 Task: Find connections with filter location Oostkamp with filter topic #Lessonswith filter profile language French with filter current company OLX with filter school Vishwakarma University - VU with filter industry Pipeline Transportation with filter service category Commercial Real Estate with filter keywords title Proposal Writer
Action: Mouse moved to (584, 123)
Screenshot: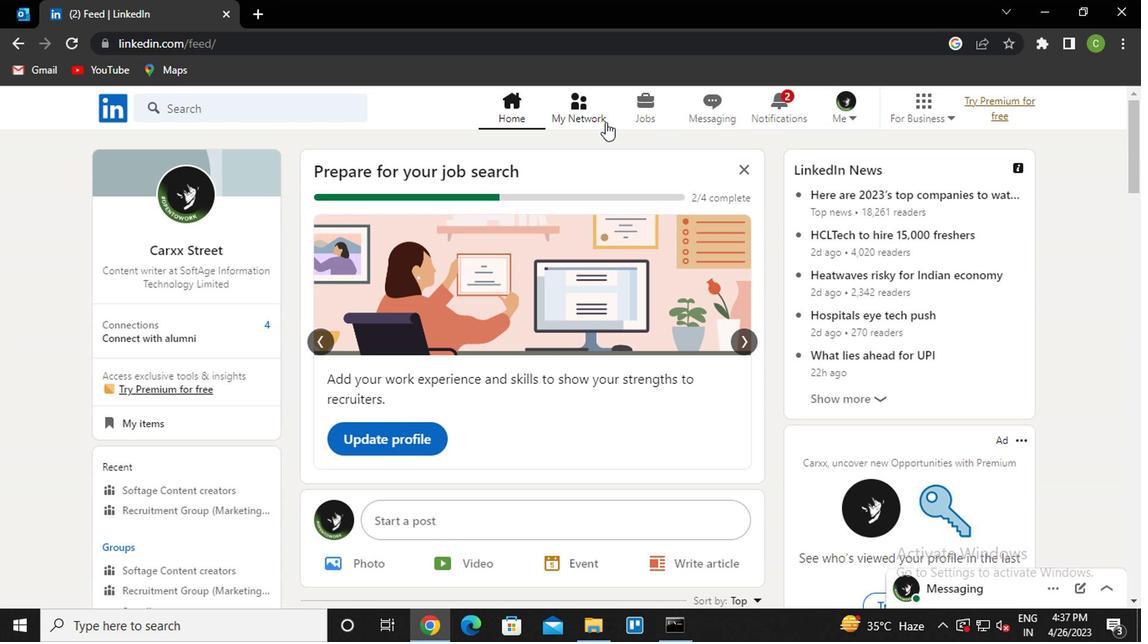 
Action: Mouse pressed left at (584, 123)
Screenshot: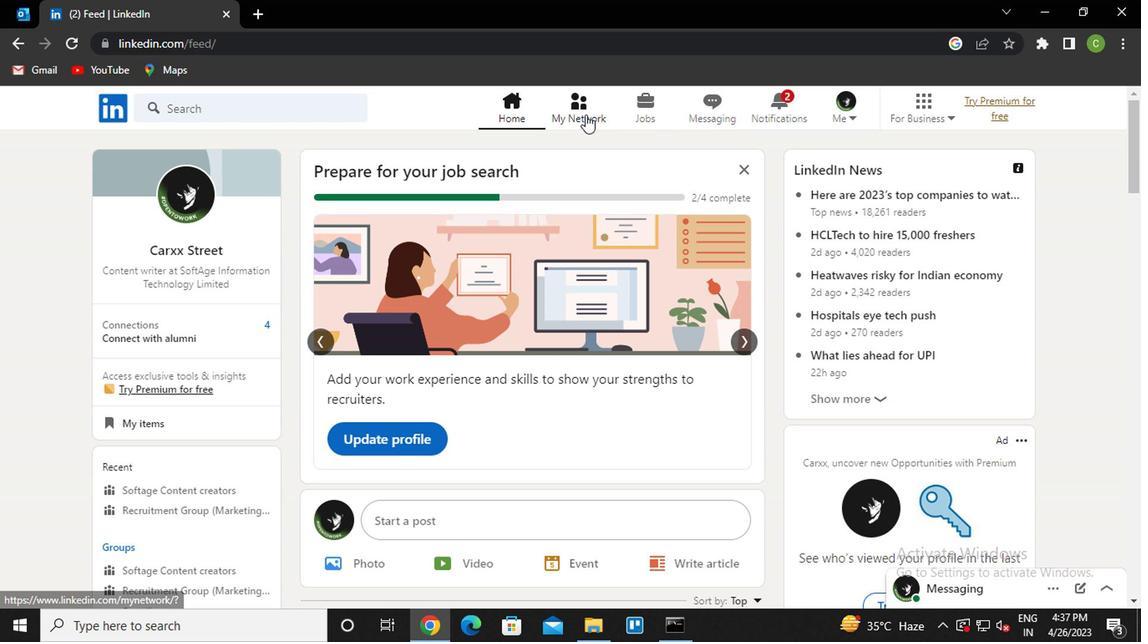 
Action: Mouse moved to (225, 207)
Screenshot: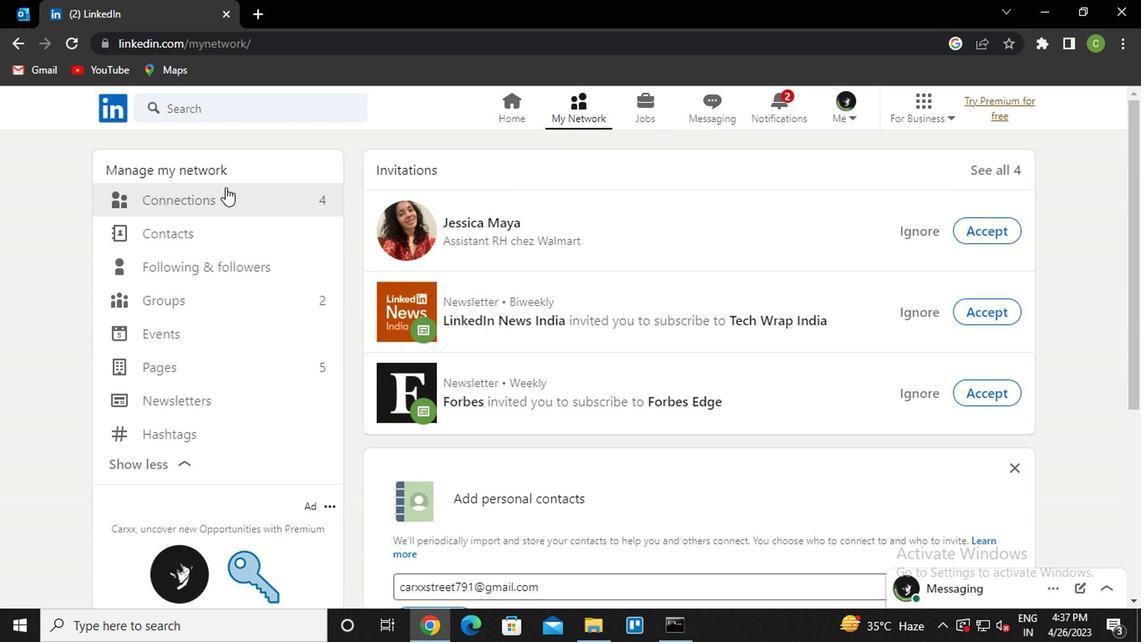 
Action: Mouse pressed left at (225, 207)
Screenshot: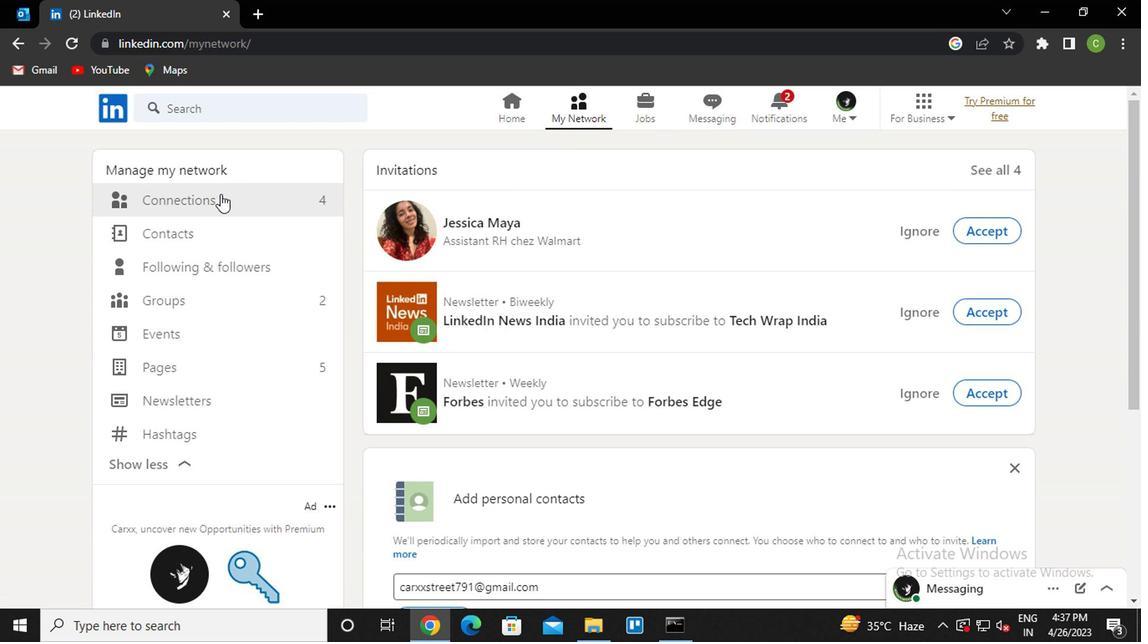 
Action: Mouse moved to (697, 206)
Screenshot: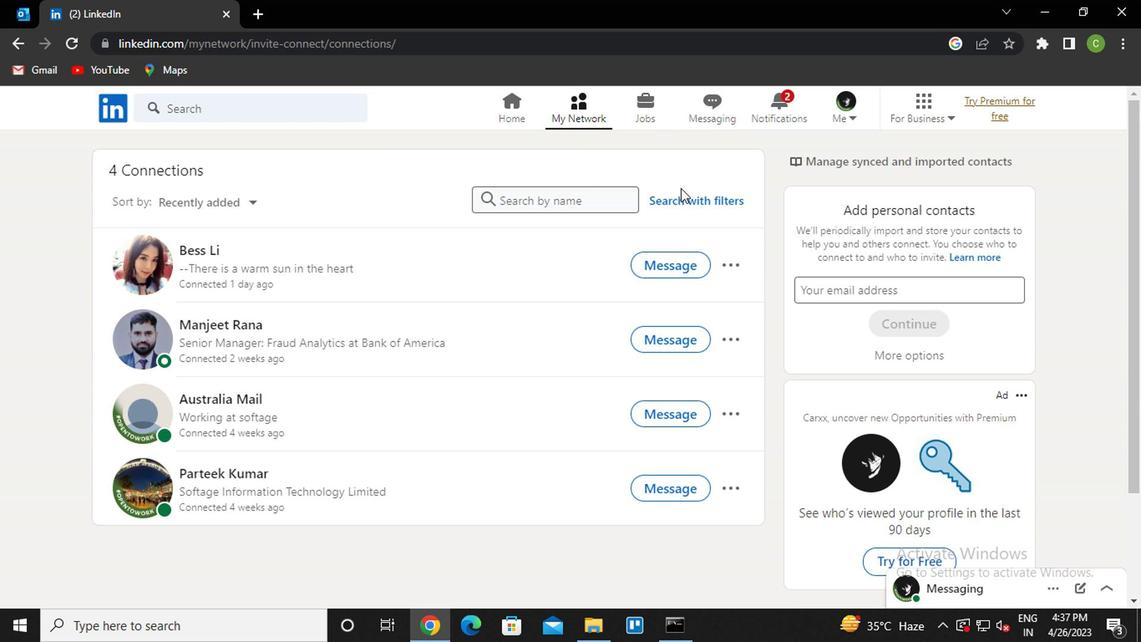 
Action: Mouse pressed left at (697, 206)
Screenshot: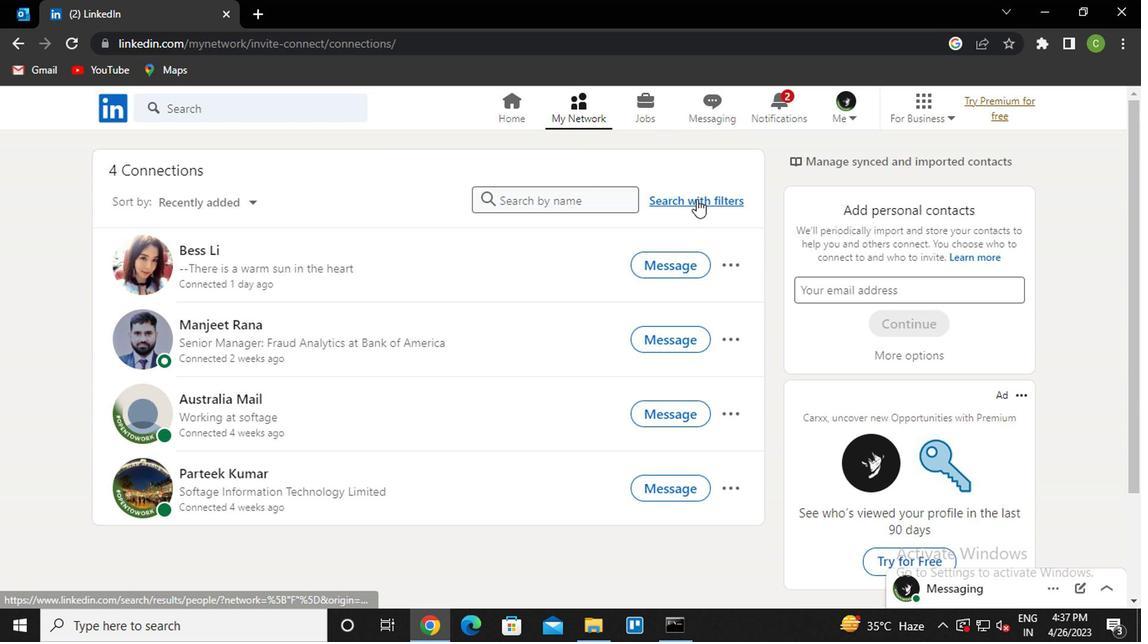 
Action: Mouse moved to (554, 159)
Screenshot: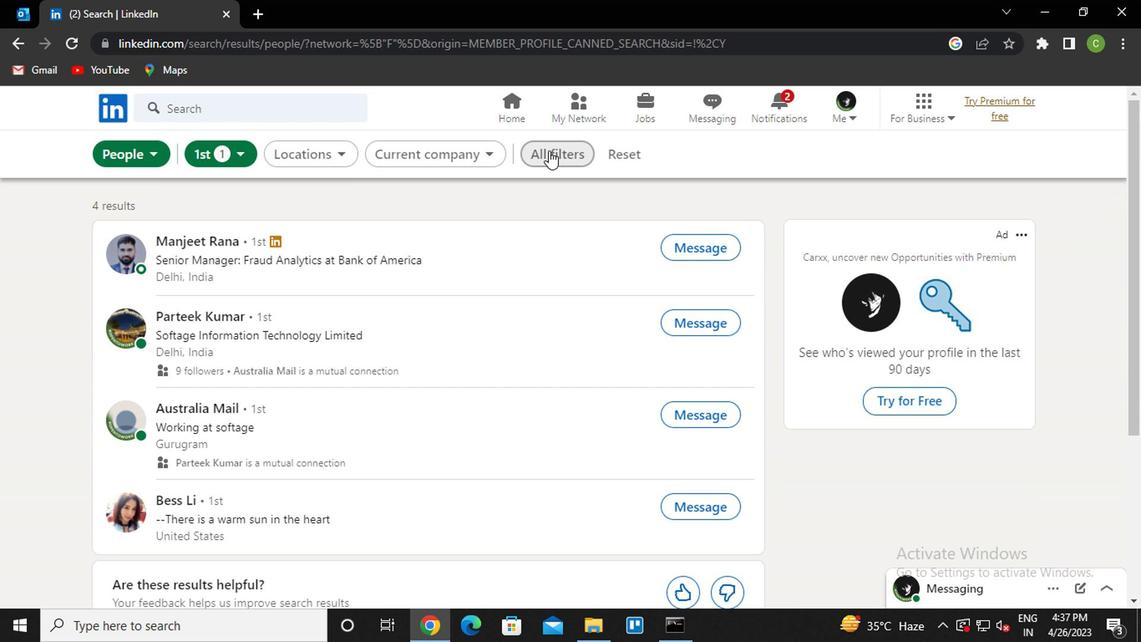 
Action: Mouse pressed left at (554, 159)
Screenshot: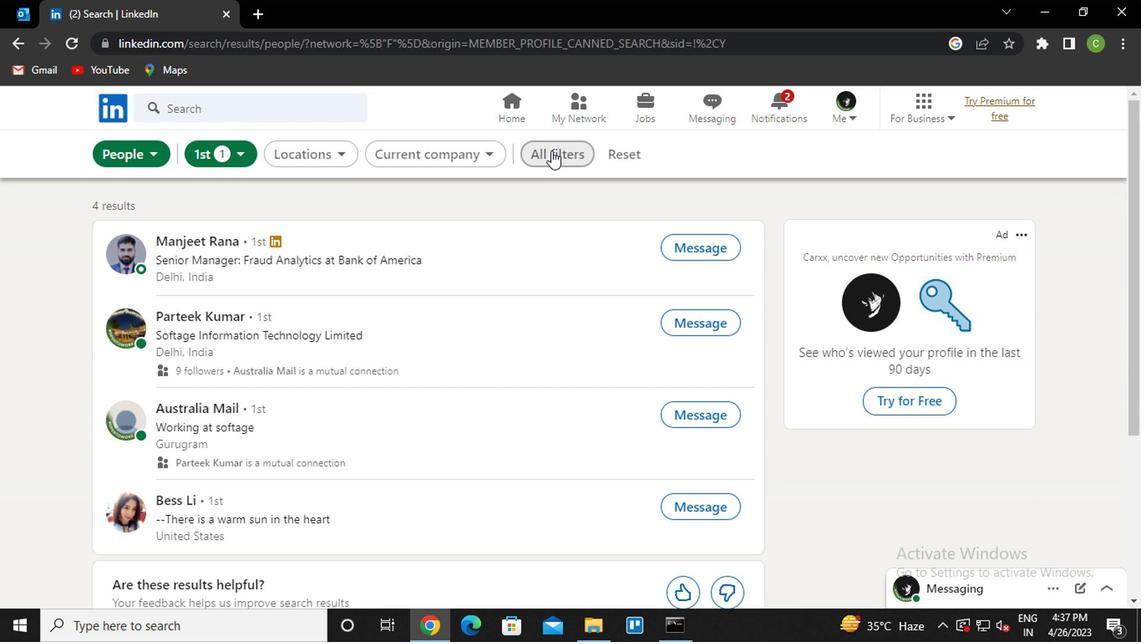 
Action: Mouse moved to (851, 359)
Screenshot: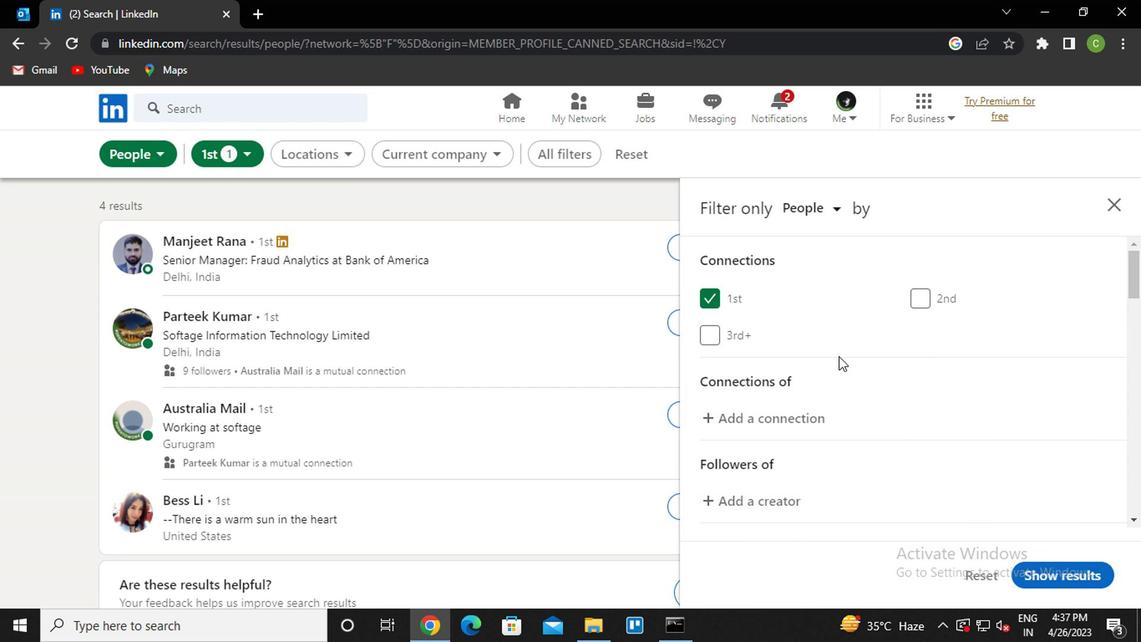 
Action: Mouse scrolled (851, 358) with delta (0, -1)
Screenshot: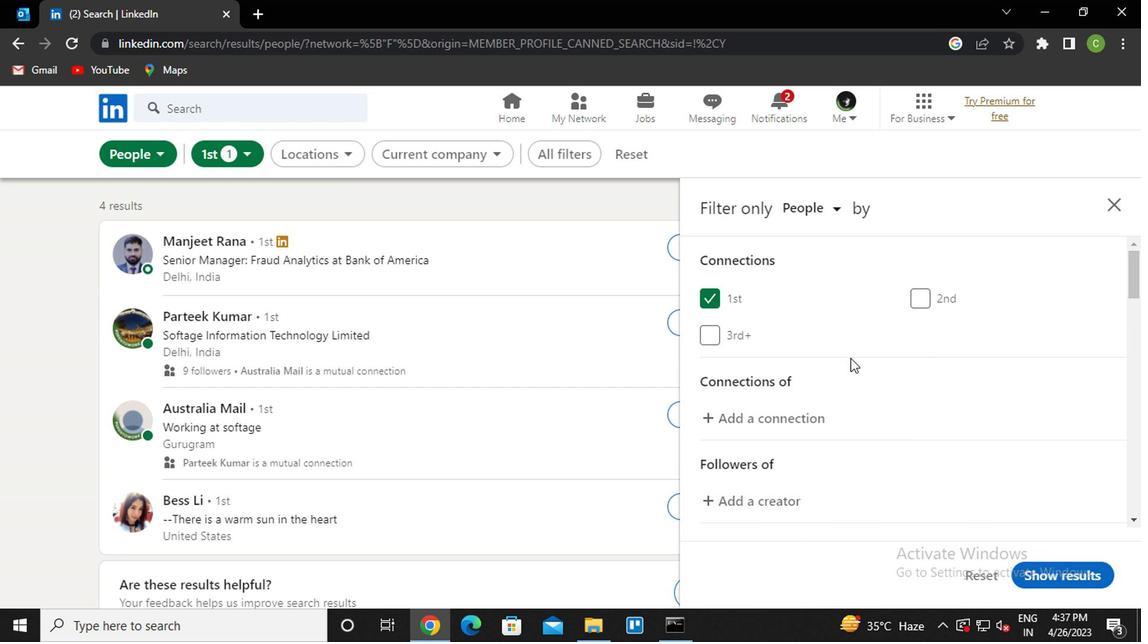 
Action: Mouse scrolled (851, 358) with delta (0, -1)
Screenshot: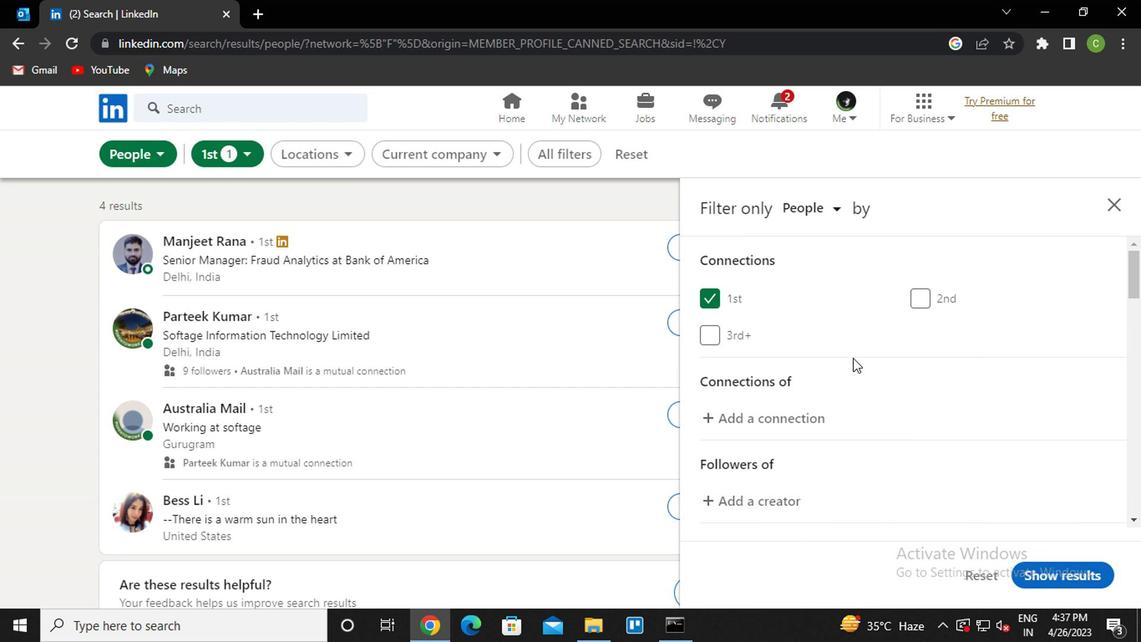 
Action: Mouse scrolled (851, 358) with delta (0, -1)
Screenshot: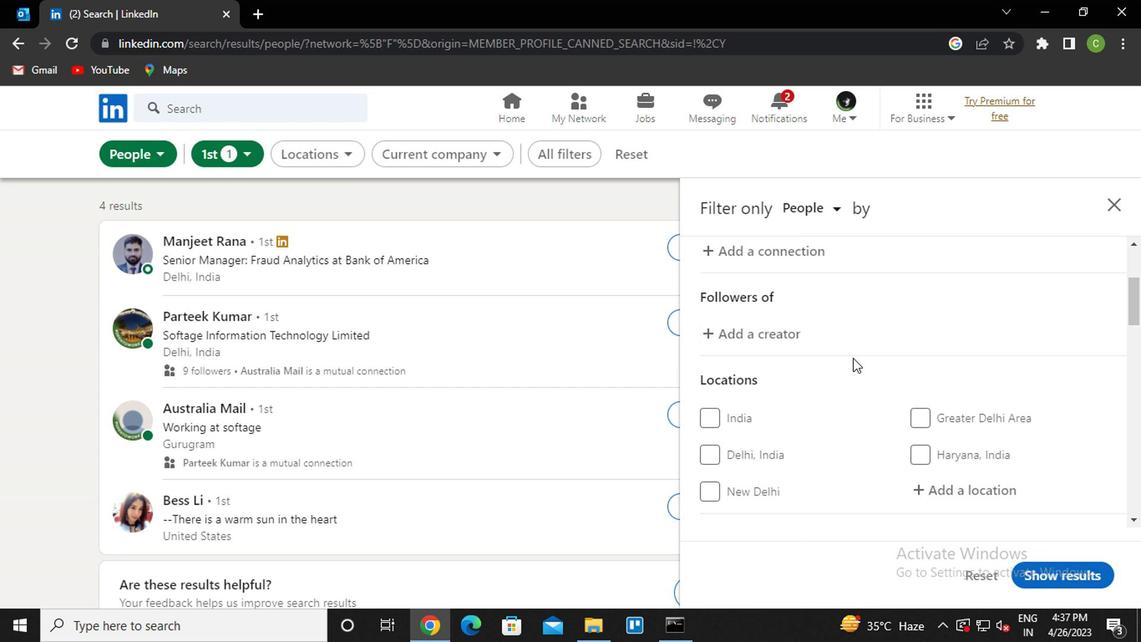 
Action: Mouse moved to (938, 404)
Screenshot: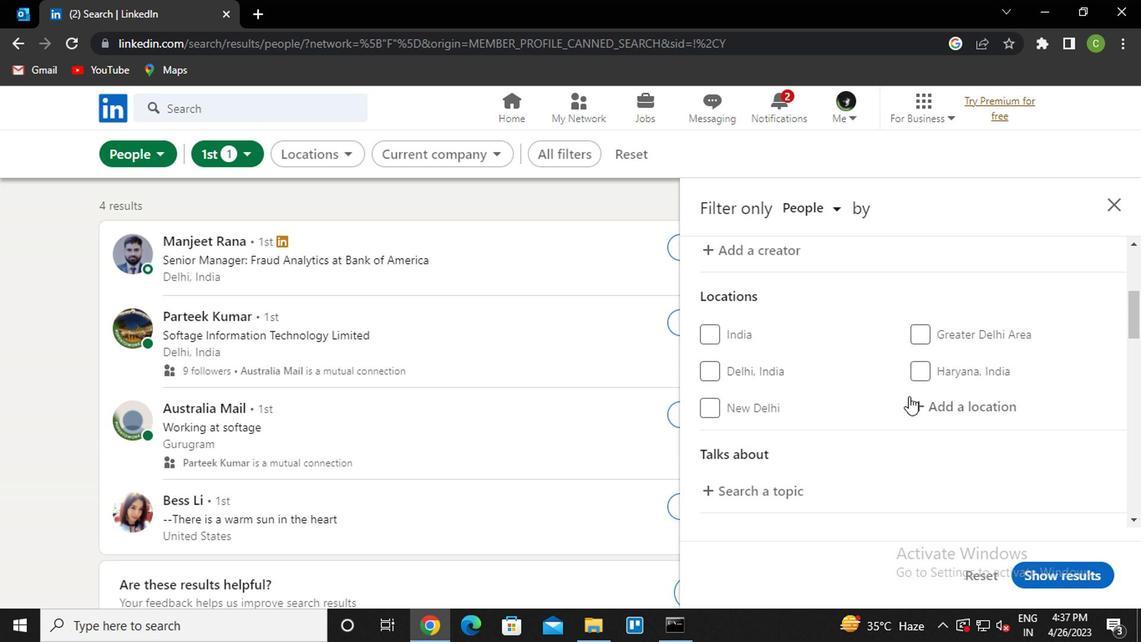 
Action: Mouse pressed left at (938, 404)
Screenshot: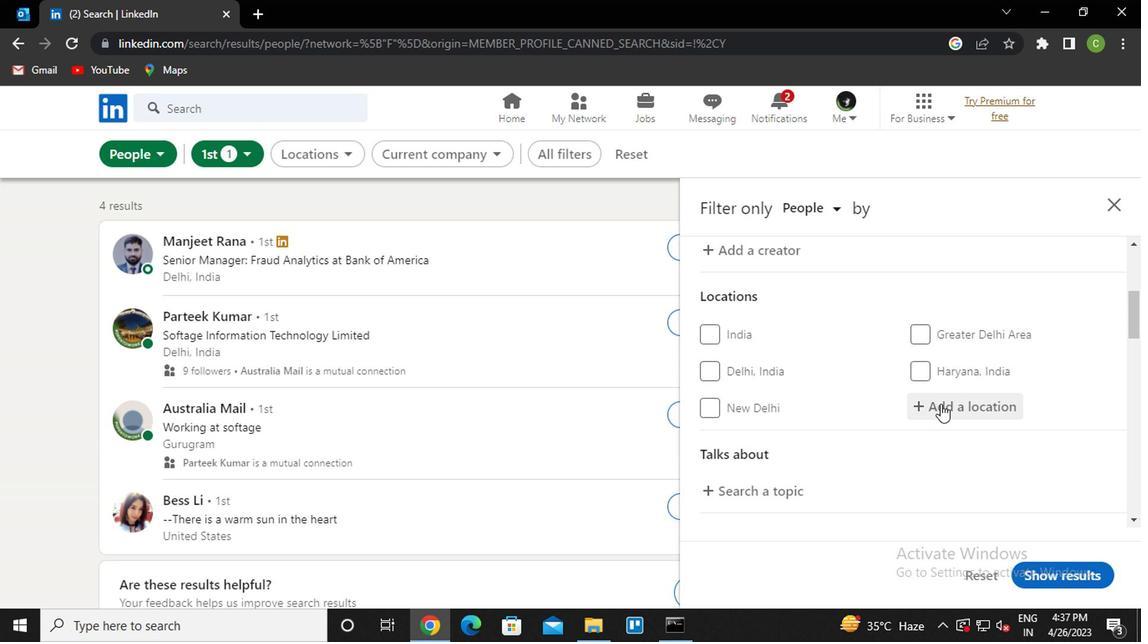 
Action: Key pressed oo<Key.backspace><Key.caps_lock>ostka<Key.down><Key.enter>
Screenshot: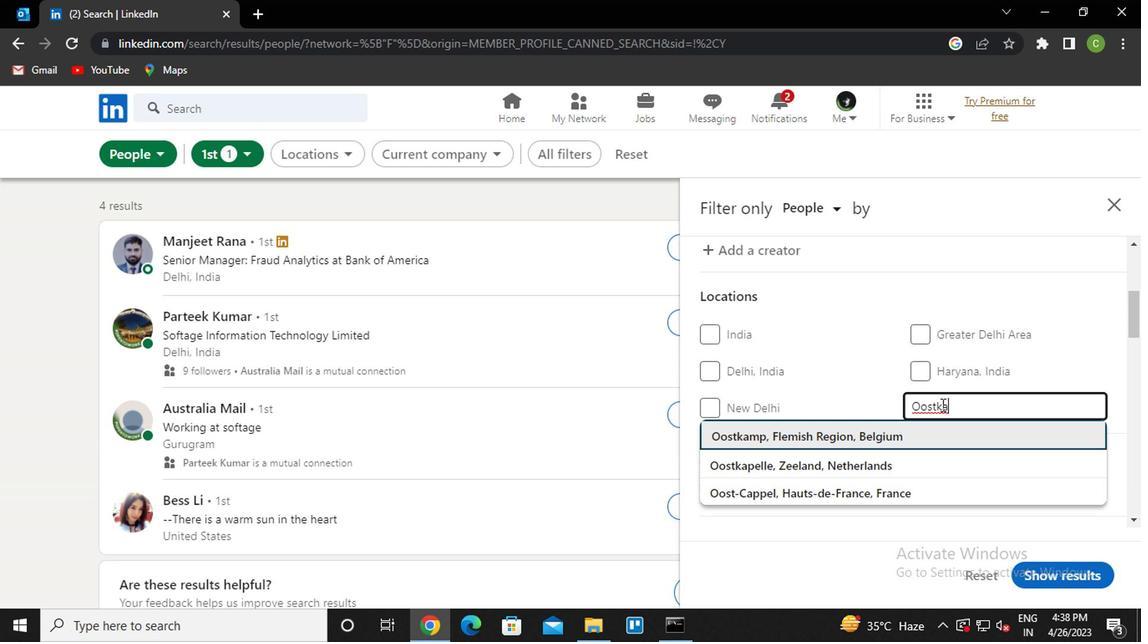 
Action: Mouse moved to (922, 406)
Screenshot: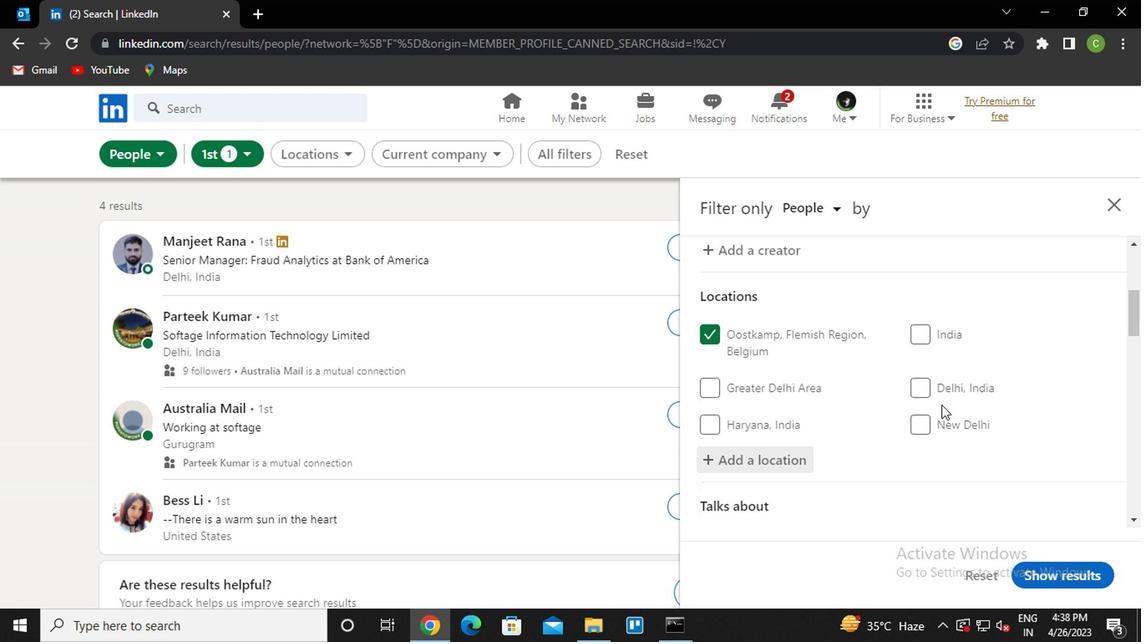 
Action: Mouse scrolled (922, 405) with delta (0, 0)
Screenshot: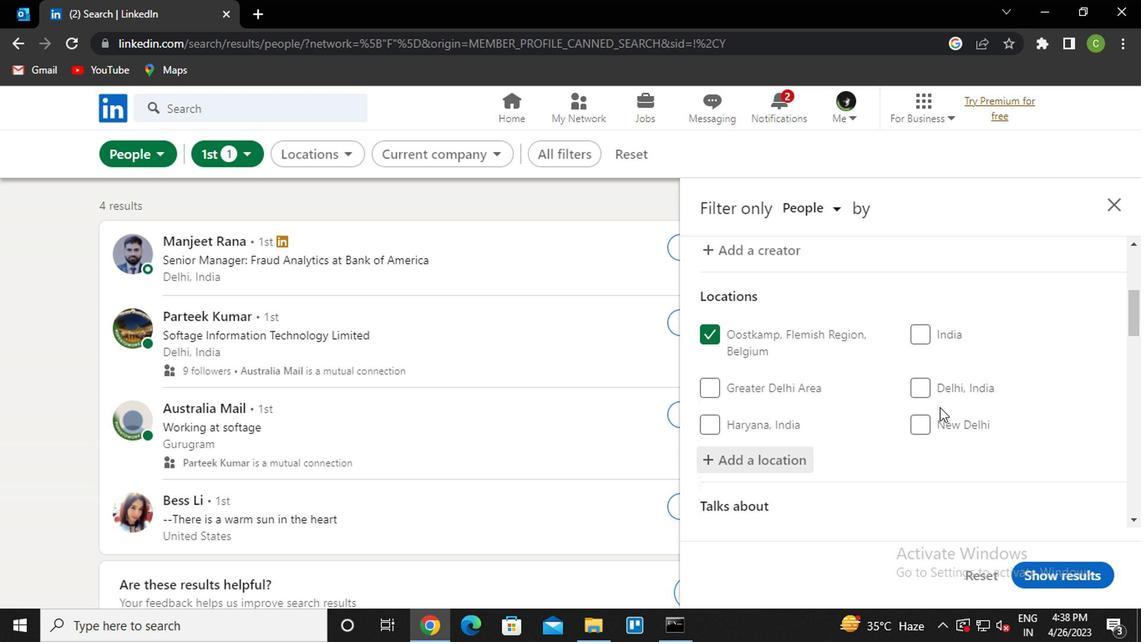 
Action: Mouse moved to (917, 406)
Screenshot: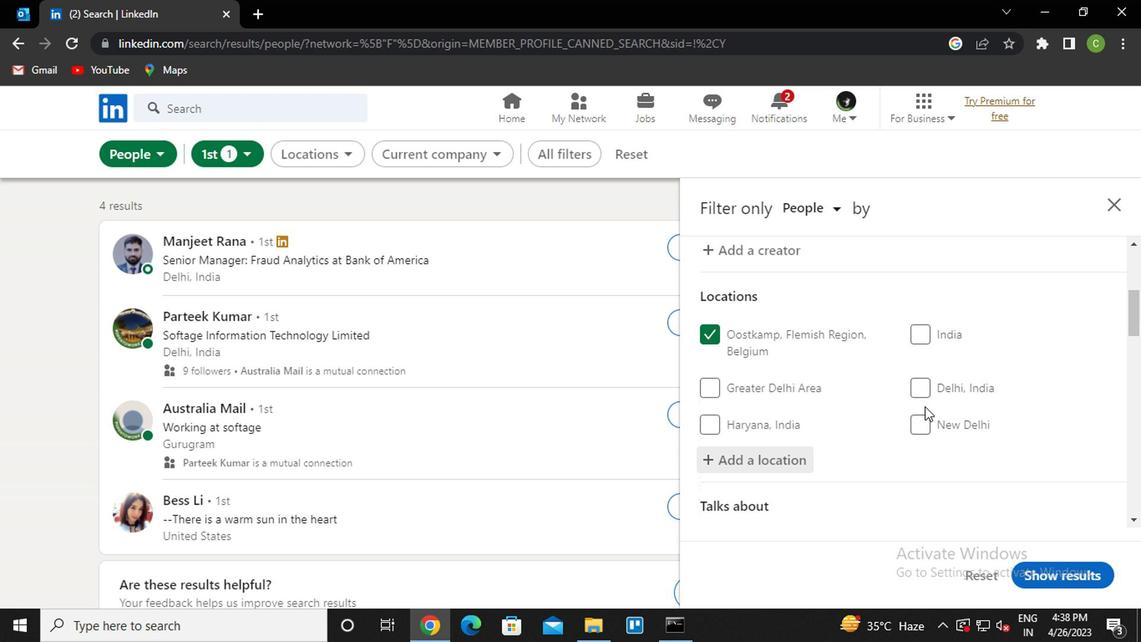 
Action: Mouse scrolled (917, 405) with delta (0, 0)
Screenshot: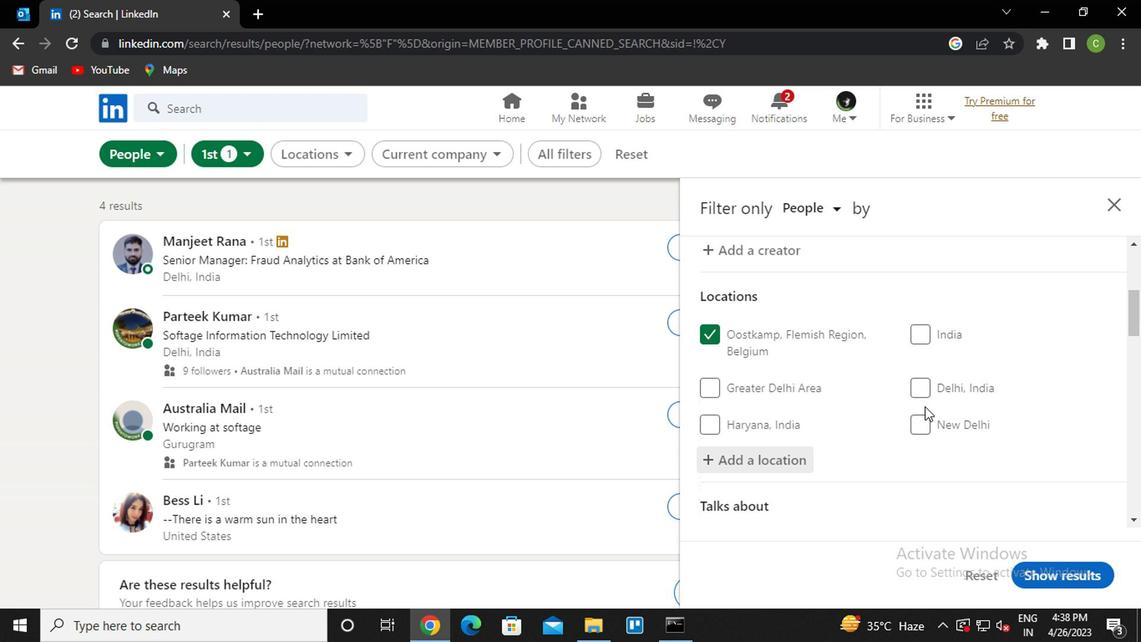 
Action: Mouse moved to (756, 383)
Screenshot: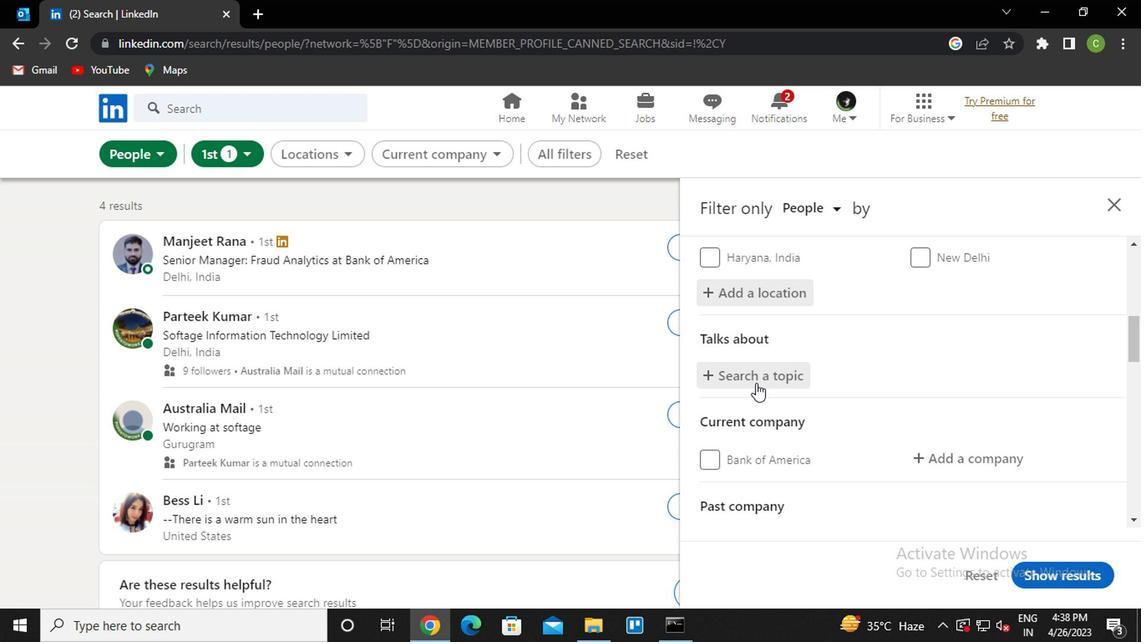
Action: Mouse pressed left at (756, 383)
Screenshot: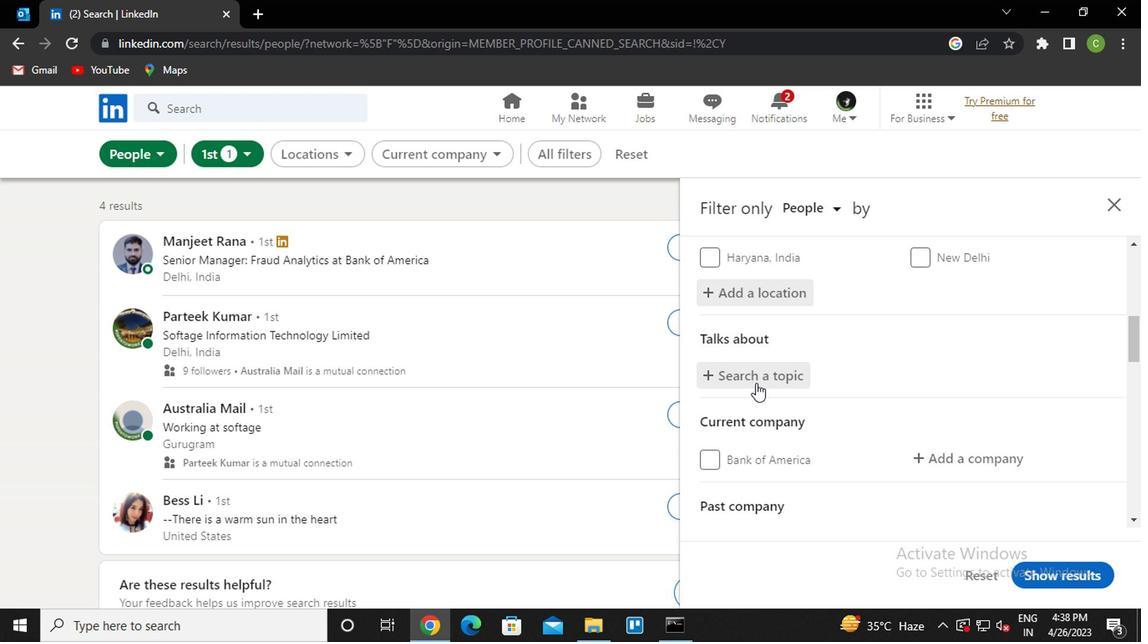
Action: Mouse moved to (756, 382)
Screenshot: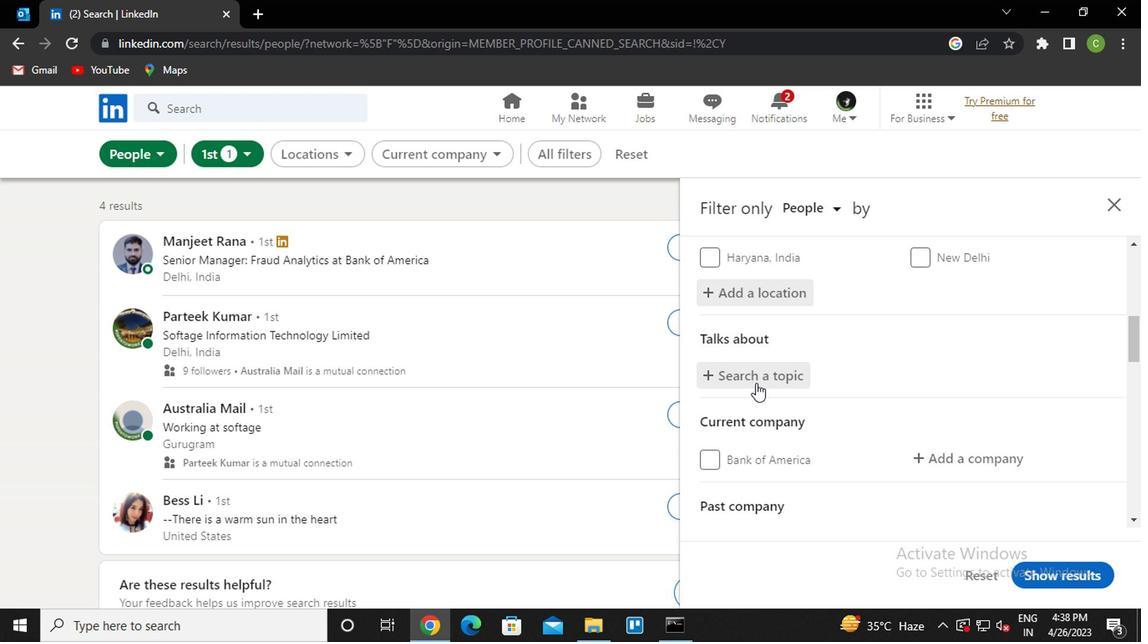 
Action: Key pressed <Key.caps_lock>l<Key.caps_lock>essons<Key.down><Key.enter>
Screenshot: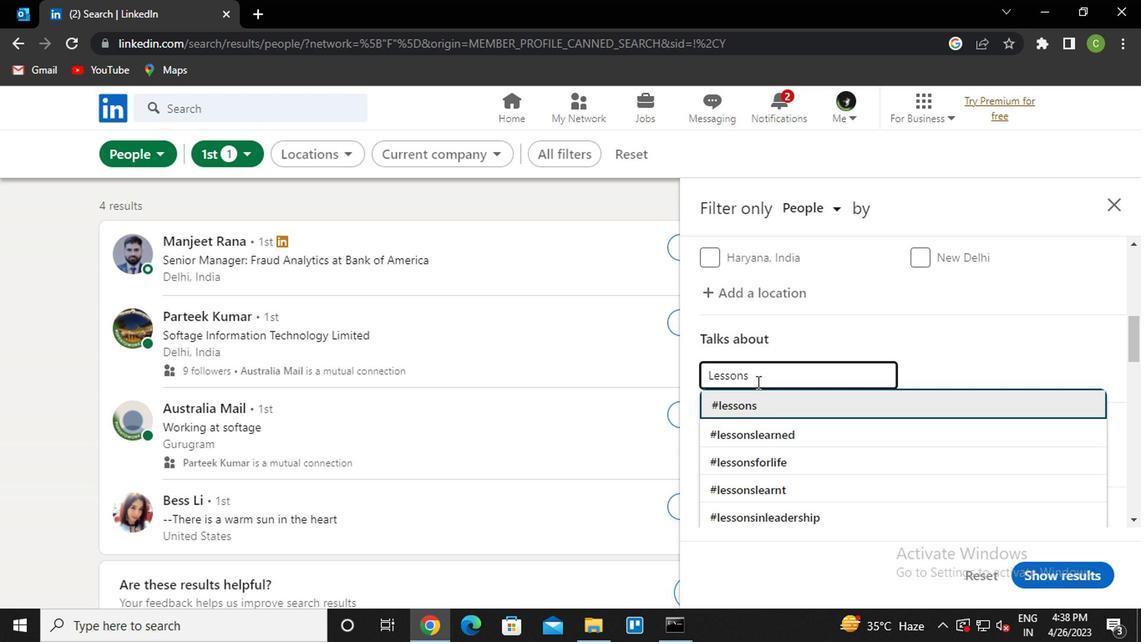 
Action: Mouse moved to (806, 408)
Screenshot: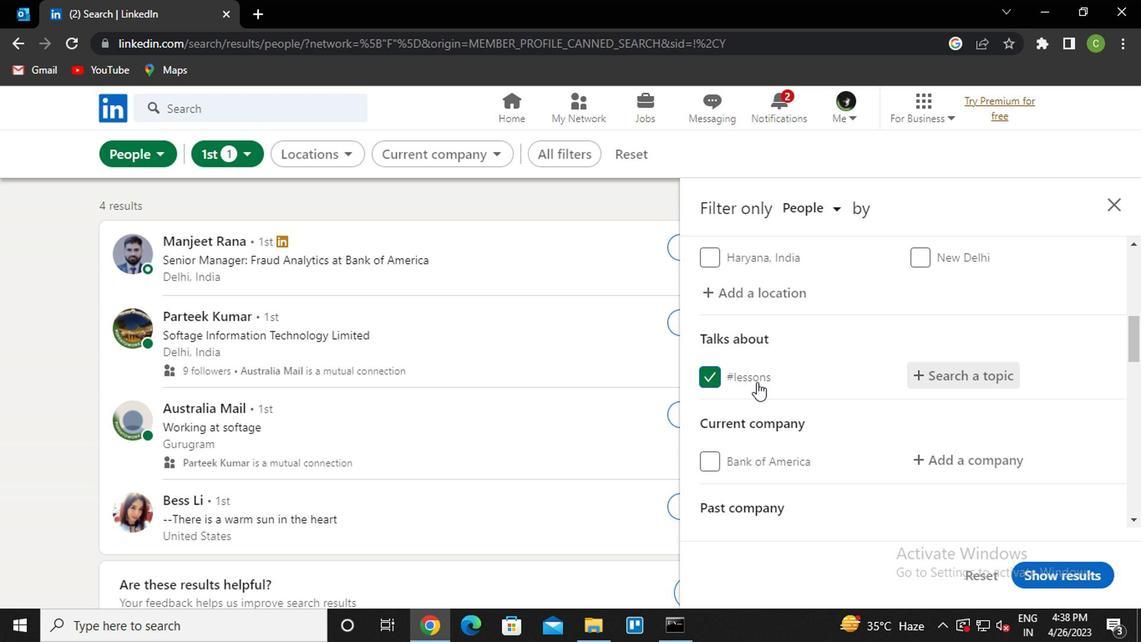 
Action: Mouse scrolled (806, 407) with delta (0, 0)
Screenshot: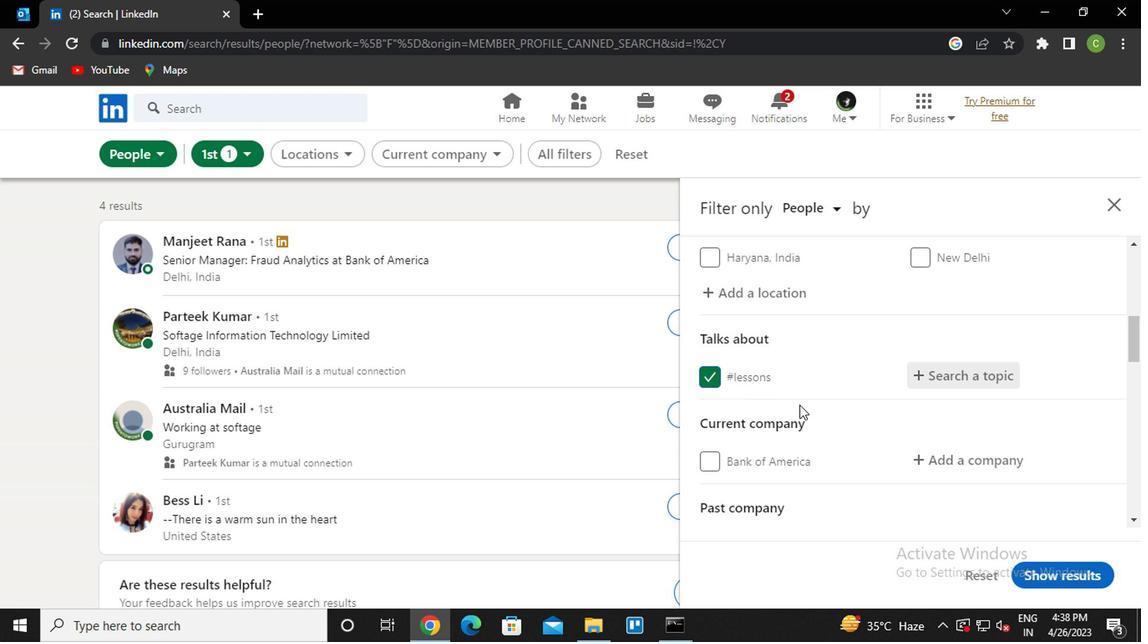 
Action: Mouse moved to (810, 408)
Screenshot: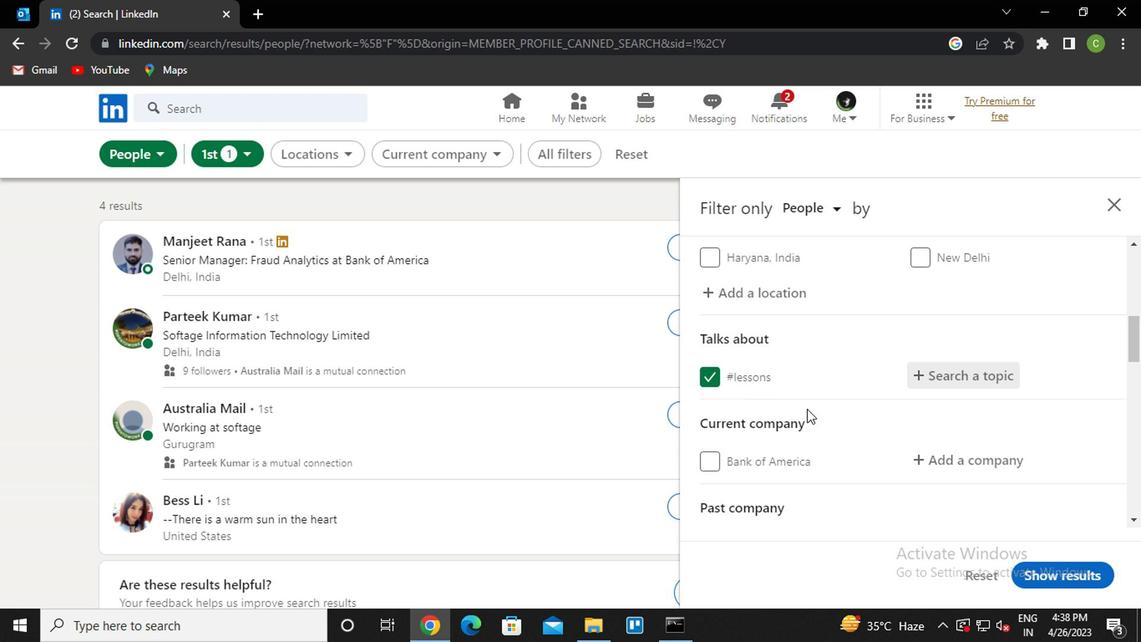 
Action: Mouse scrolled (810, 407) with delta (0, 0)
Screenshot: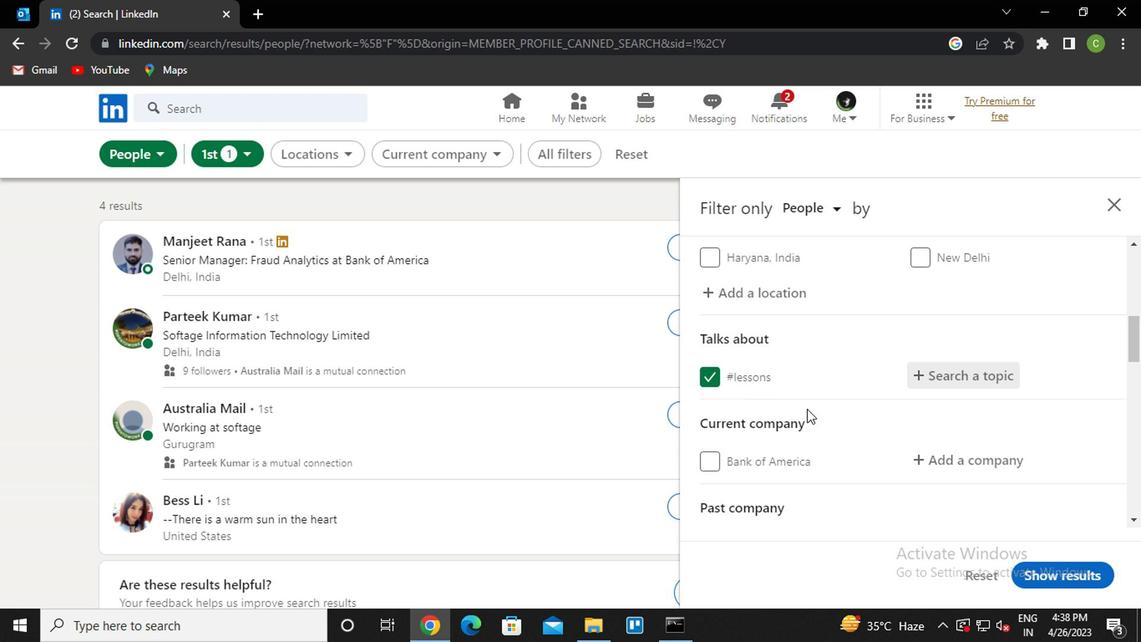 
Action: Mouse moved to (950, 295)
Screenshot: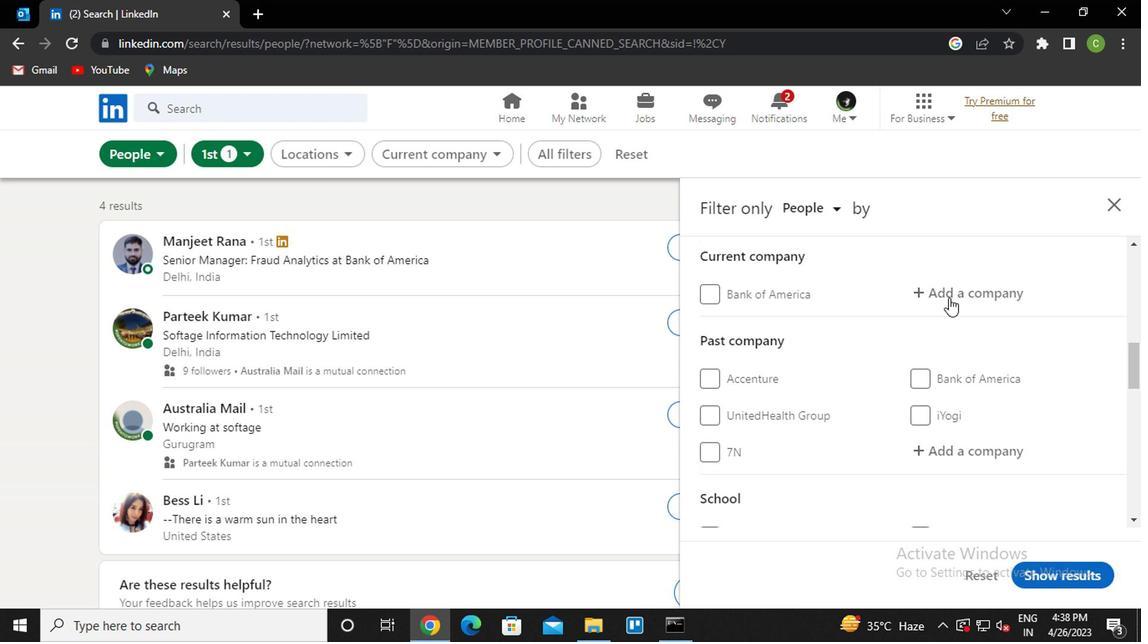 
Action: Mouse pressed left at (950, 295)
Screenshot: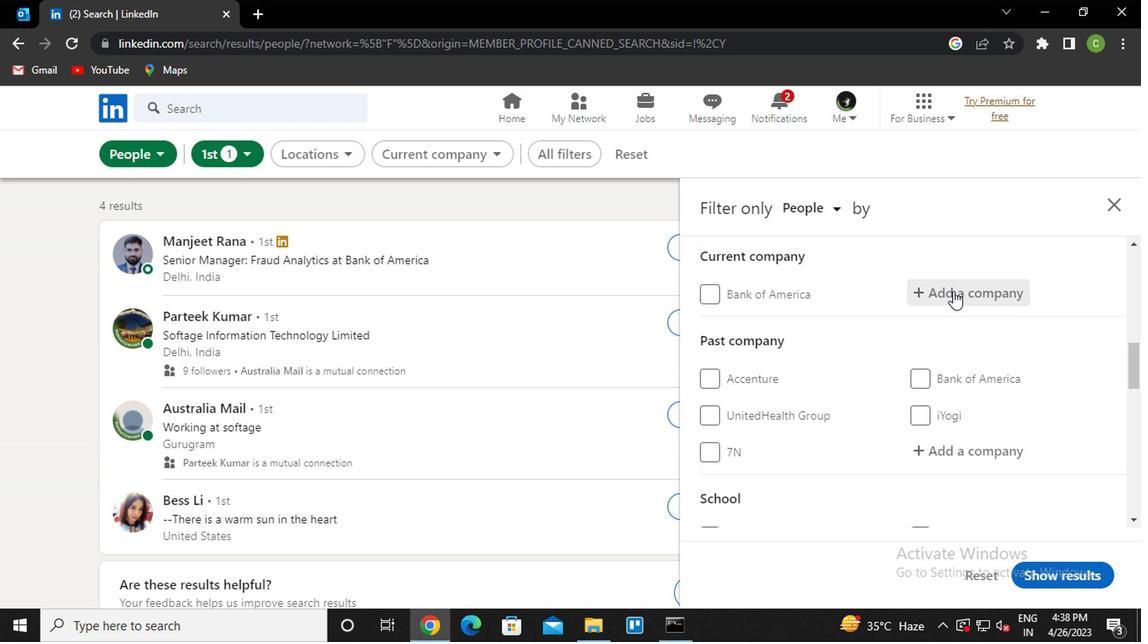 
Action: Key pressed olx<Key.down><Key.enter>
Screenshot: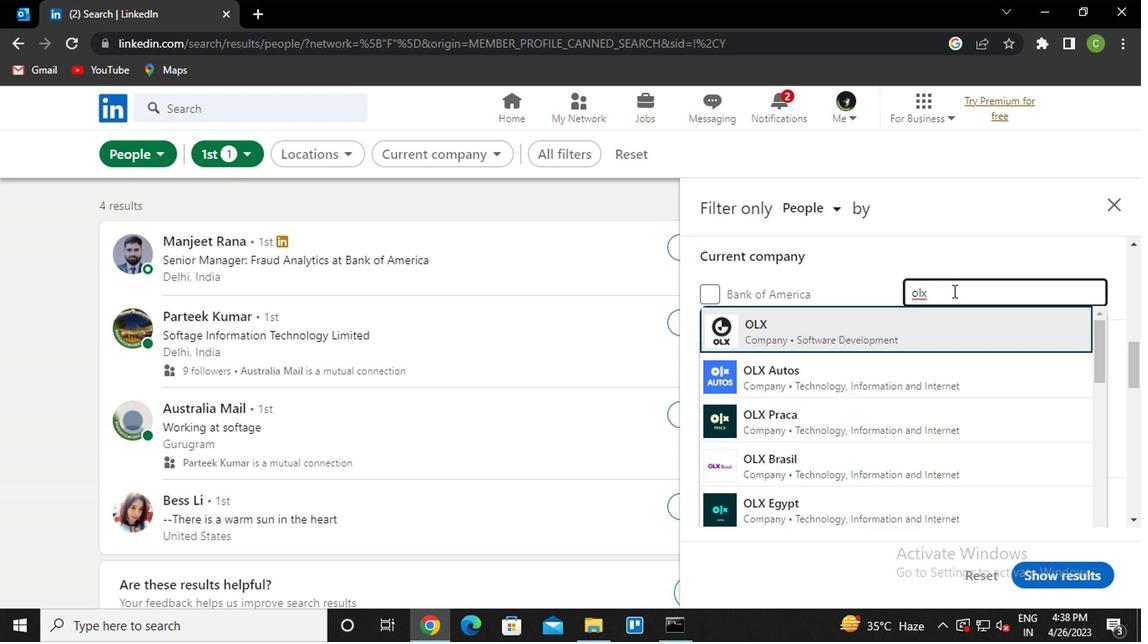 
Action: Mouse scrolled (950, 294) with delta (0, -1)
Screenshot: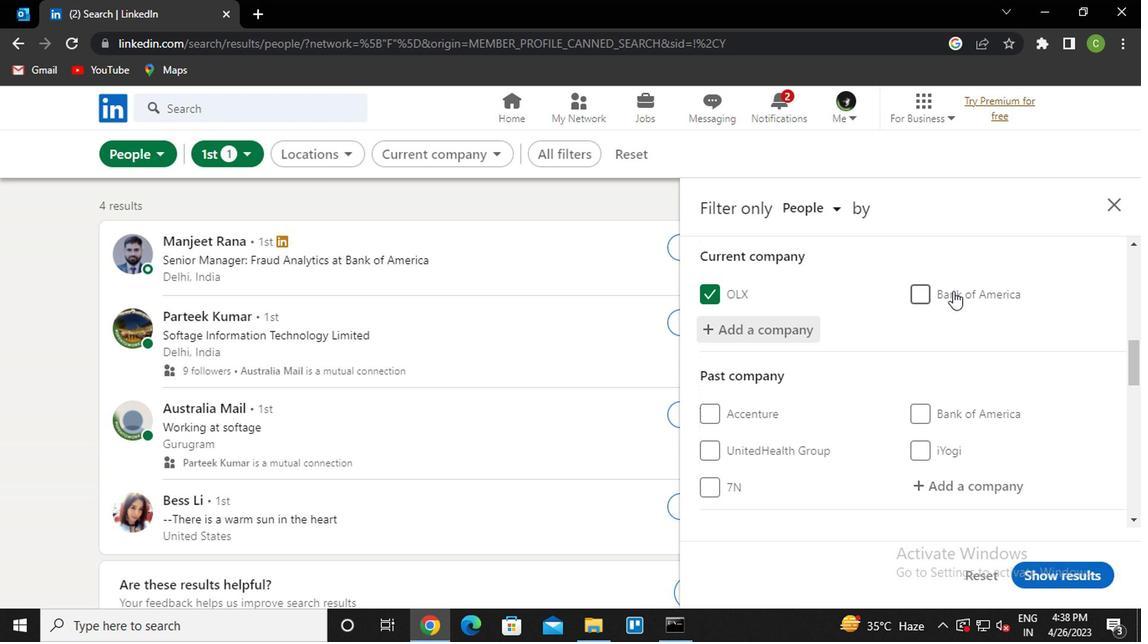 
Action: Mouse scrolled (950, 294) with delta (0, -1)
Screenshot: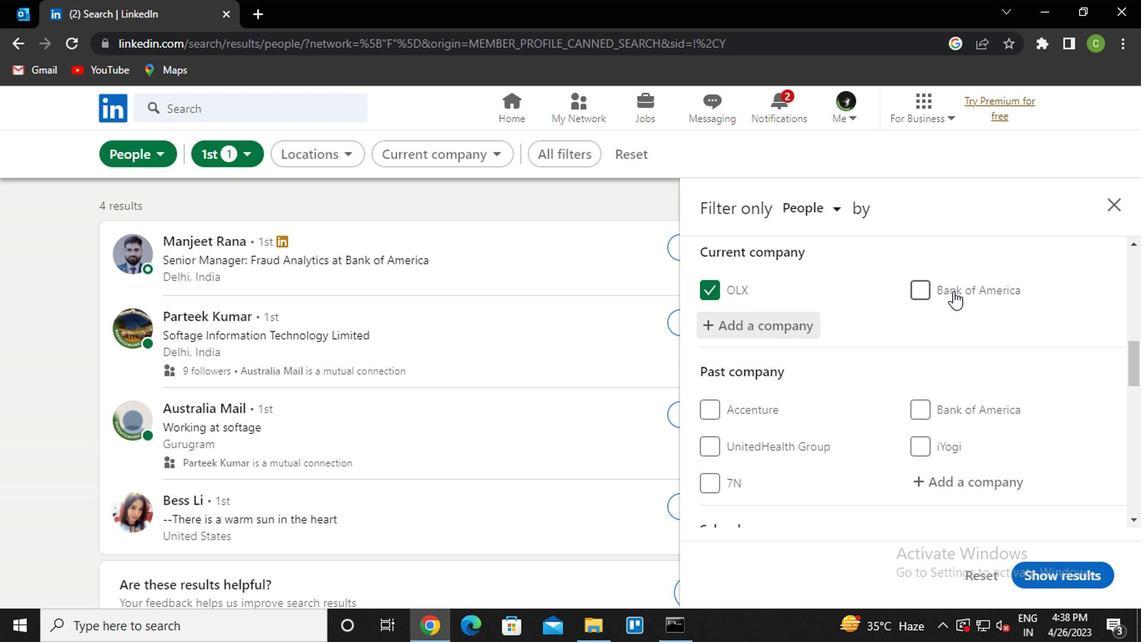 
Action: Mouse moved to (939, 301)
Screenshot: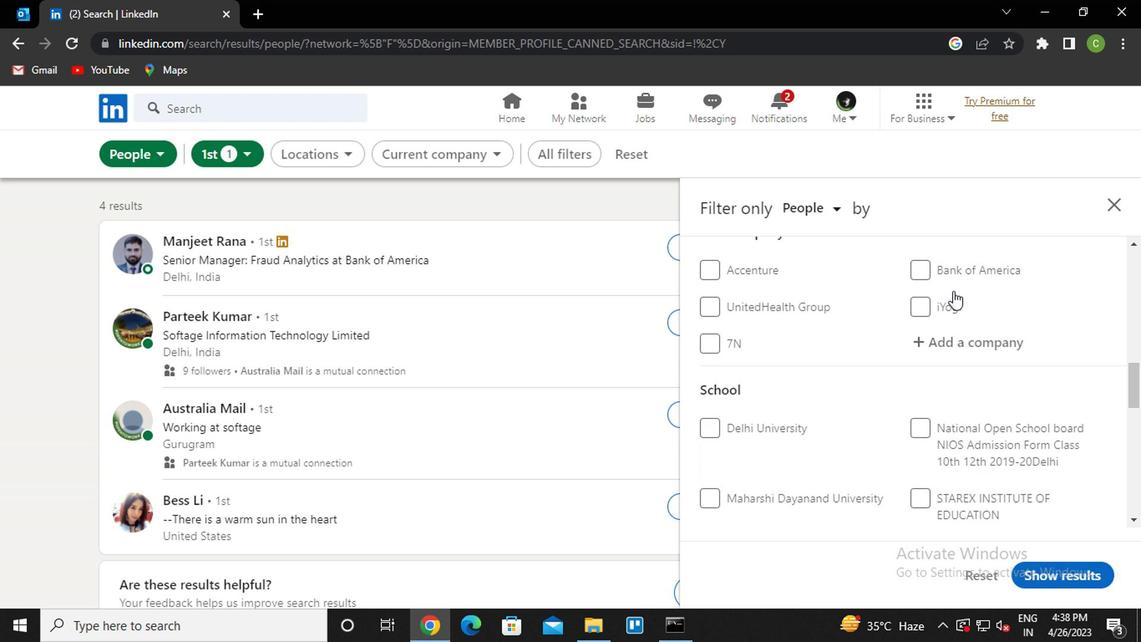 
Action: Mouse scrolled (939, 300) with delta (0, 0)
Screenshot: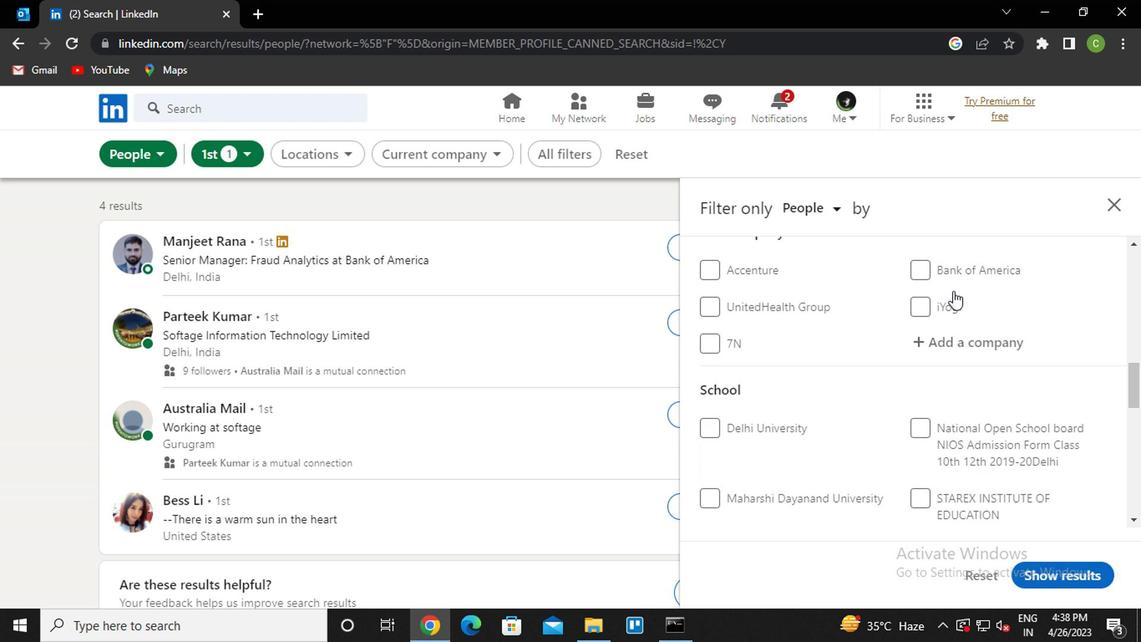 
Action: Mouse moved to (769, 436)
Screenshot: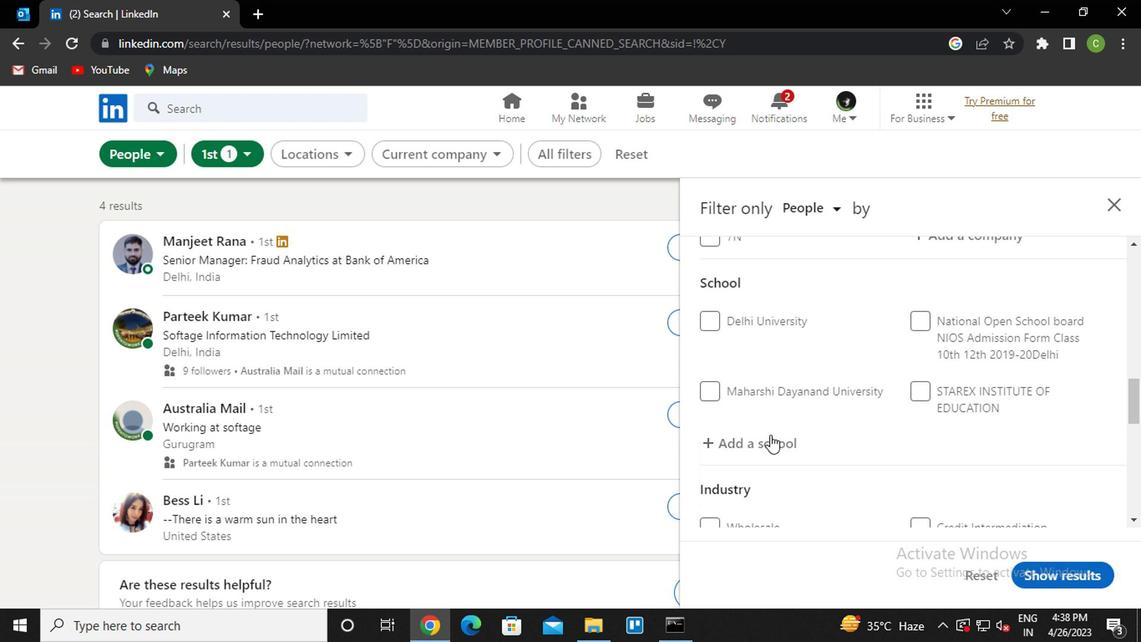 
Action: Mouse pressed left at (769, 436)
Screenshot: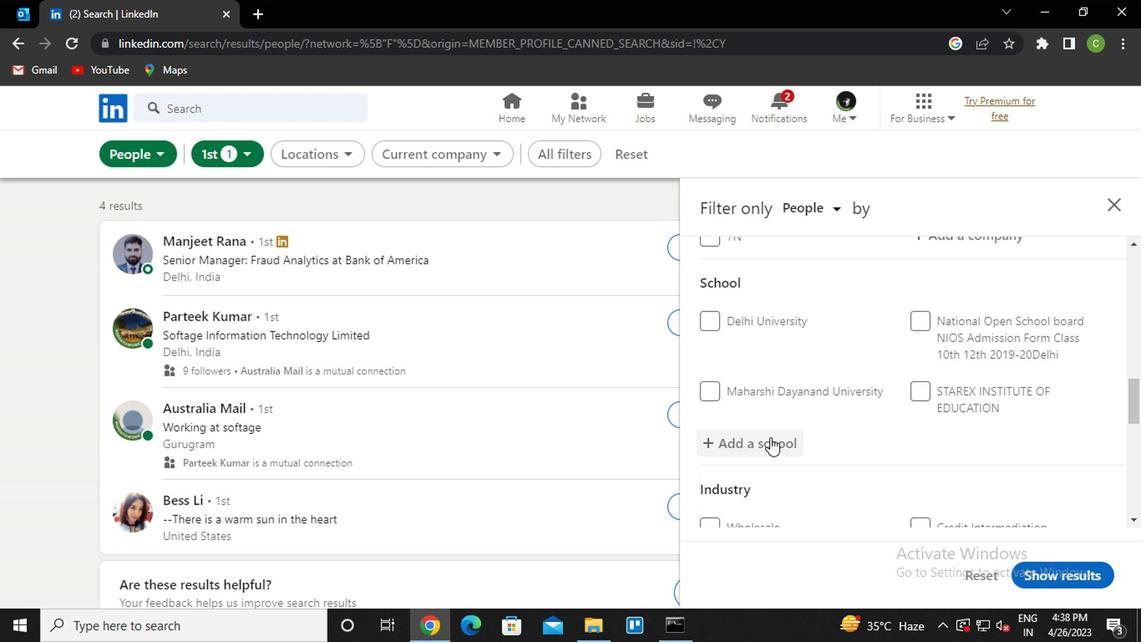 
Action: Key pressed vu<Key.backspace><Key.backspace><Key.caps_lock>vu<Key.space>
Screenshot: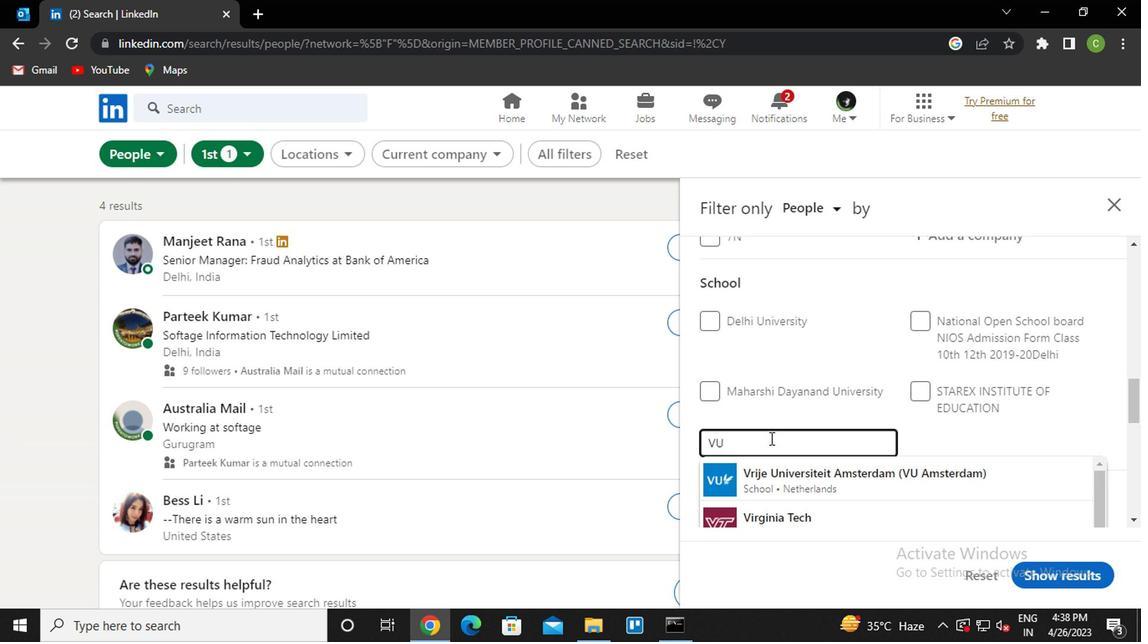 
Action: Mouse moved to (898, 287)
Screenshot: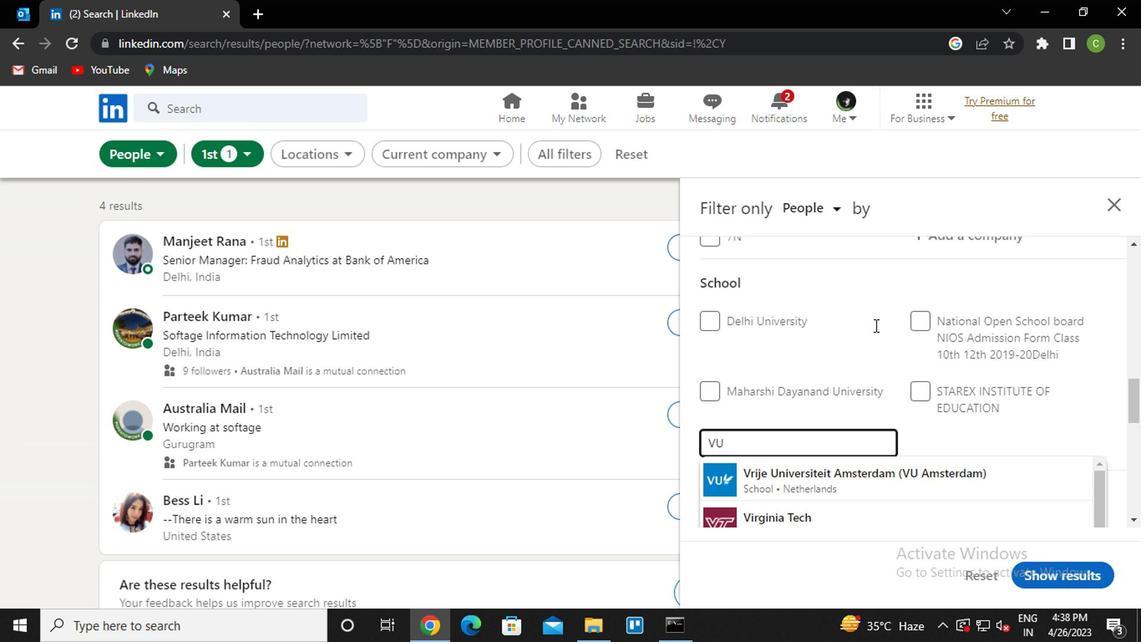 
Action: Mouse scrolled (898, 287) with delta (0, 0)
Screenshot: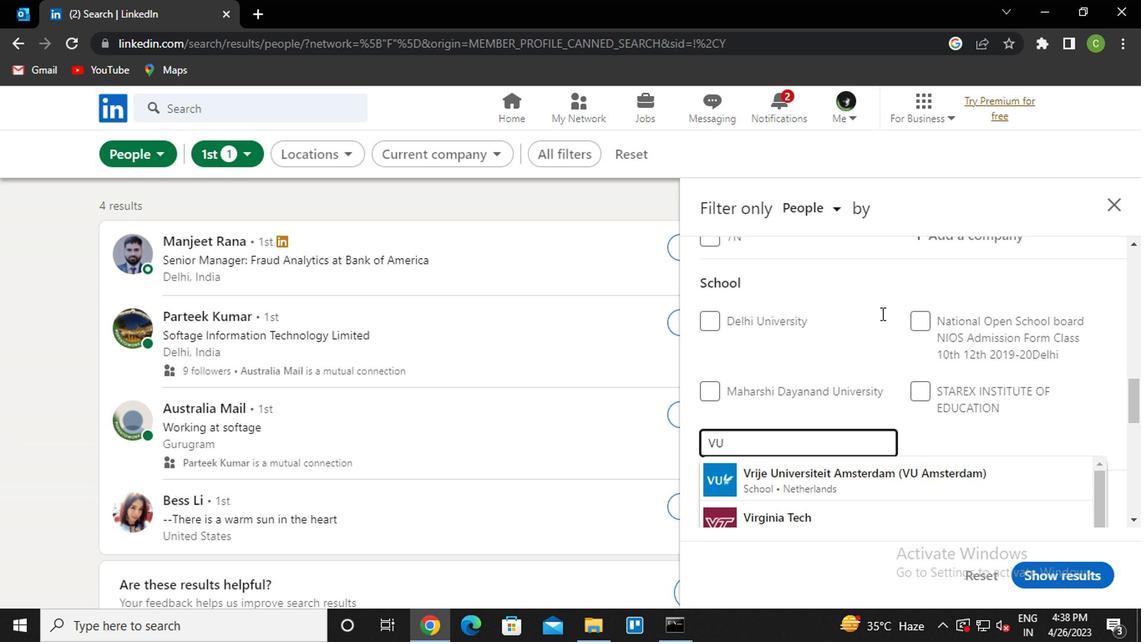 
Action: Mouse scrolled (898, 287) with delta (0, 0)
Screenshot: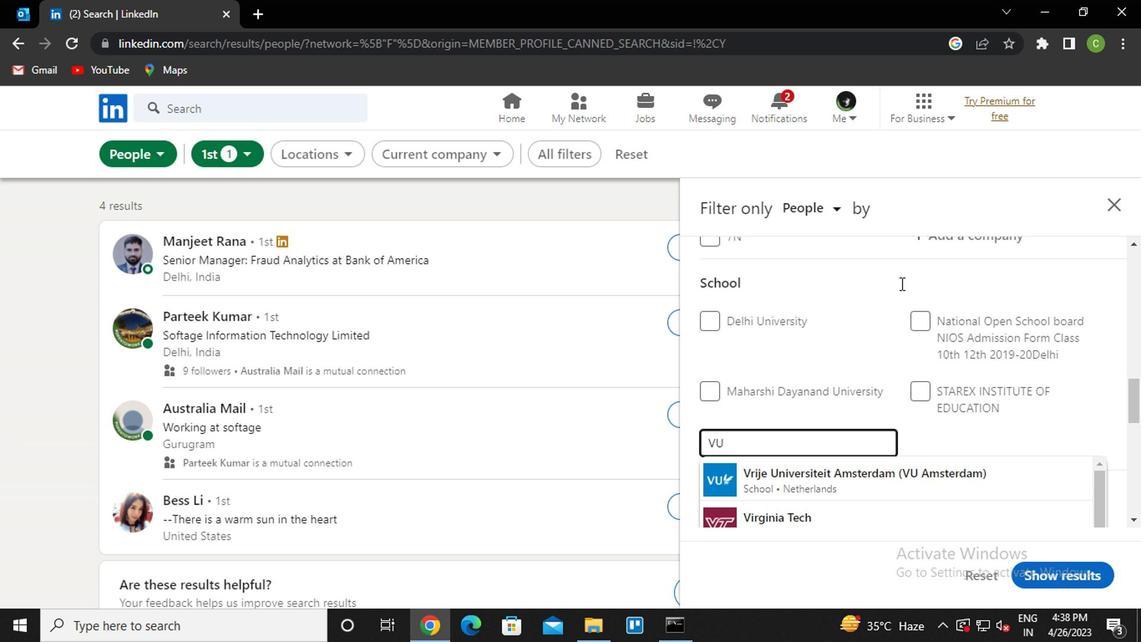
Action: Mouse scrolled (898, 287) with delta (0, 0)
Screenshot: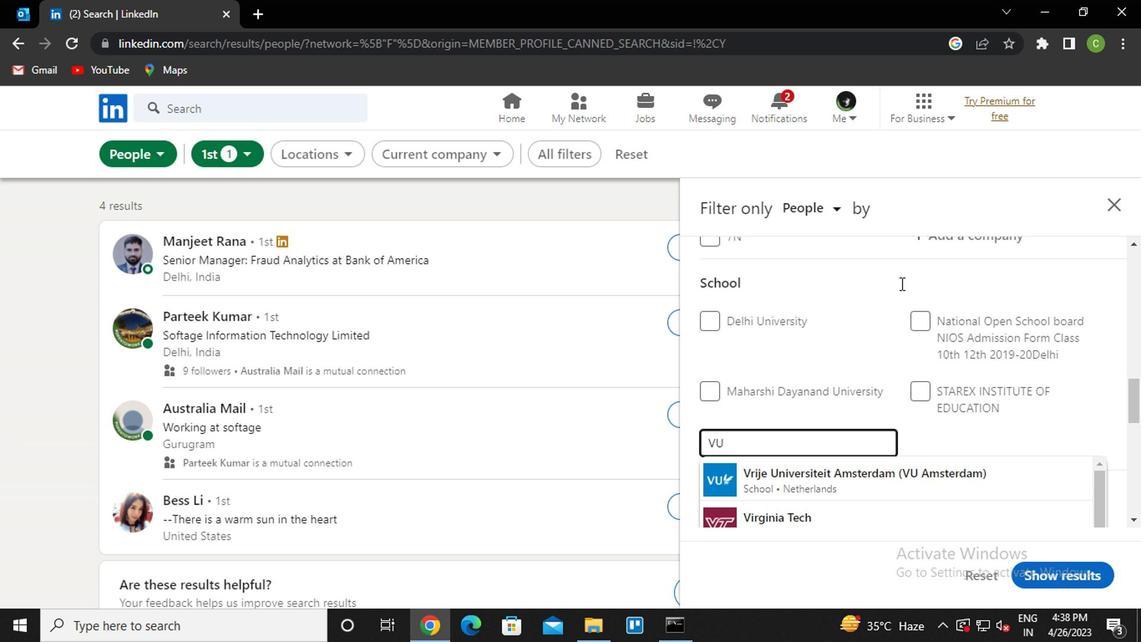 
Action: Mouse moved to (897, 291)
Screenshot: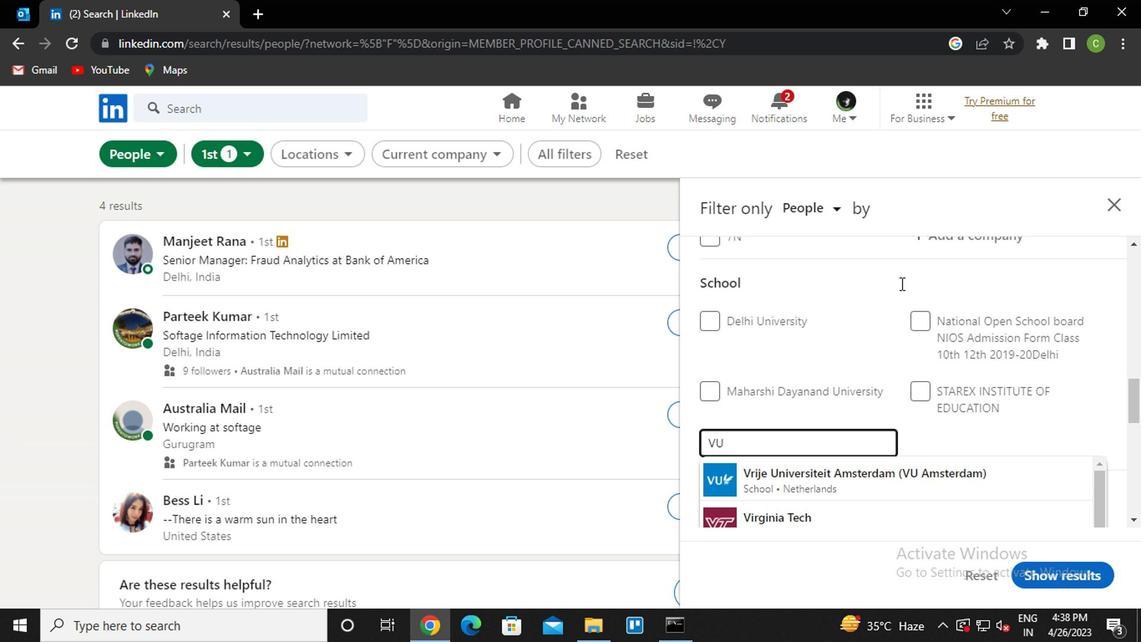 
Action: Mouse scrolled (897, 291) with delta (0, 0)
Screenshot: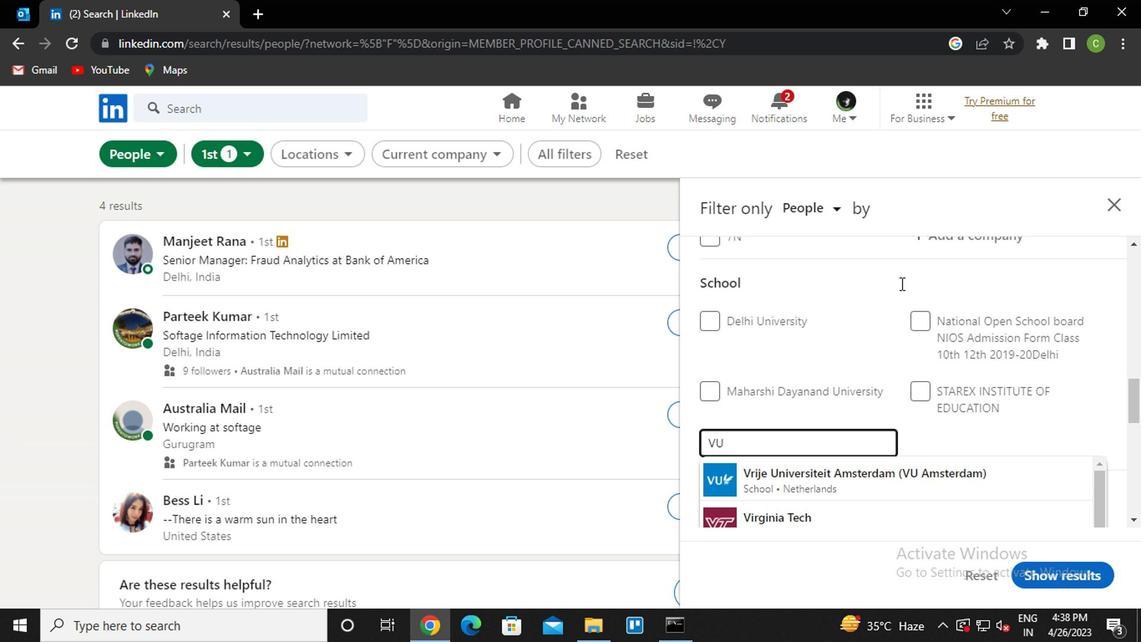 
Action: Mouse moved to (895, 301)
Screenshot: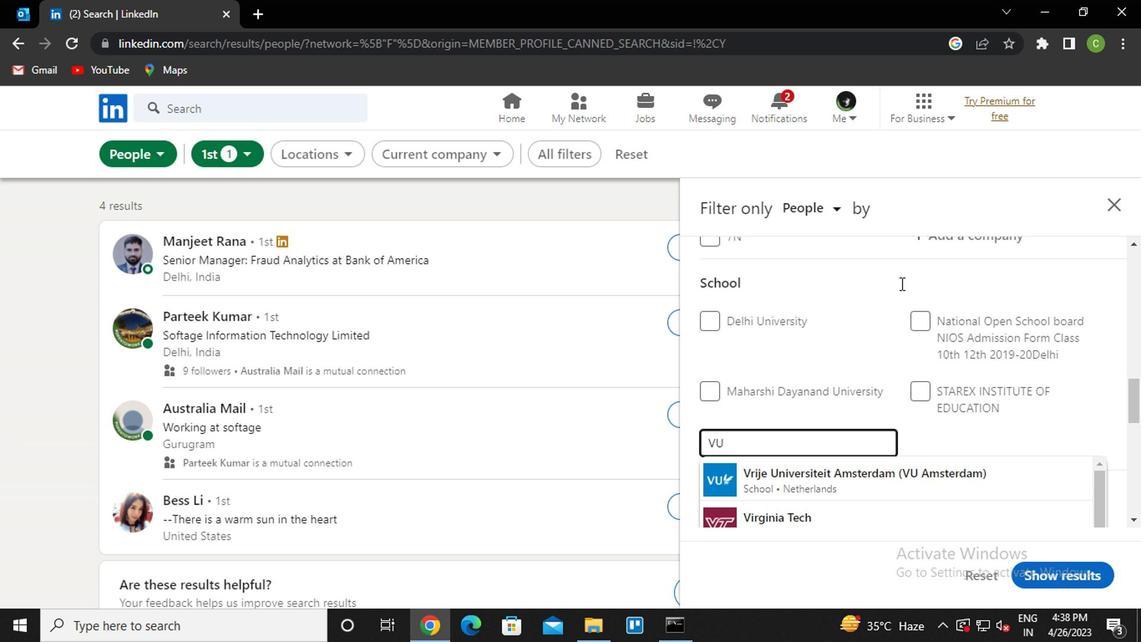 
Action: Mouse scrolled (895, 300) with delta (0, 0)
Screenshot: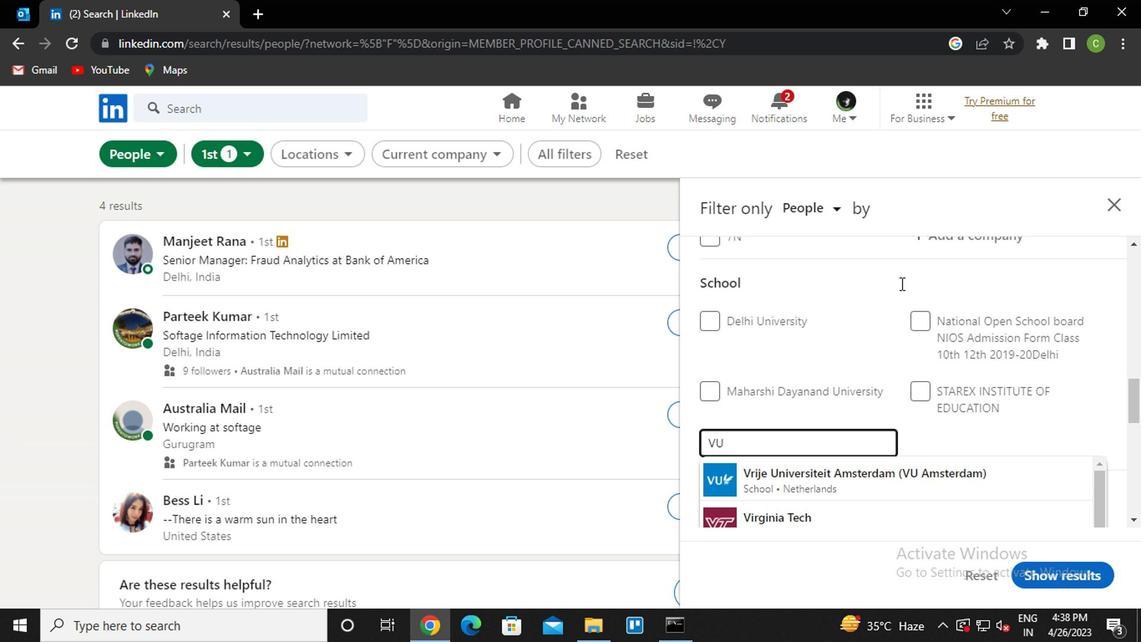 
Action: Mouse scrolled (895, 300) with delta (0, 0)
Screenshot: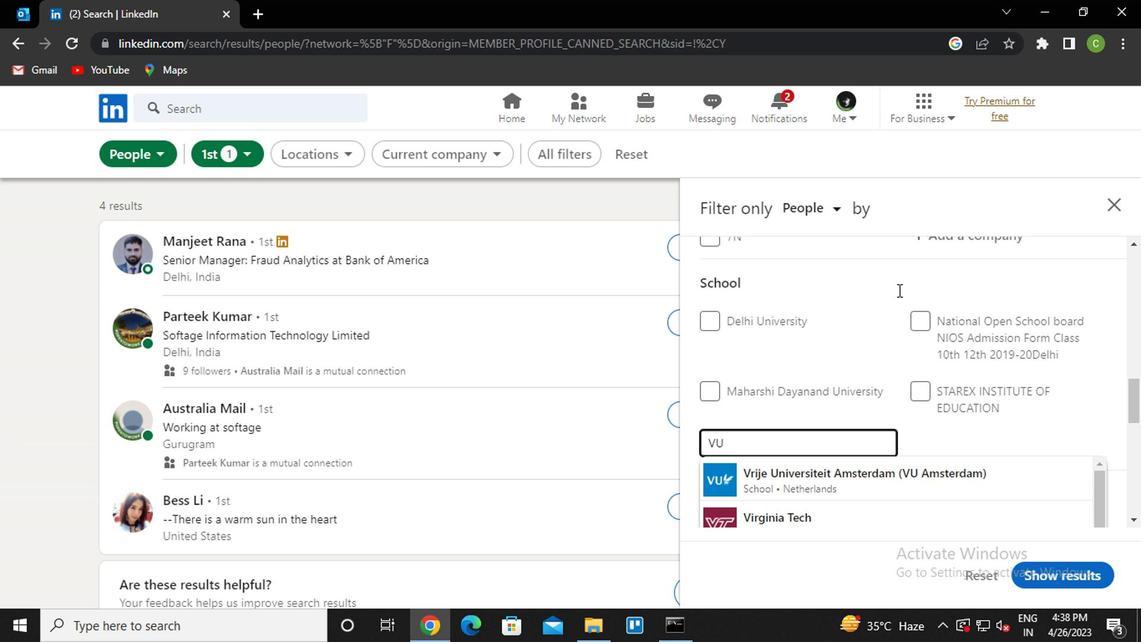 
Action: Mouse scrolled (895, 302) with delta (0, 1)
Screenshot: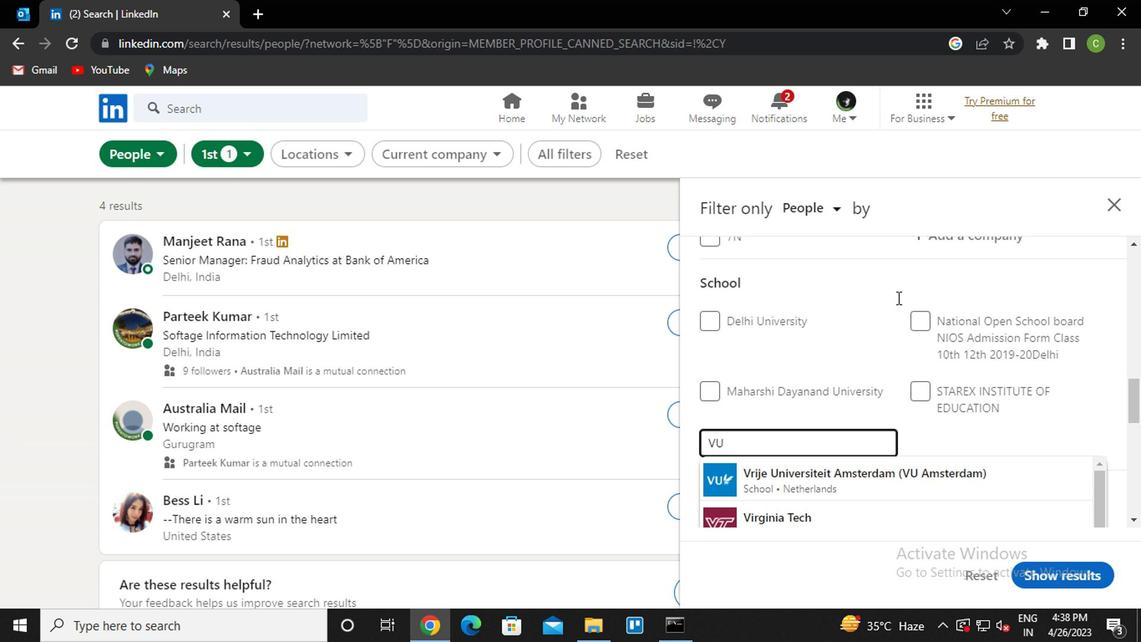 
Action: Mouse scrolled (895, 302) with delta (0, 1)
Screenshot: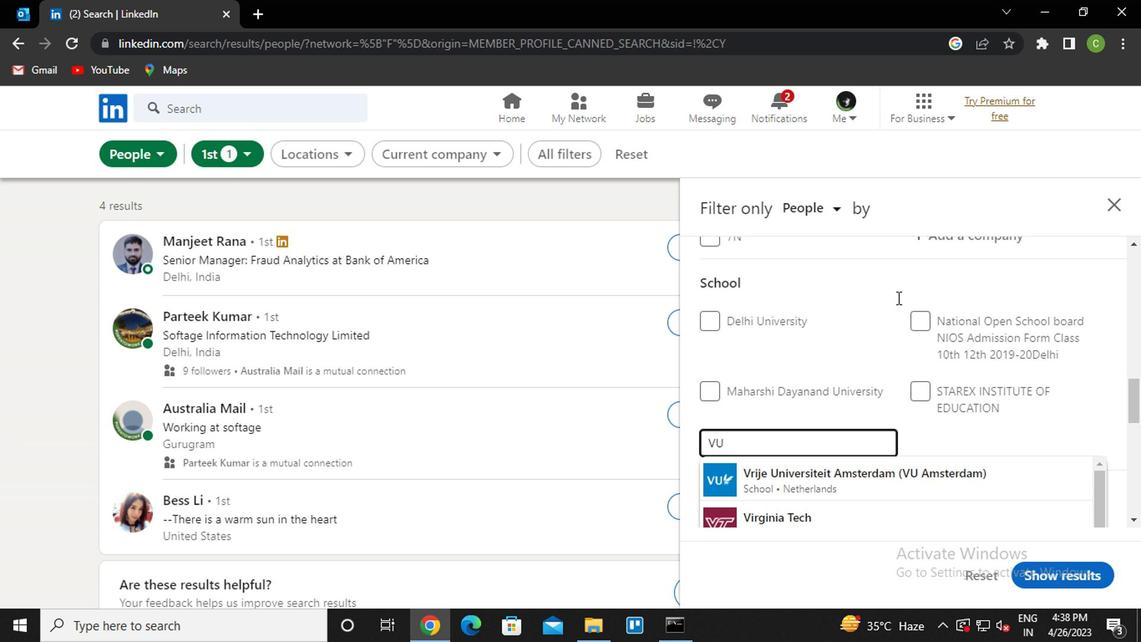 
Action: Mouse scrolled (895, 302) with delta (0, 1)
Screenshot: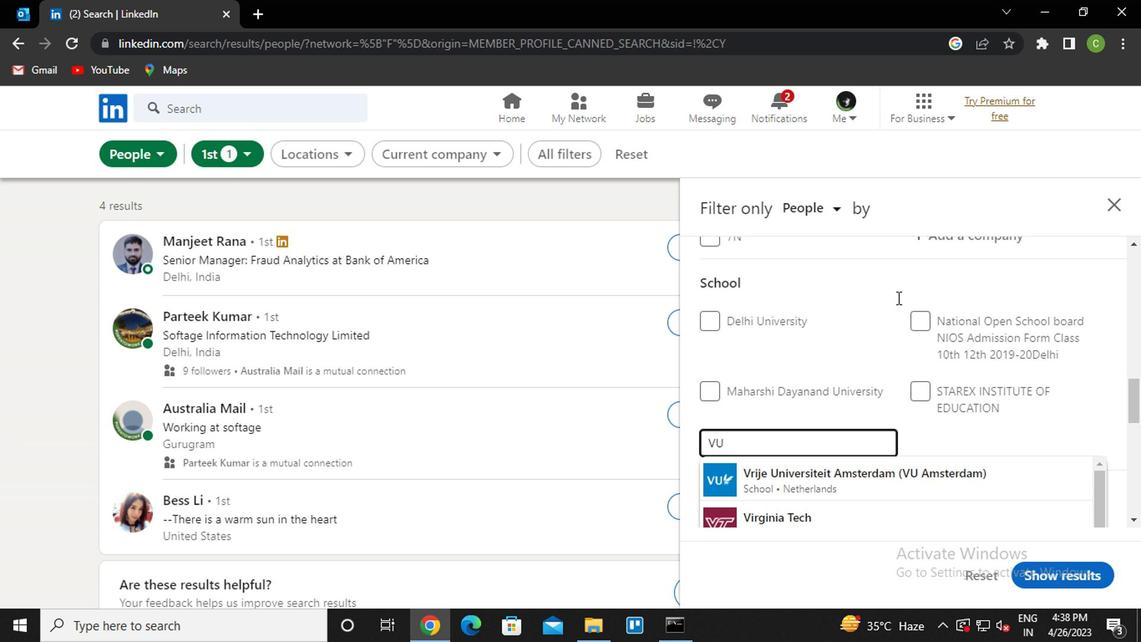 
Action: Mouse scrolled (895, 302) with delta (0, 1)
Screenshot: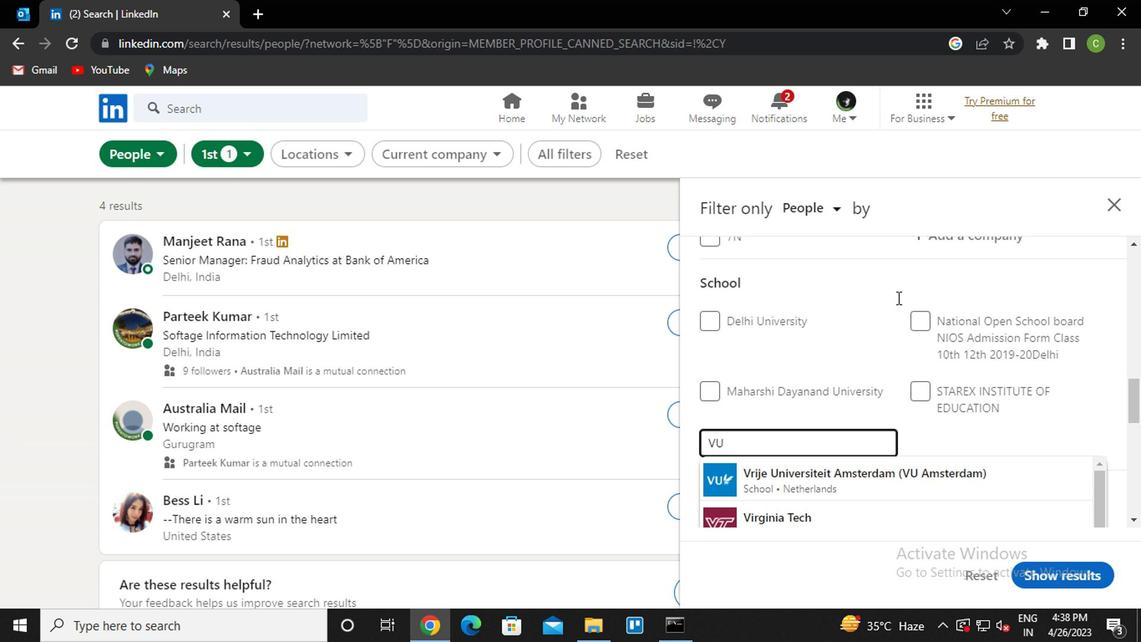 
Action: Mouse scrolled (895, 302) with delta (0, 1)
Screenshot: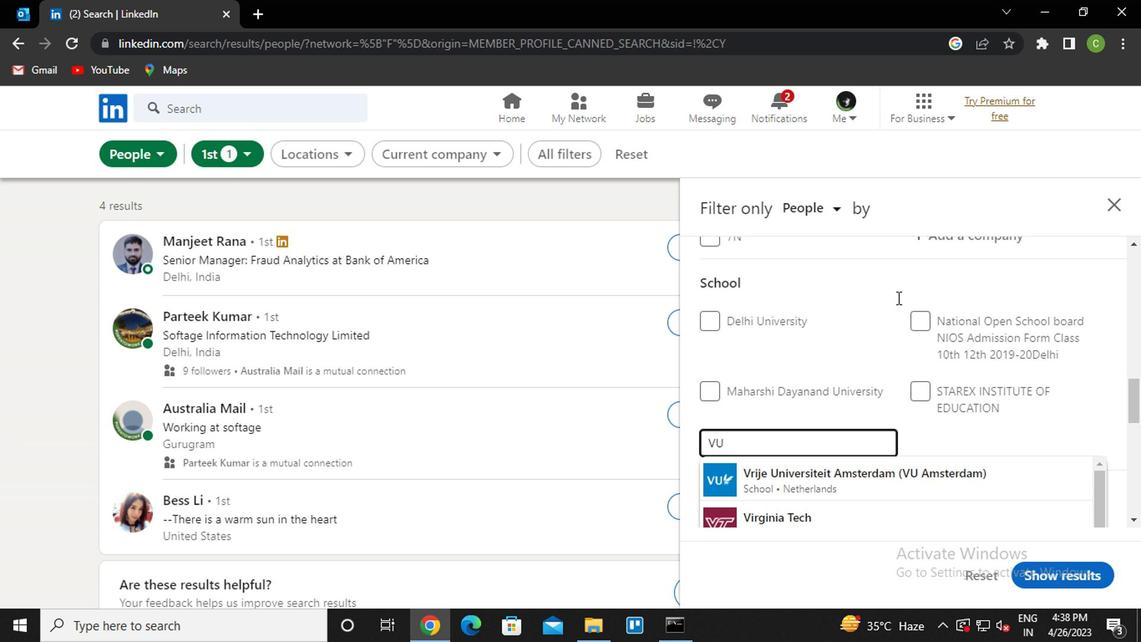
Action: Mouse moved to (767, 450)
Screenshot: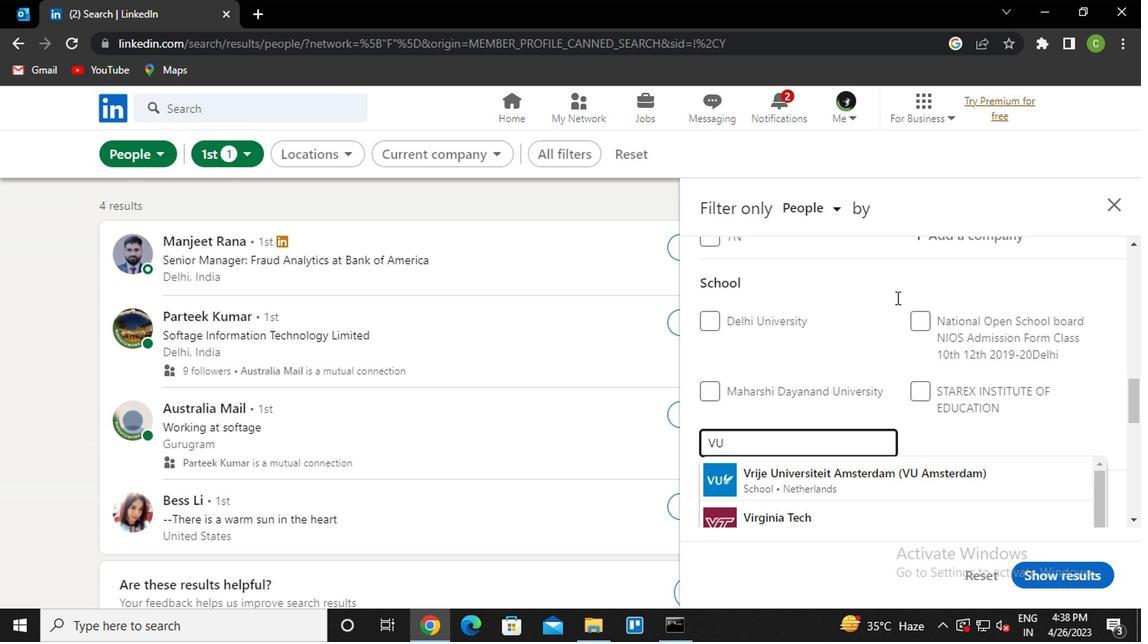 
Action: Mouse scrolled (767, 449) with delta (0, 0)
Screenshot: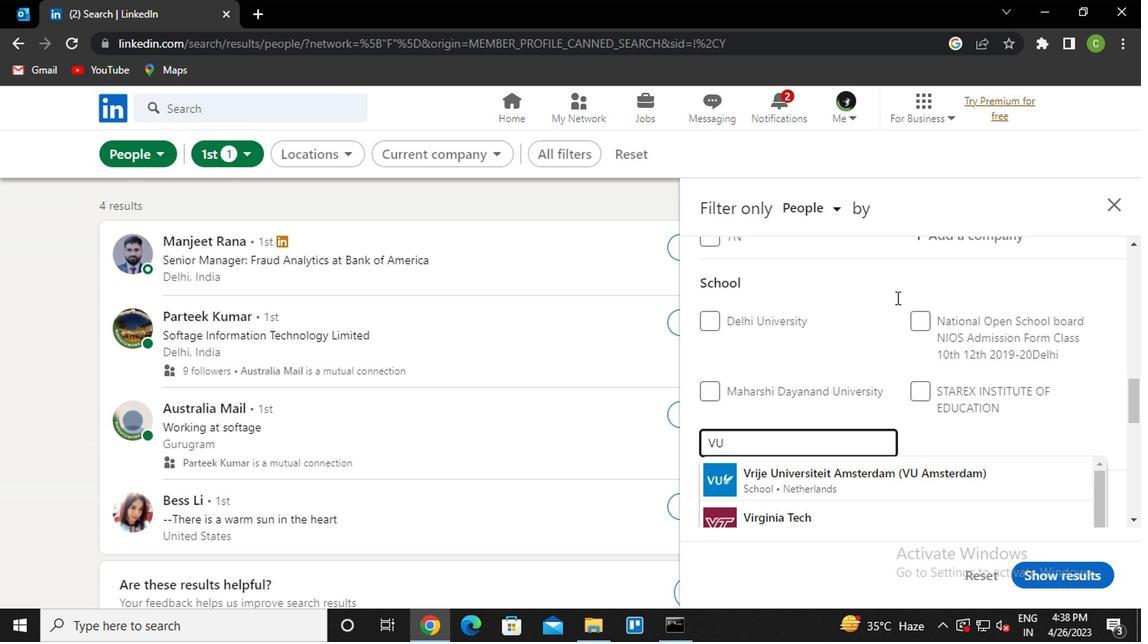 
Action: Mouse moved to (767, 451)
Screenshot: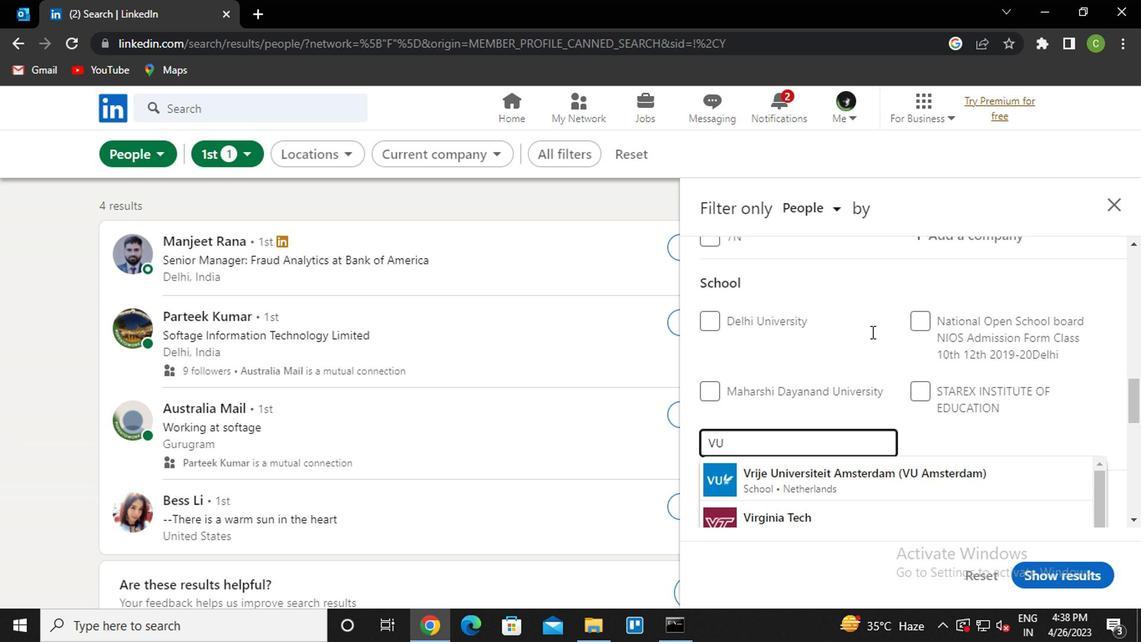 
Action: Mouse scrolled (767, 450) with delta (0, -1)
Screenshot: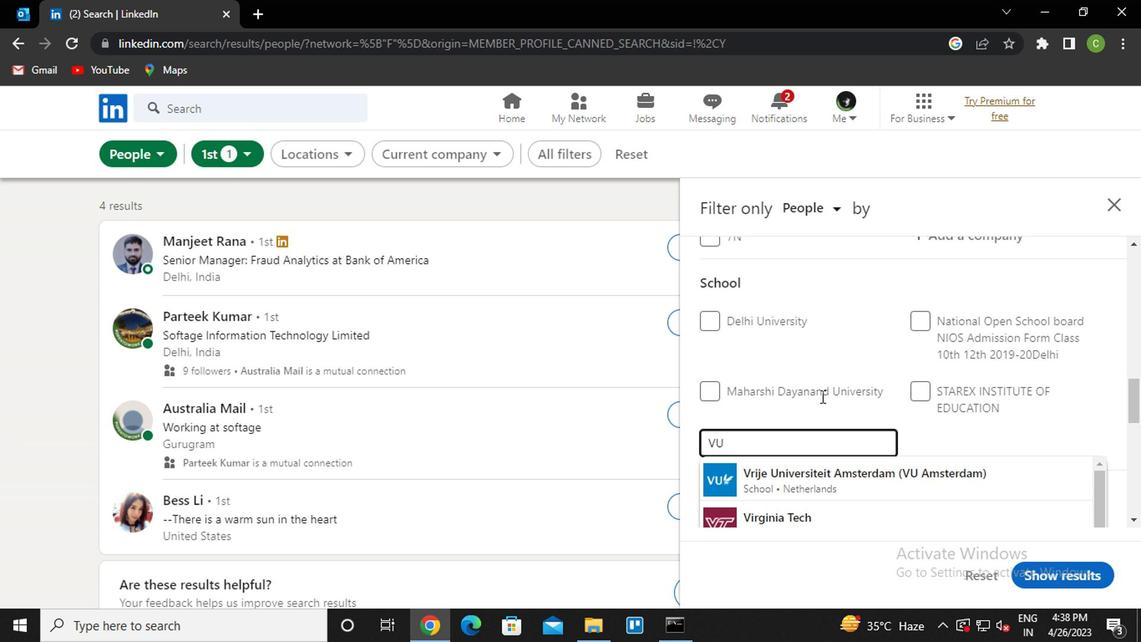 
Action: Mouse scrolled (767, 450) with delta (0, -1)
Screenshot: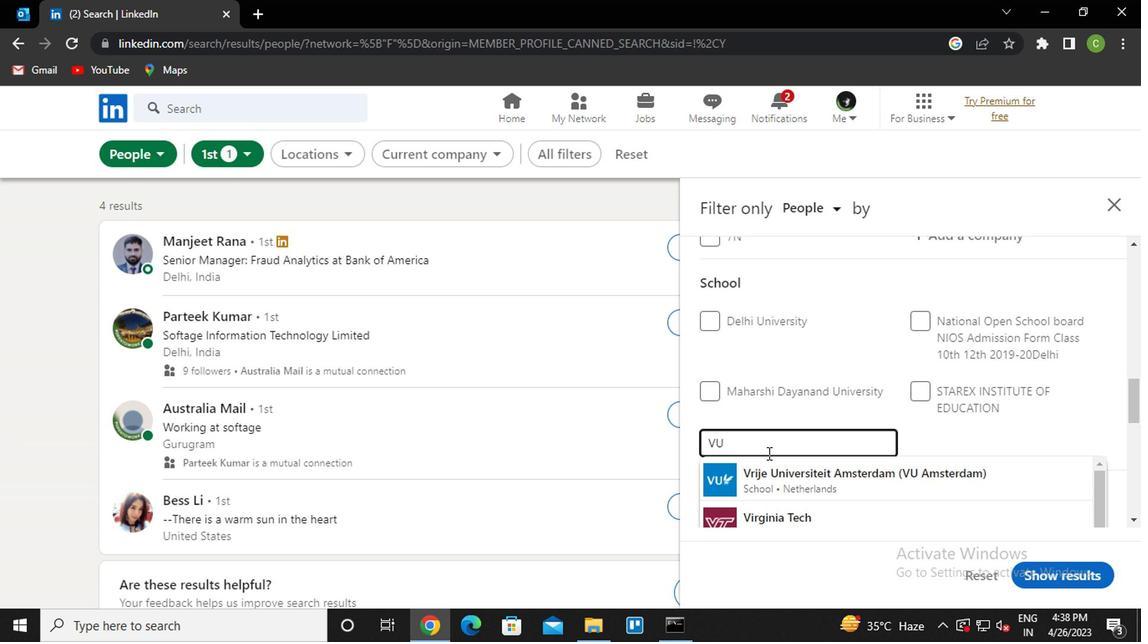 
Action: Mouse moved to (774, 454)
Screenshot: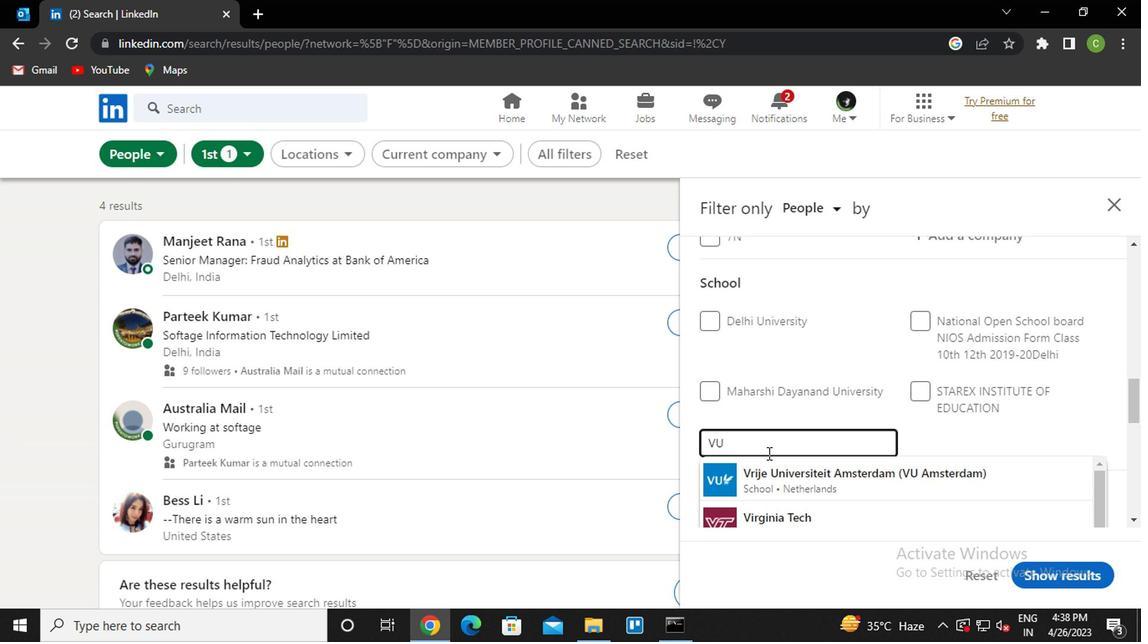 
Action: Mouse scrolled (774, 453) with delta (0, 0)
Screenshot: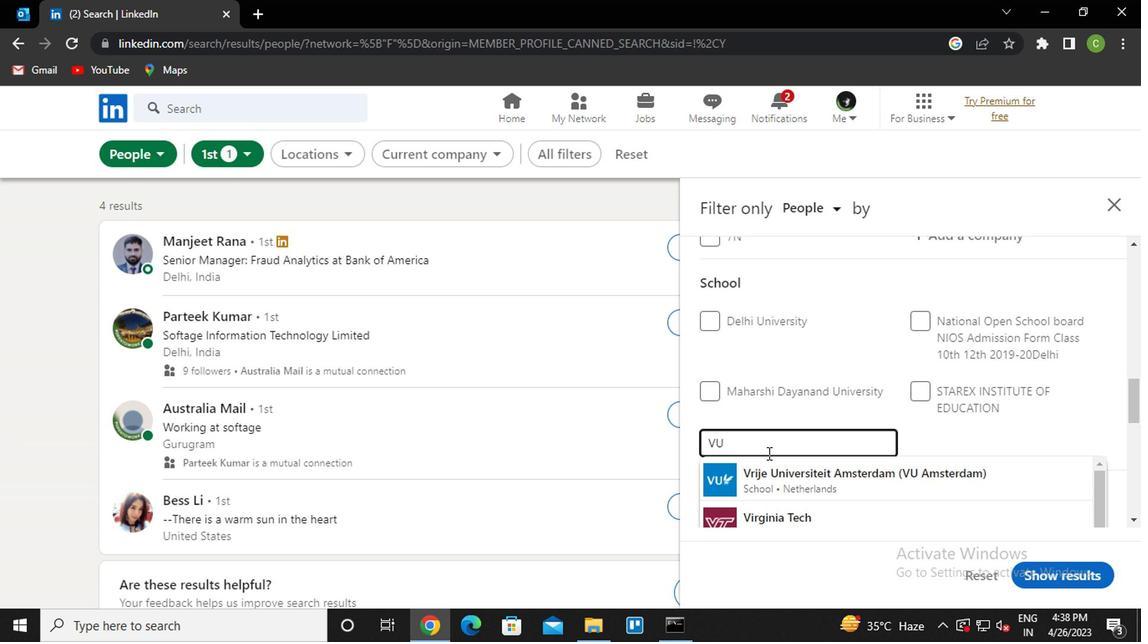 
Action: Mouse moved to (787, 458)
Screenshot: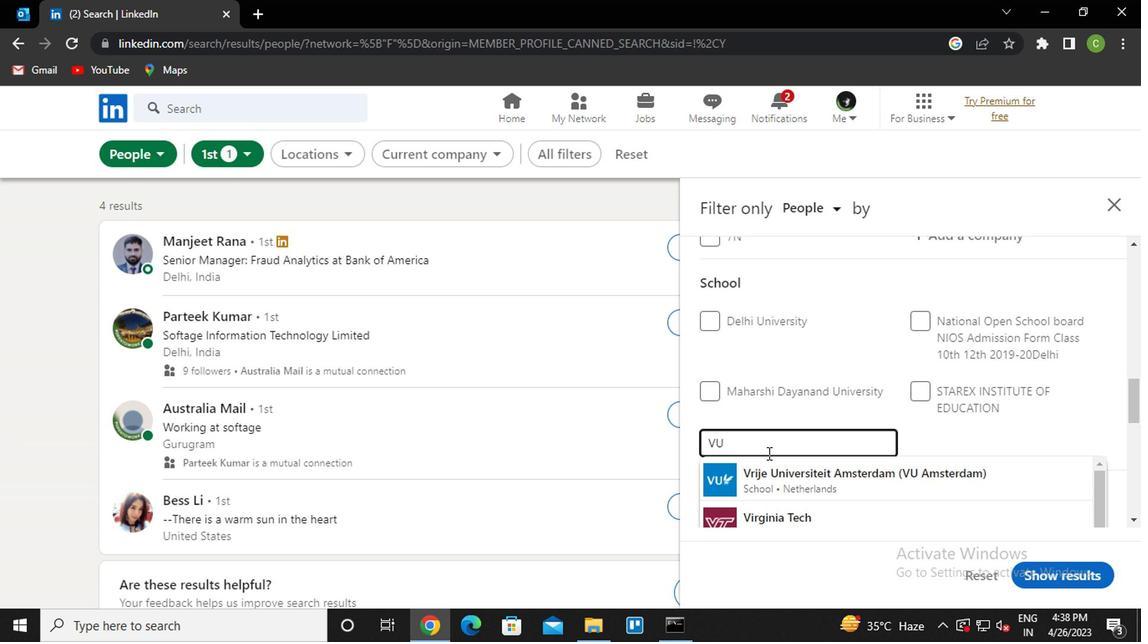 
Action: Mouse scrolled (787, 457) with delta (0, 0)
Screenshot: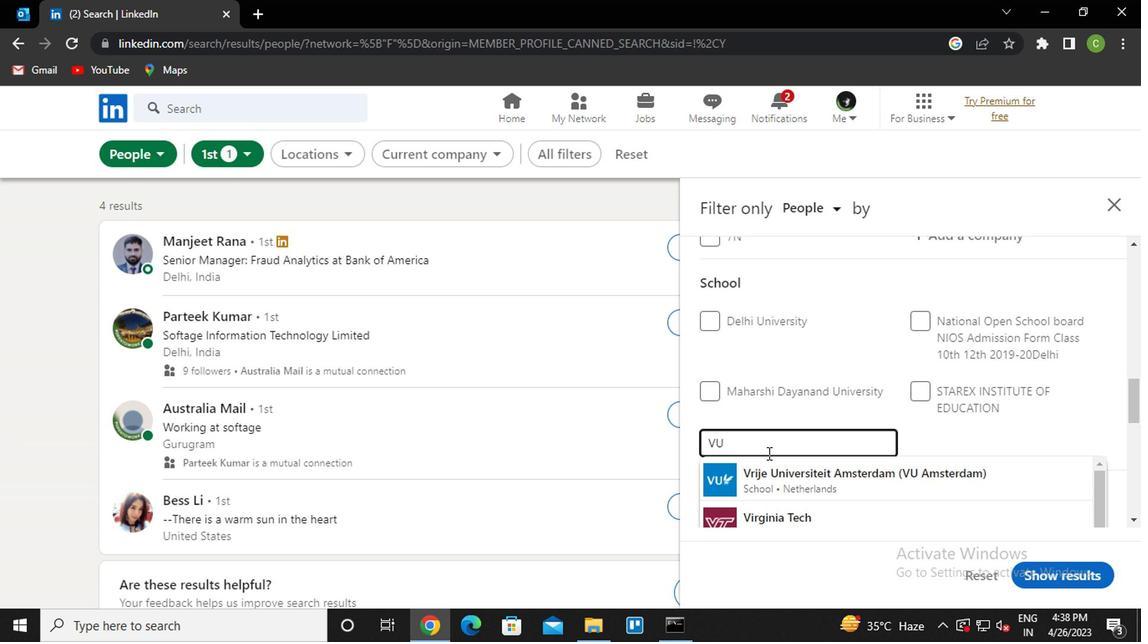 
Action: Mouse moved to (900, 493)
Screenshot: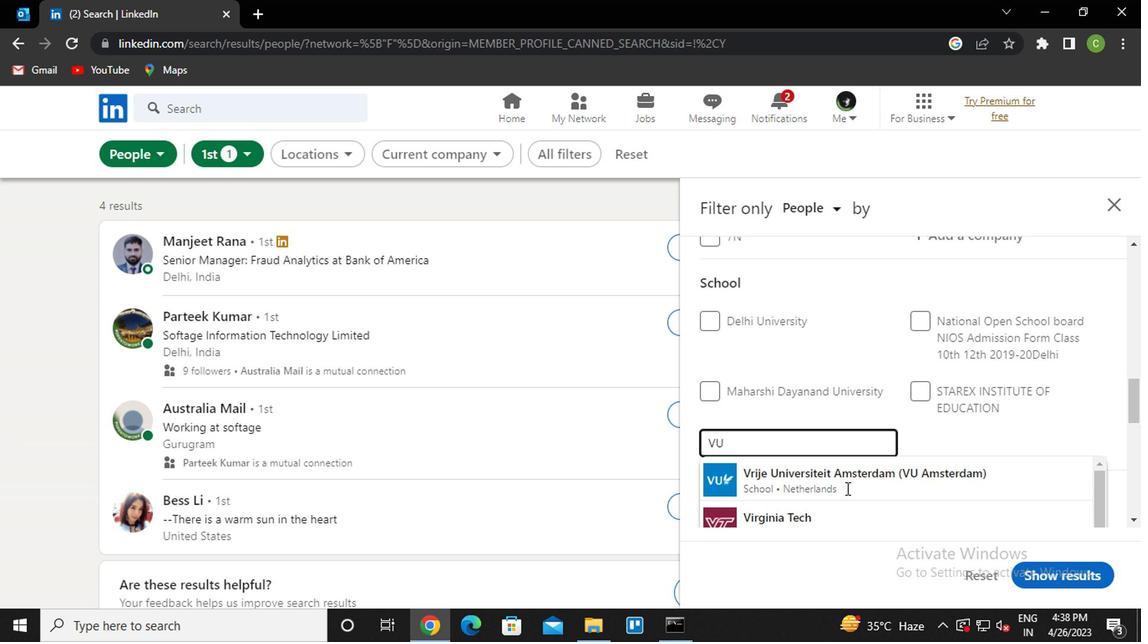 
Action: Mouse scrolled (900, 492) with delta (0, 0)
Screenshot: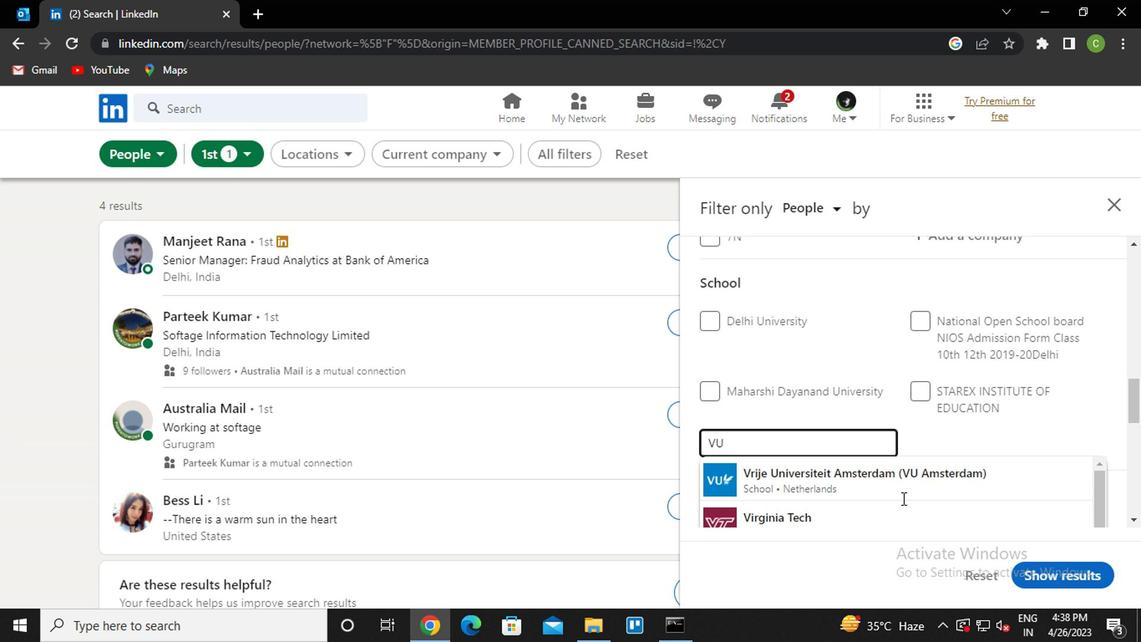 
Action: Mouse scrolled (900, 492) with delta (0, 0)
Screenshot: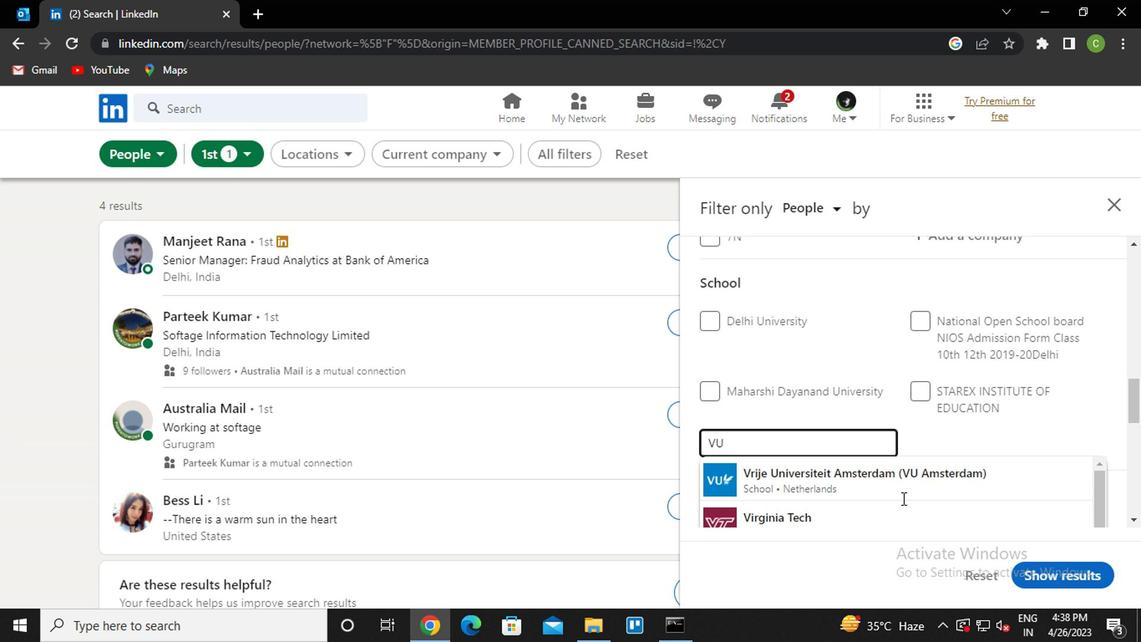 
Action: Mouse scrolled (900, 492) with delta (0, 0)
Screenshot: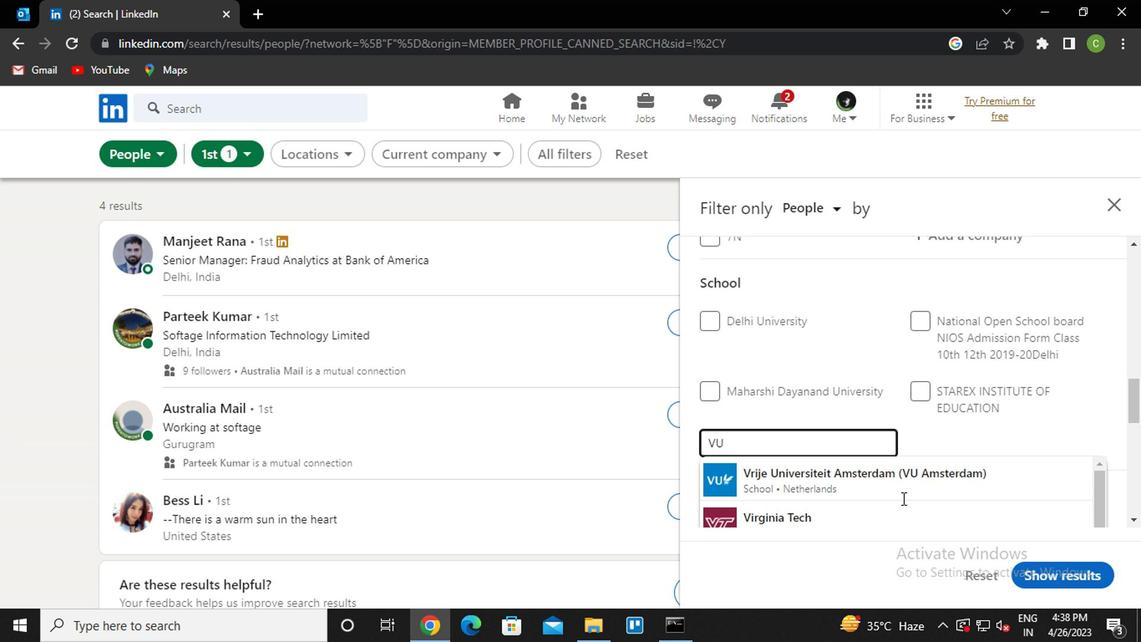 
Action: Mouse scrolled (900, 492) with delta (0, 0)
Screenshot: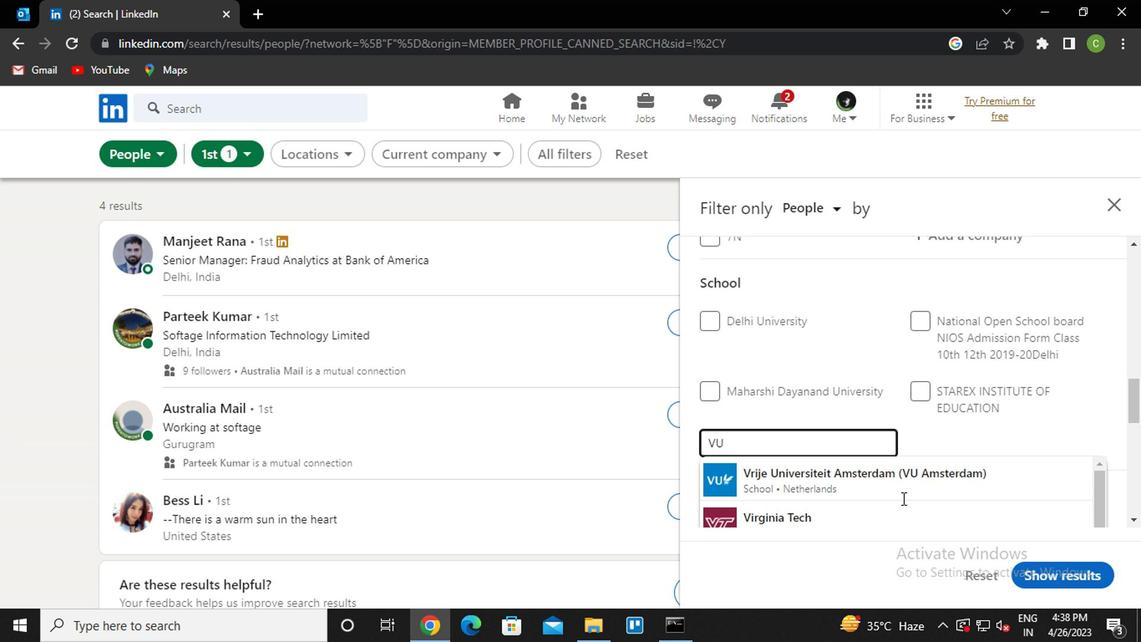
Action: Mouse scrolled (900, 492) with delta (0, 0)
Screenshot: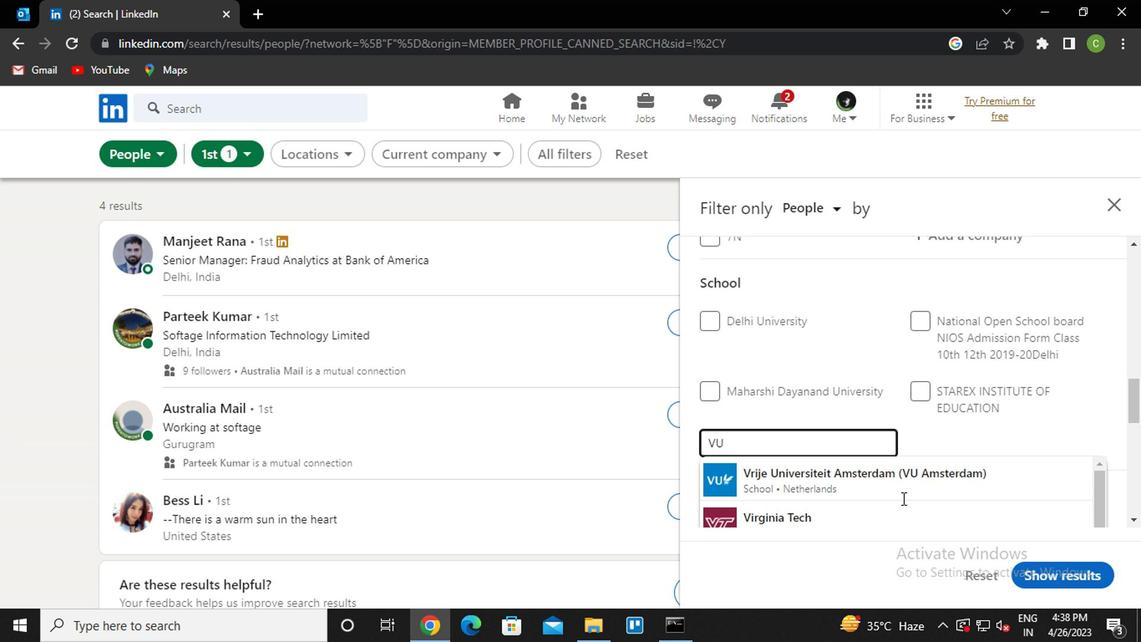 
Action: Mouse scrolled (900, 492) with delta (0, 0)
Screenshot: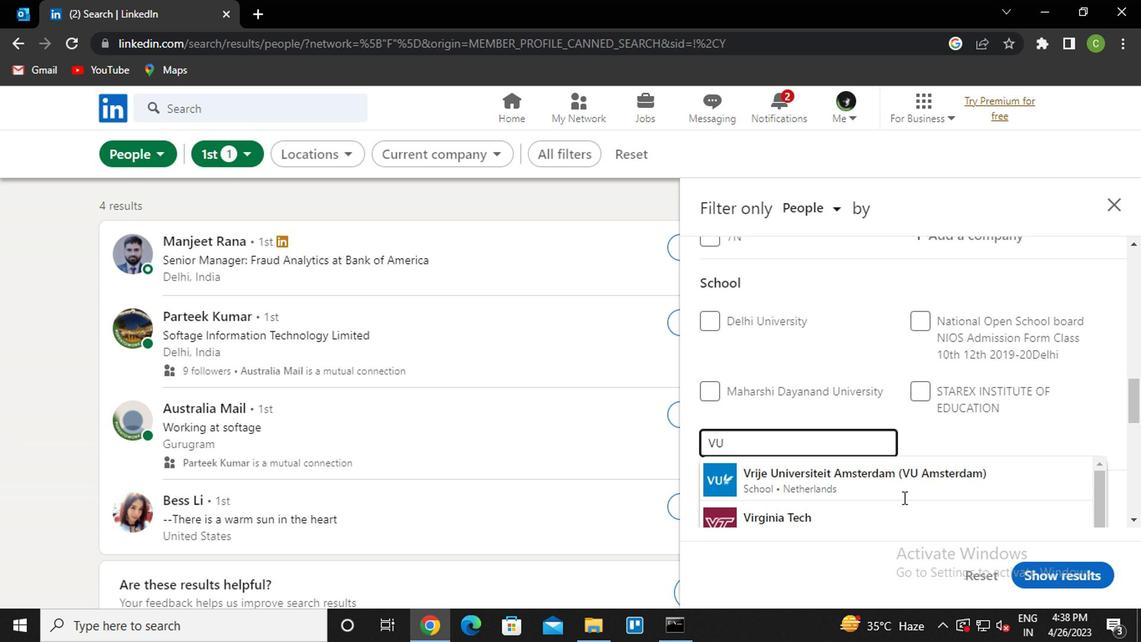 
Action: Mouse scrolled (900, 492) with delta (0, 0)
Screenshot: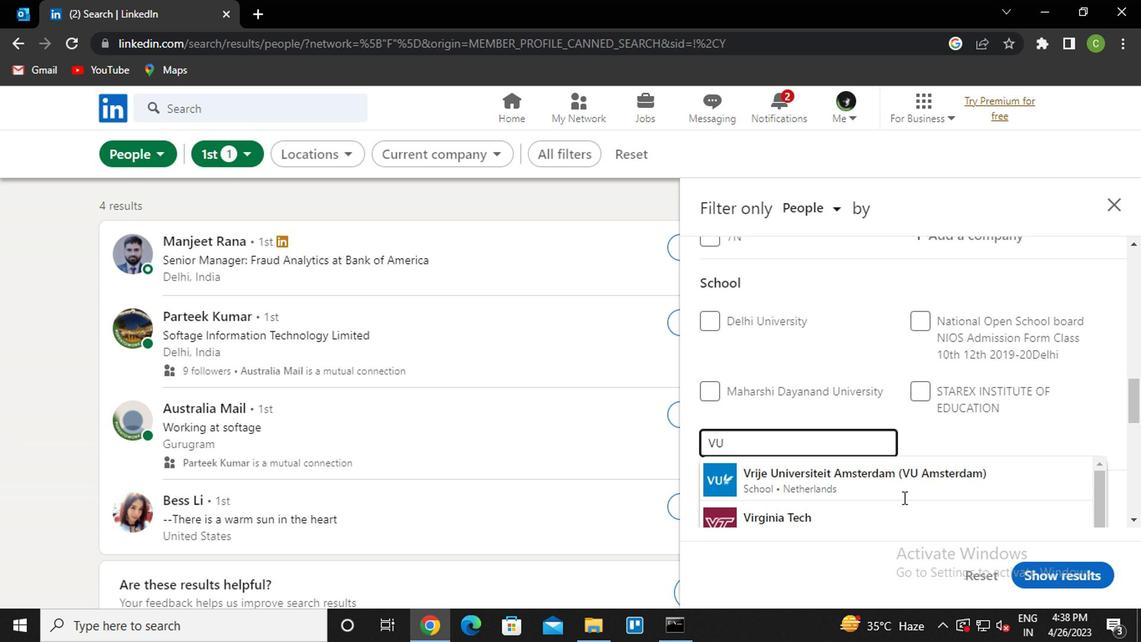
Action: Mouse scrolled (900, 492) with delta (0, 0)
Screenshot: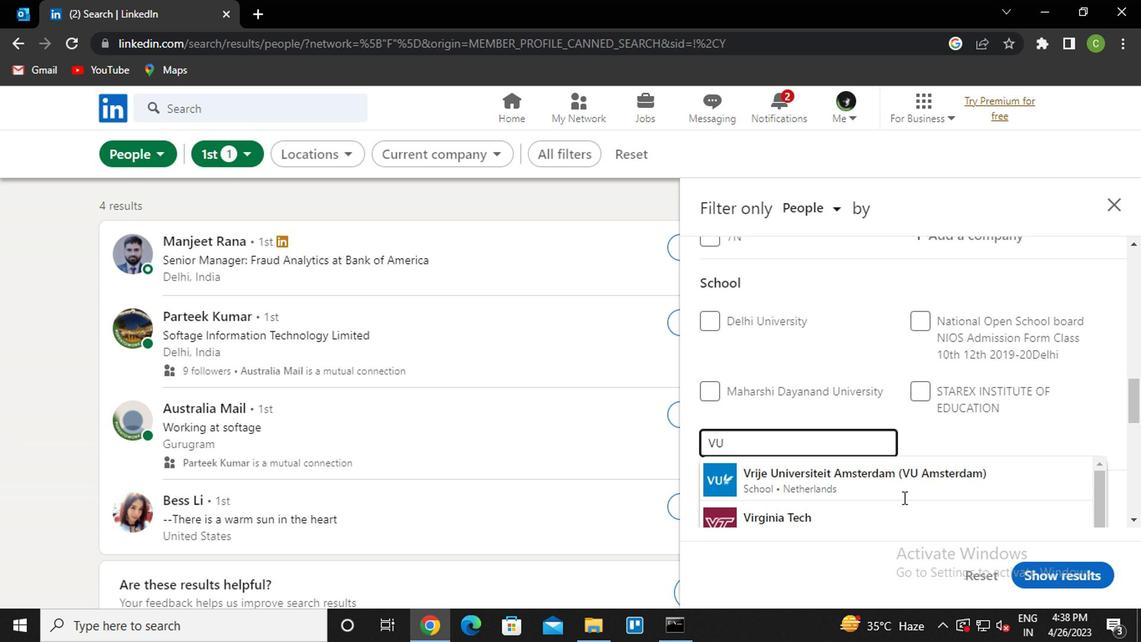 
Action: Mouse moved to (874, 453)
Screenshot: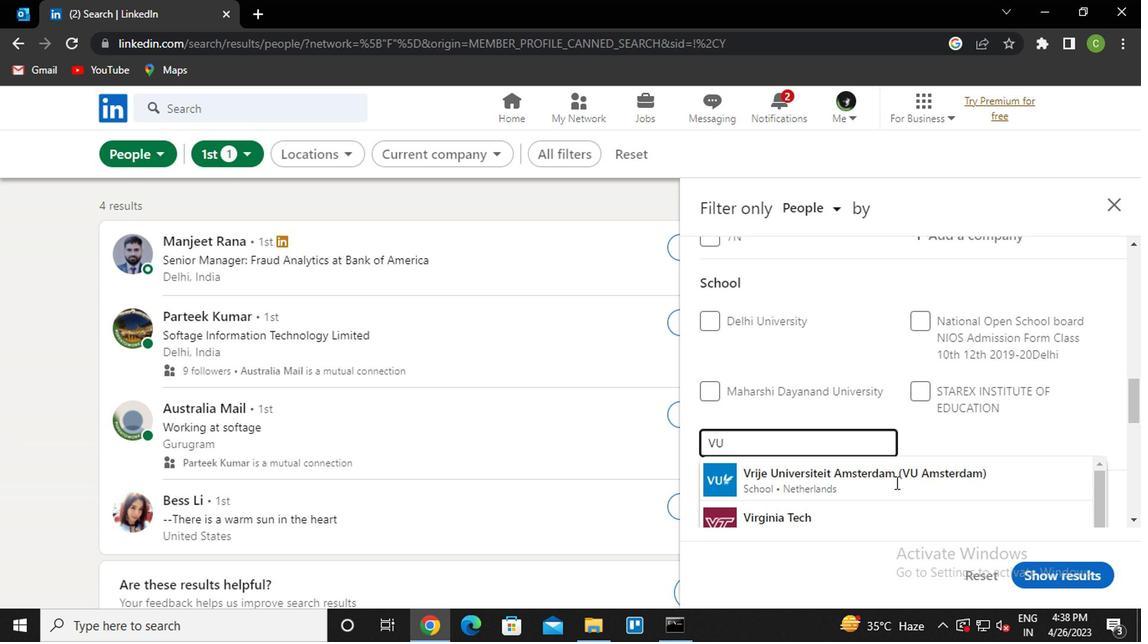 
Action: Mouse scrolled (874, 453) with delta (0, 0)
Screenshot: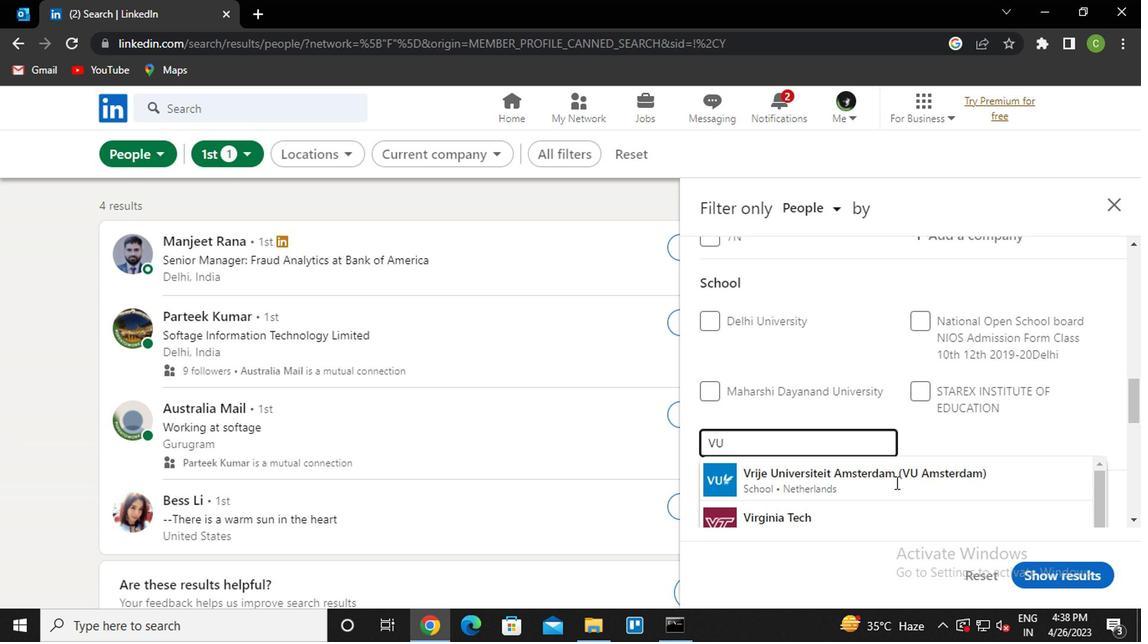 
Action: Mouse moved to (872, 450)
Screenshot: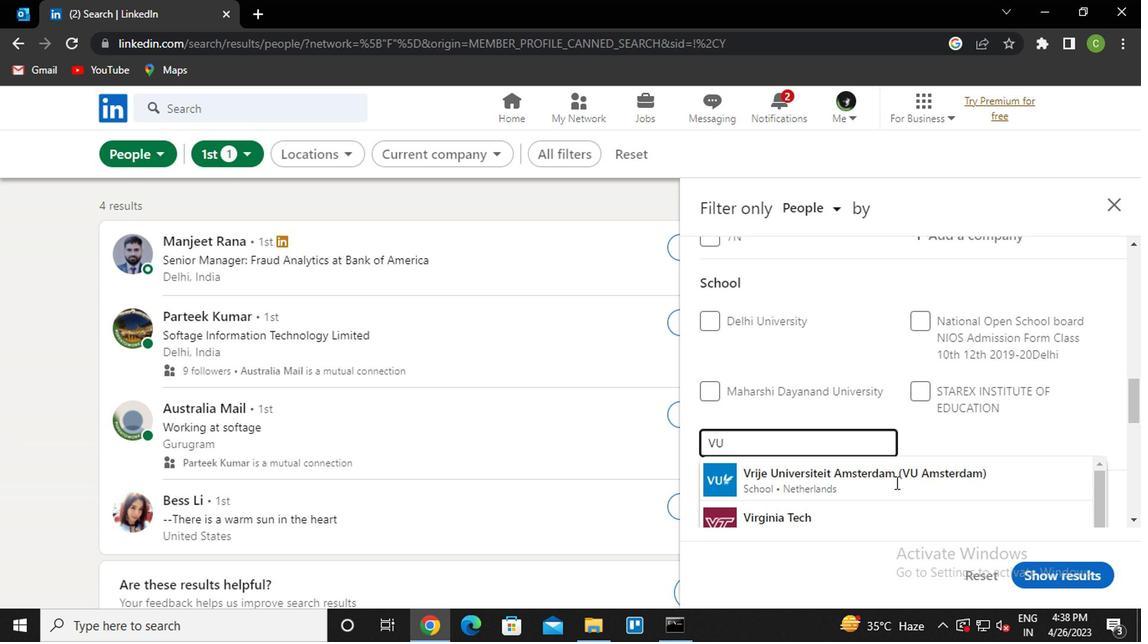 
Action: Mouse scrolled (872, 451) with delta (0, 1)
Screenshot: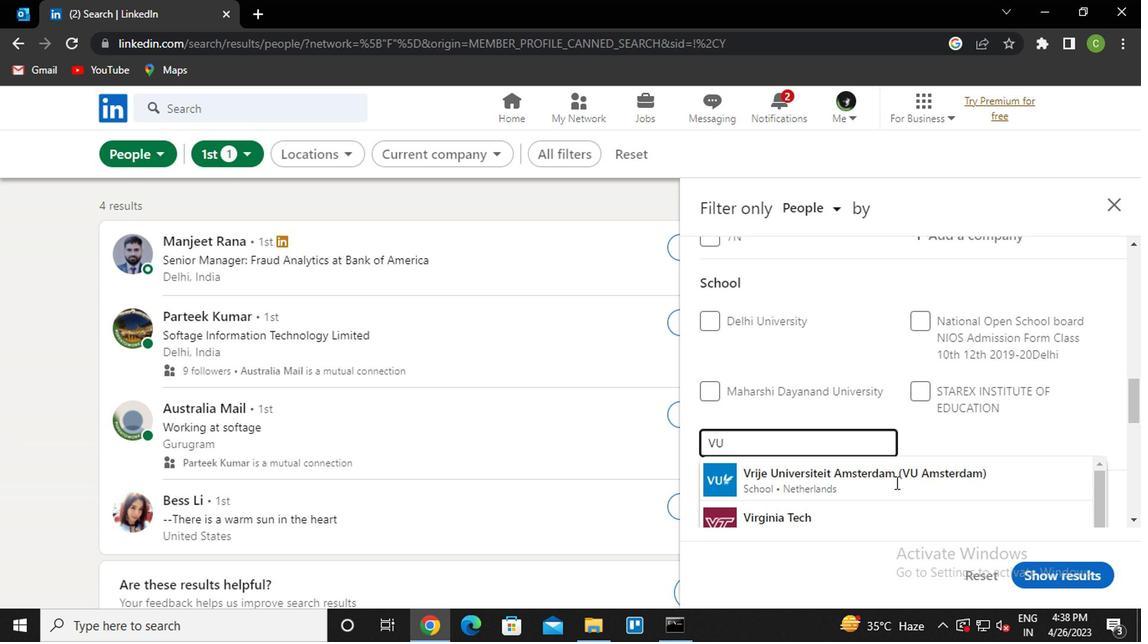 
Action: Mouse moved to (870, 449)
Screenshot: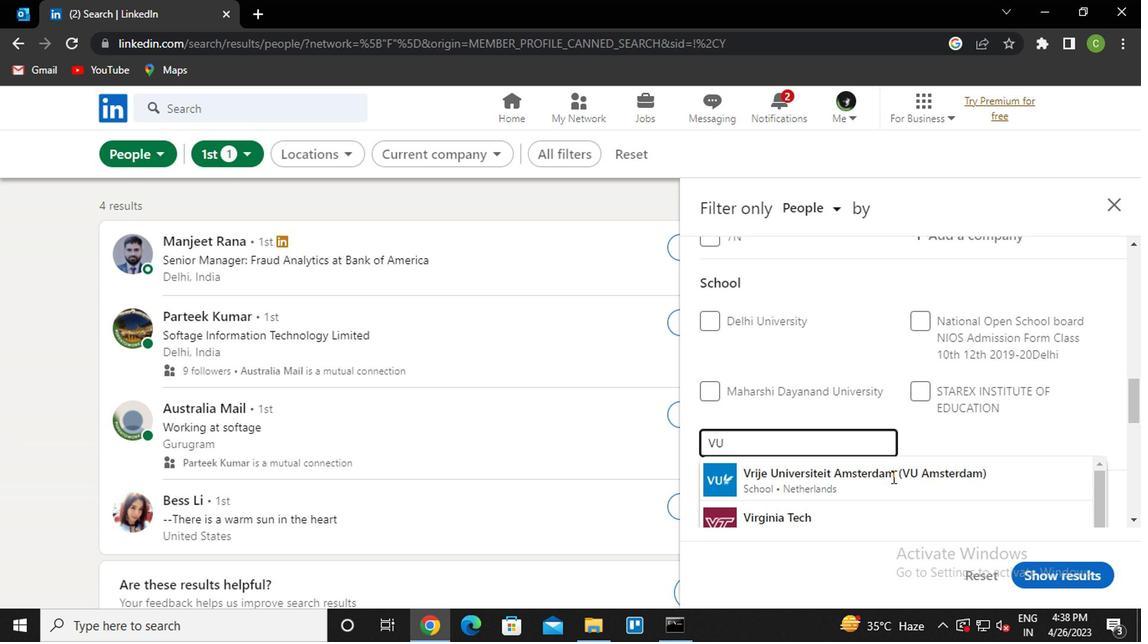 
Action: Mouse scrolled (870, 450) with delta (0, 0)
Screenshot: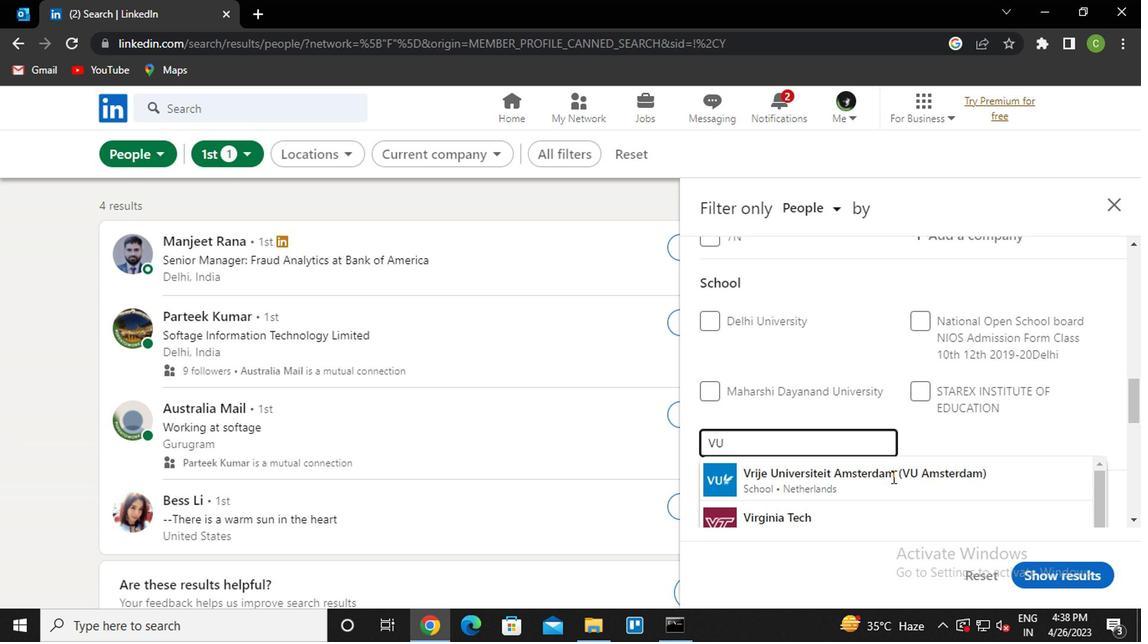 
Action: Mouse moved to (870, 448)
Screenshot: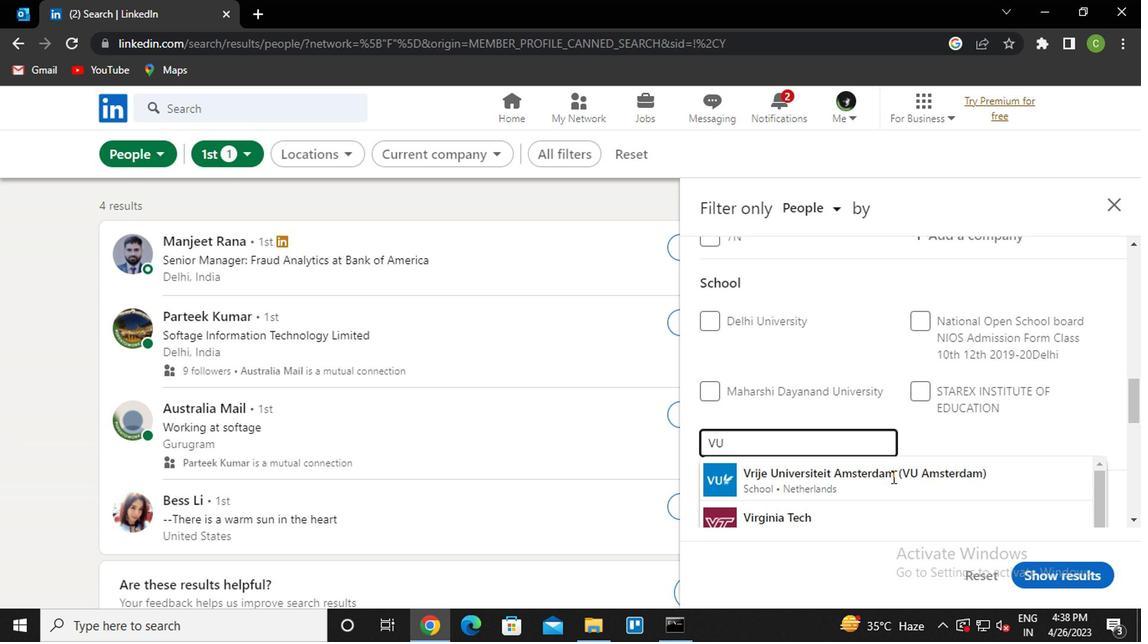 
Action: Mouse scrolled (870, 449) with delta (0, 0)
Screenshot: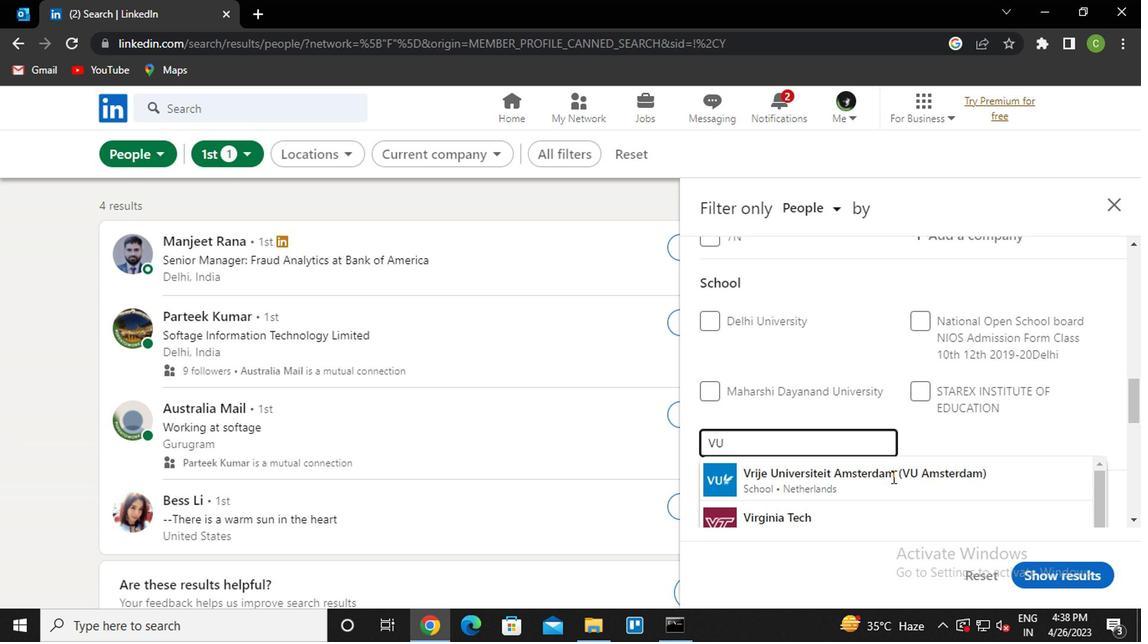 
Action: Mouse scrolled (870, 449) with delta (0, 0)
Screenshot: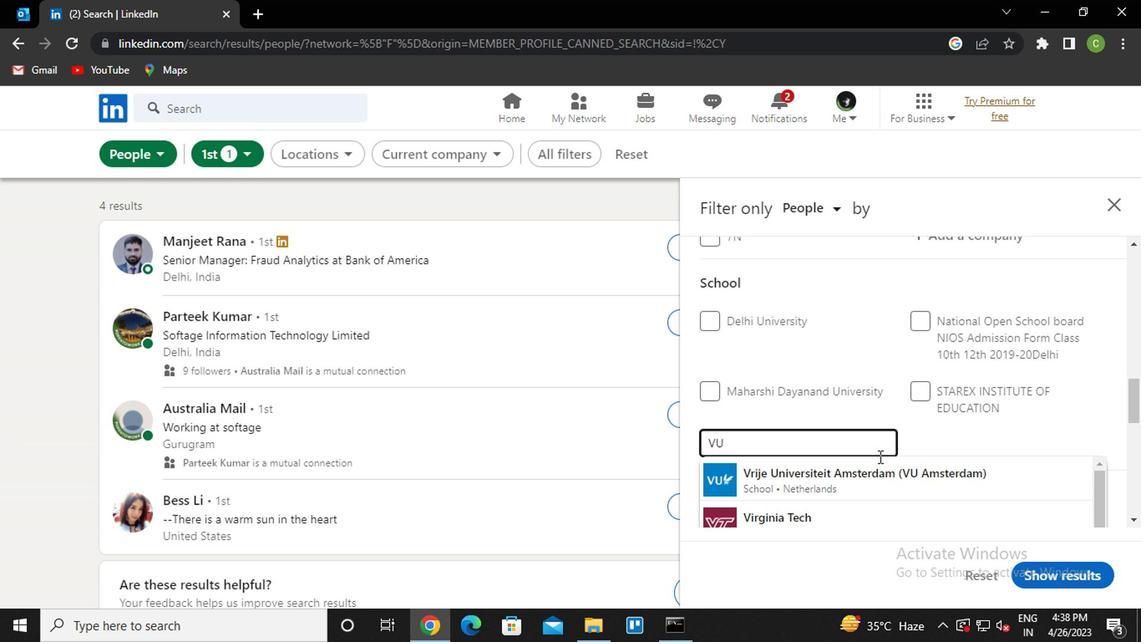 
Action: Mouse scrolled (870, 449) with delta (0, 0)
Screenshot: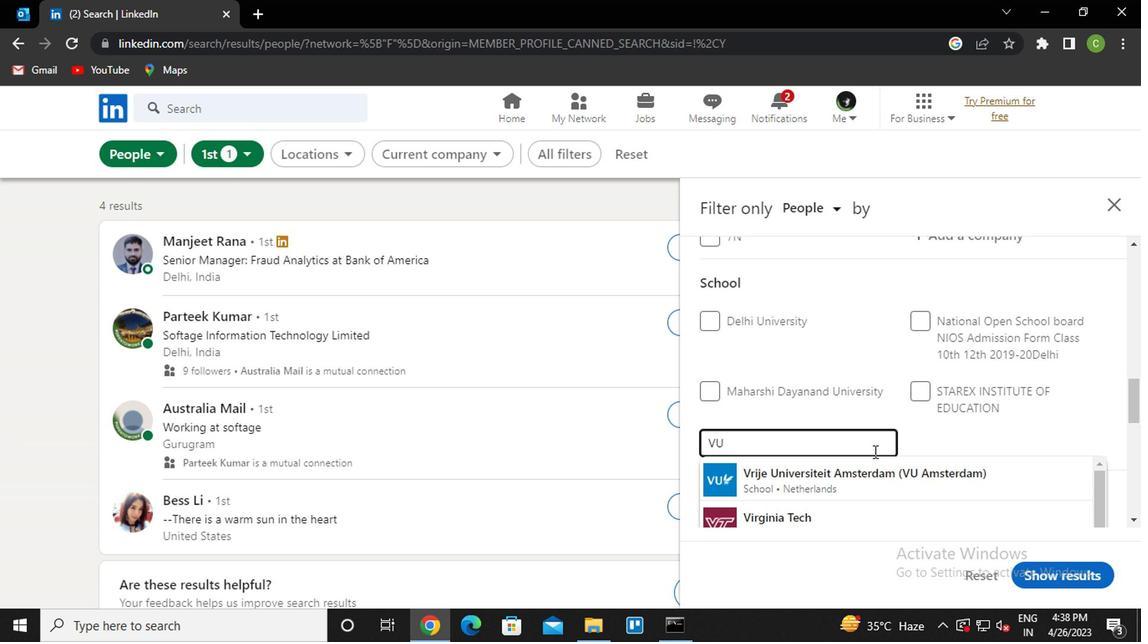 
Action: Mouse scrolled (870, 449) with delta (0, 0)
Screenshot: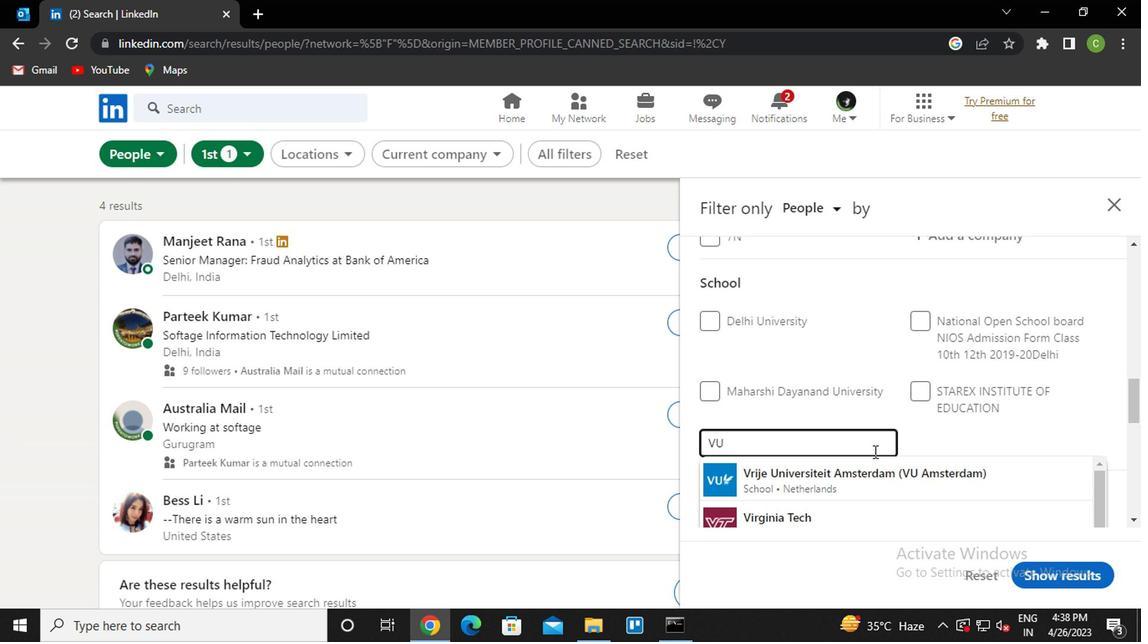 
Action: Mouse scrolled (870, 449) with delta (0, 0)
Screenshot: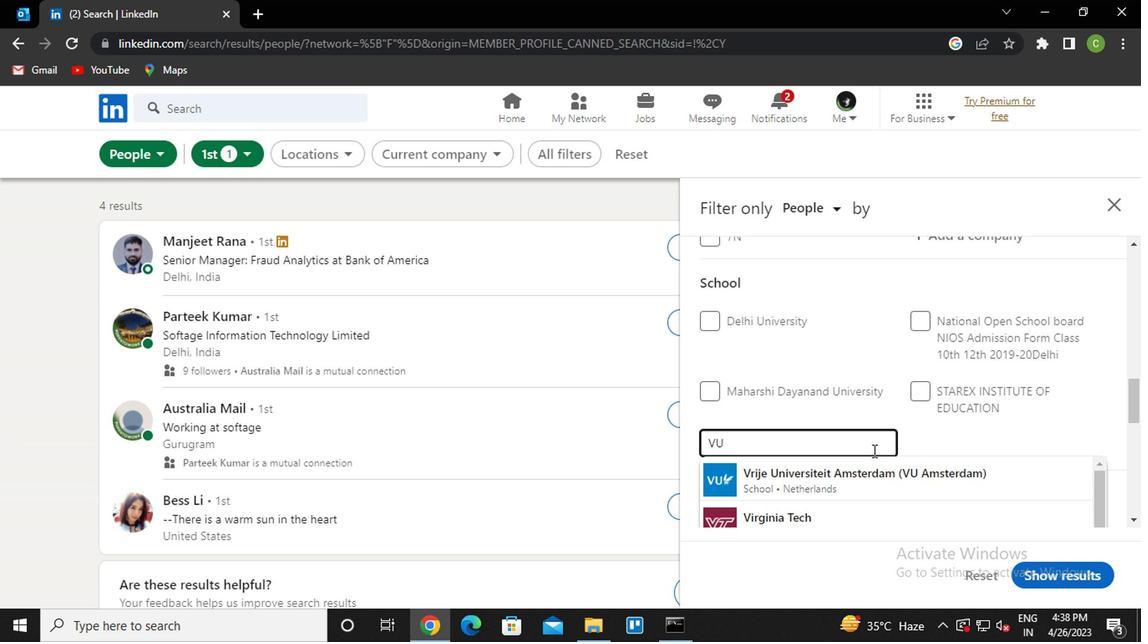 
Action: Mouse scrolled (870, 447) with delta (0, -1)
Screenshot: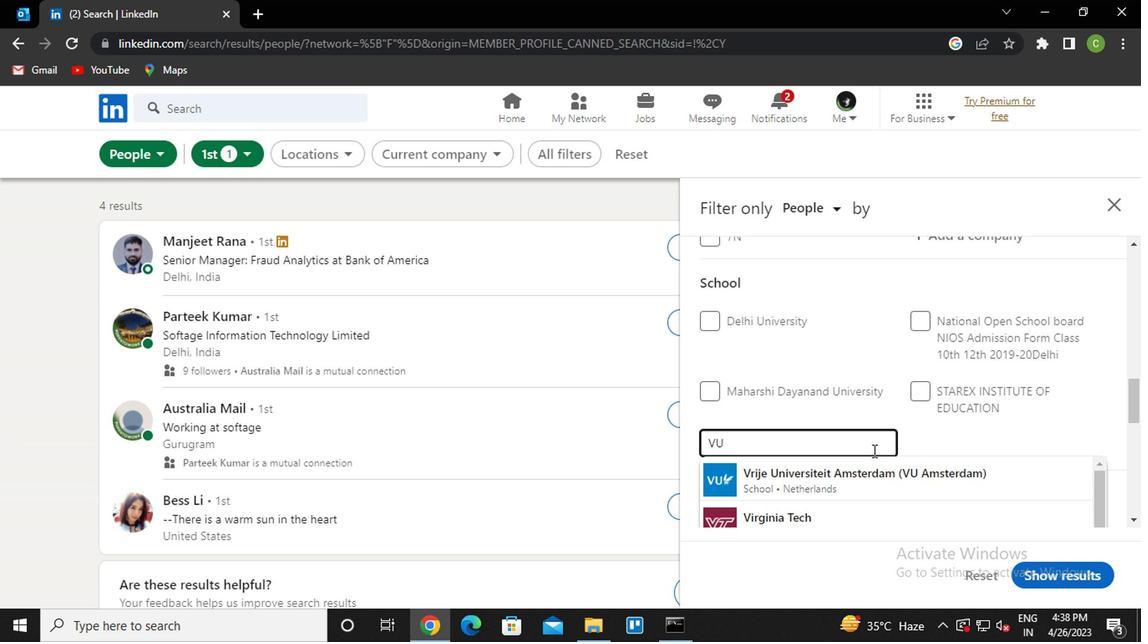 
Action: Mouse scrolled (870, 447) with delta (0, -1)
Screenshot: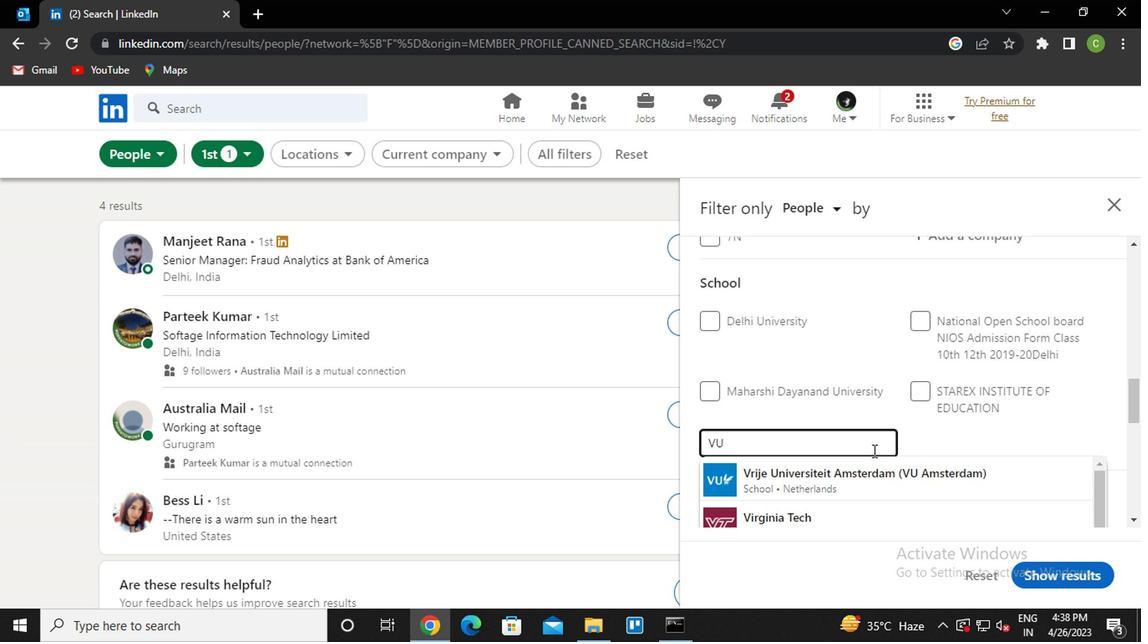 
Action: Mouse scrolled (870, 447) with delta (0, -1)
Screenshot: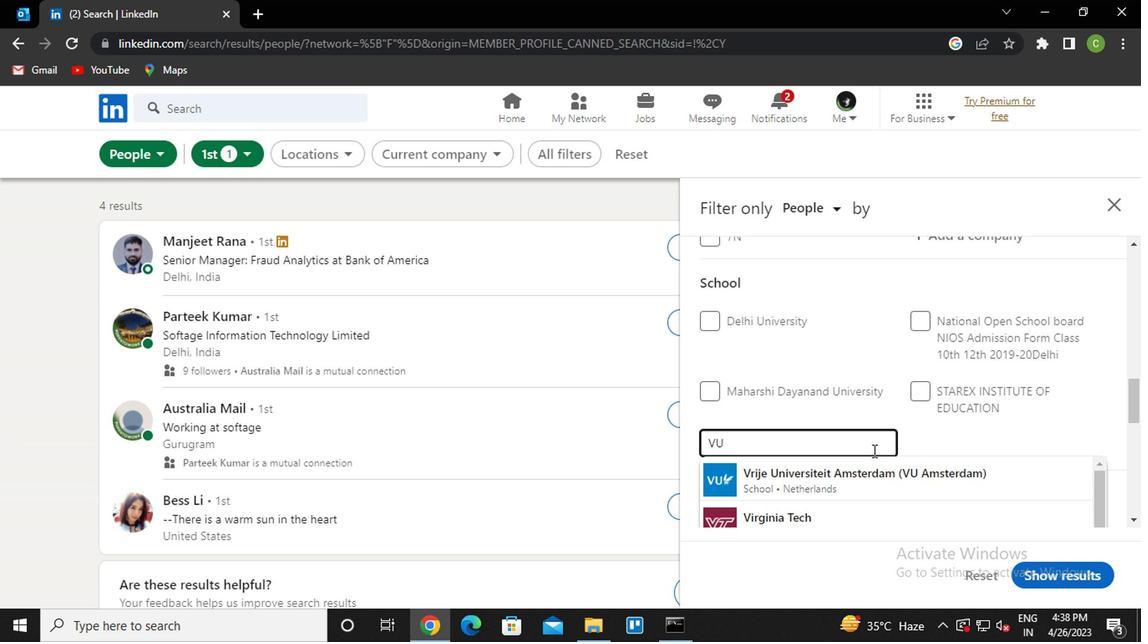 
Action: Mouse moved to (869, 448)
Screenshot: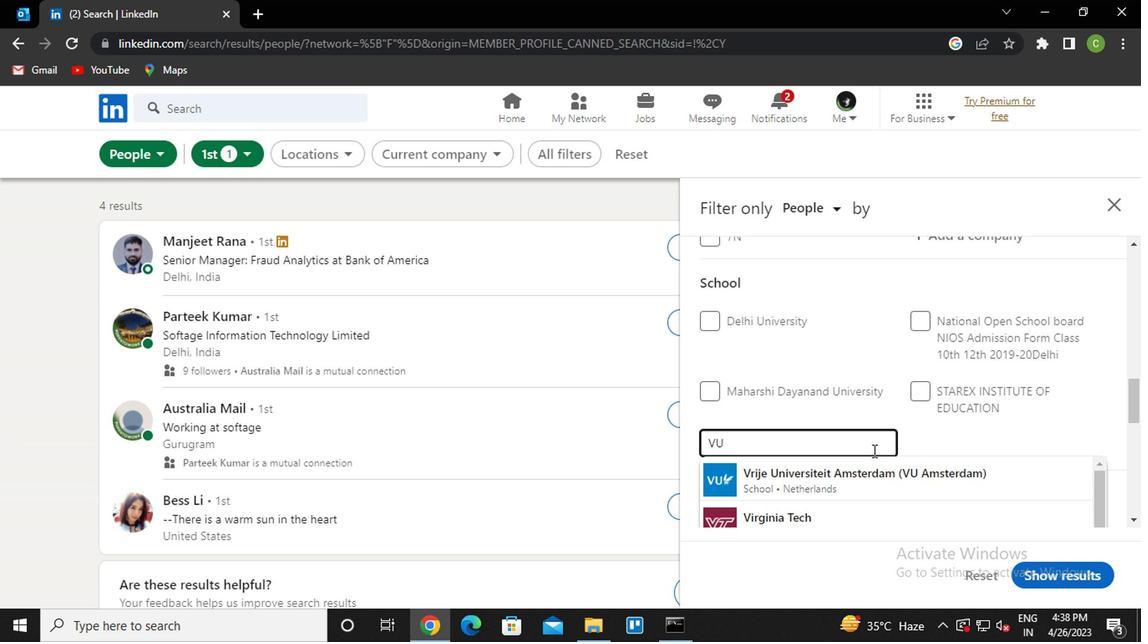 
Action: Mouse scrolled (869, 447) with delta (0, -1)
Screenshot: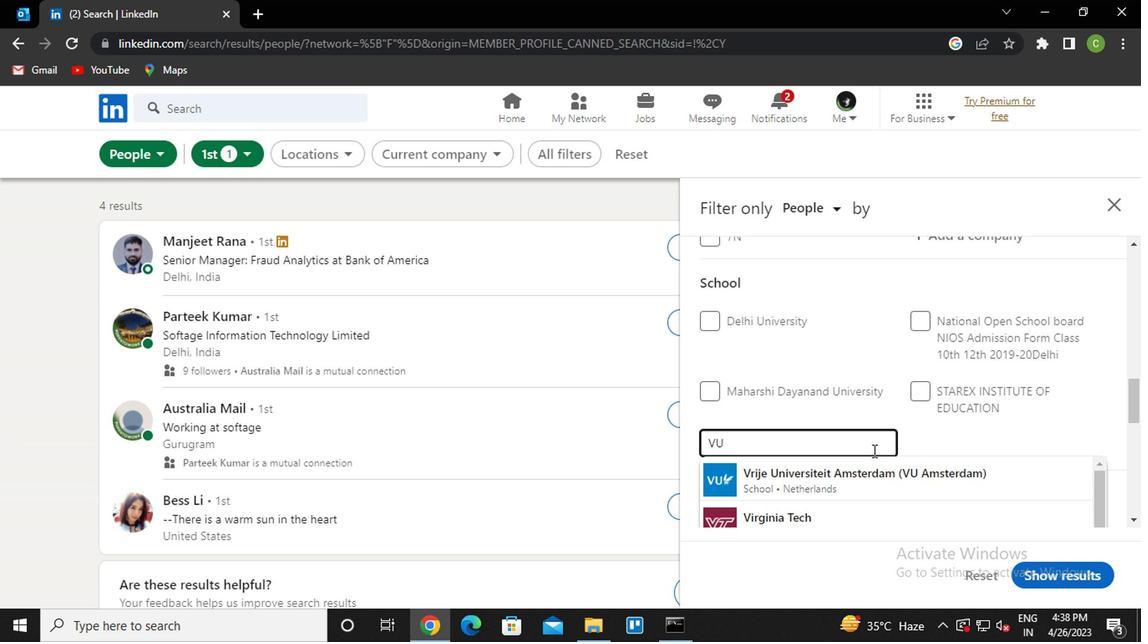 
Action: Mouse scrolled (869, 447) with delta (0, -1)
Screenshot: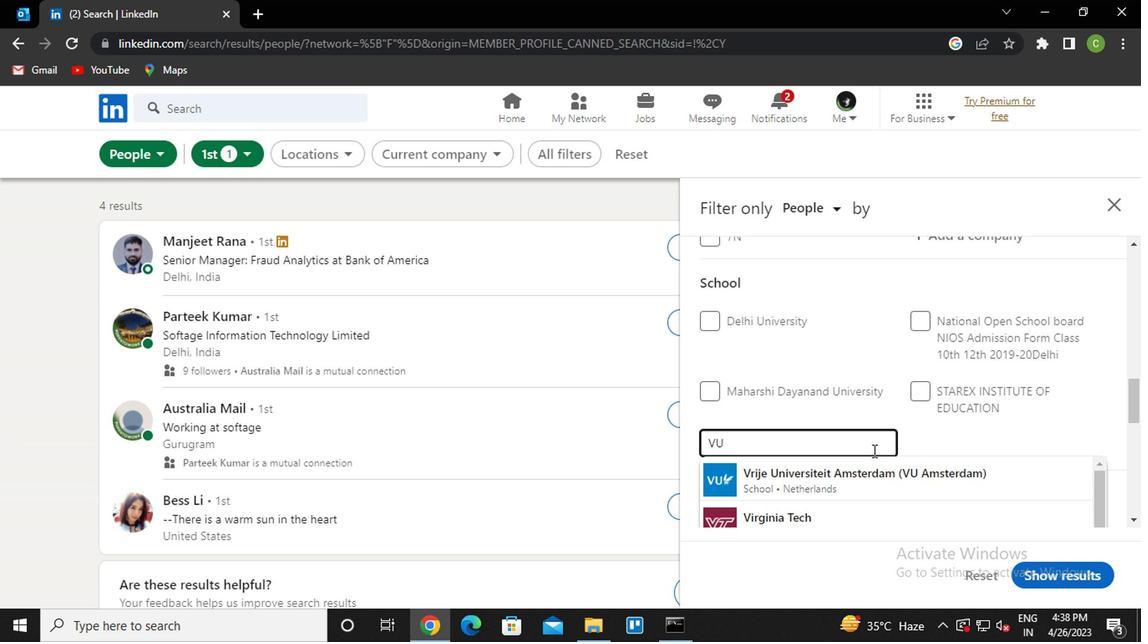 
Action: Mouse moved to (868, 449)
Screenshot: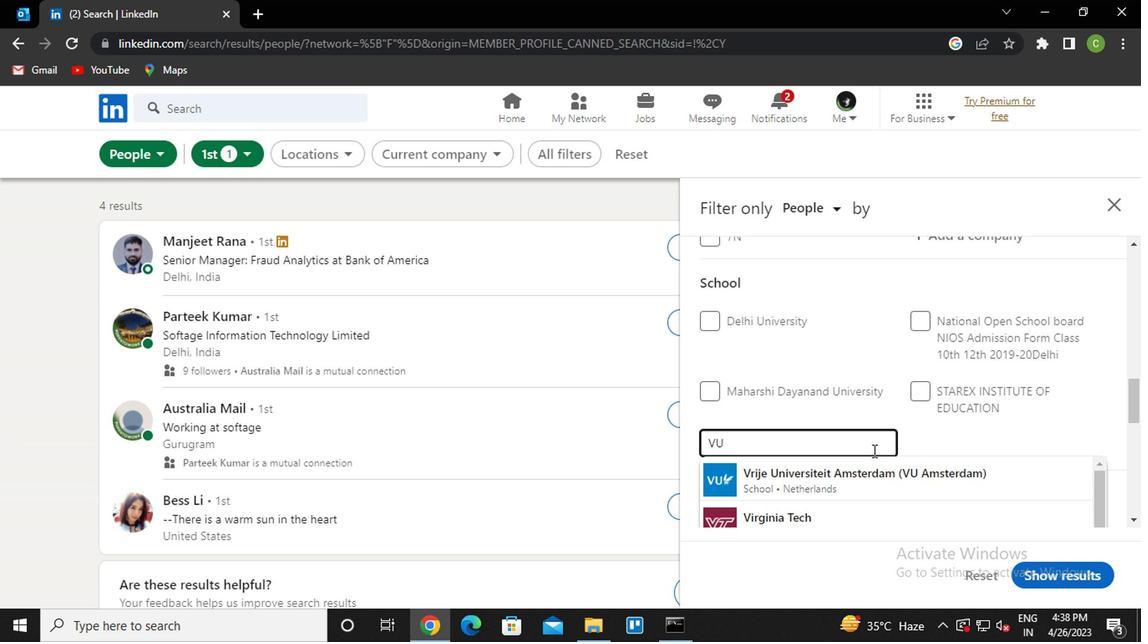 
Action: Mouse scrolled (868, 448) with delta (0, 0)
Screenshot: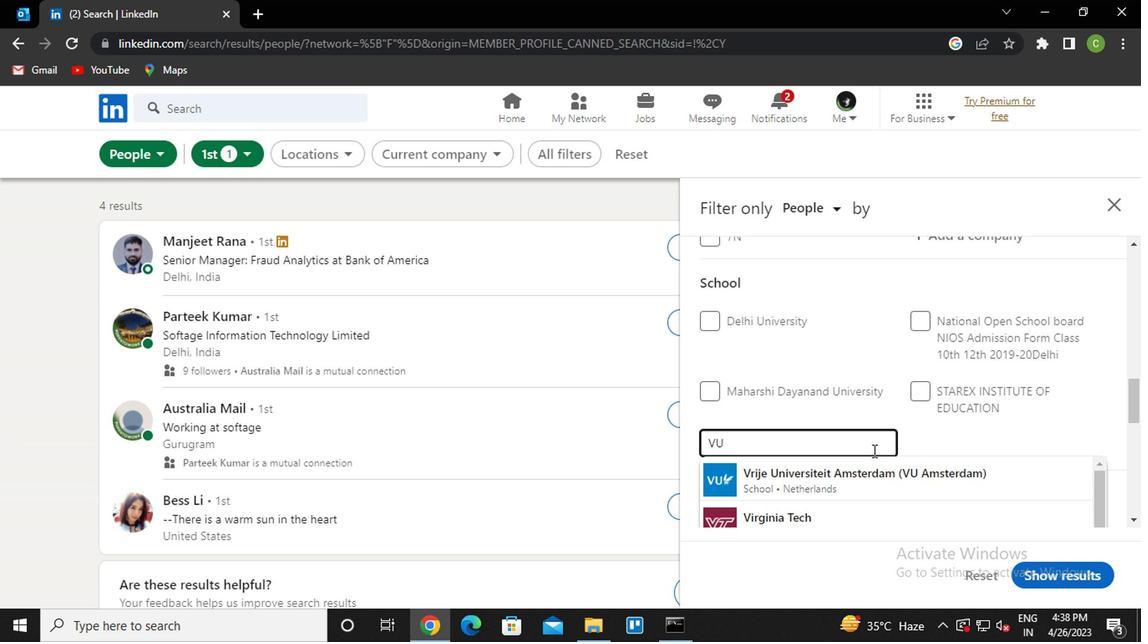 
Action: Mouse scrolled (868, 448) with delta (0, 0)
Screenshot: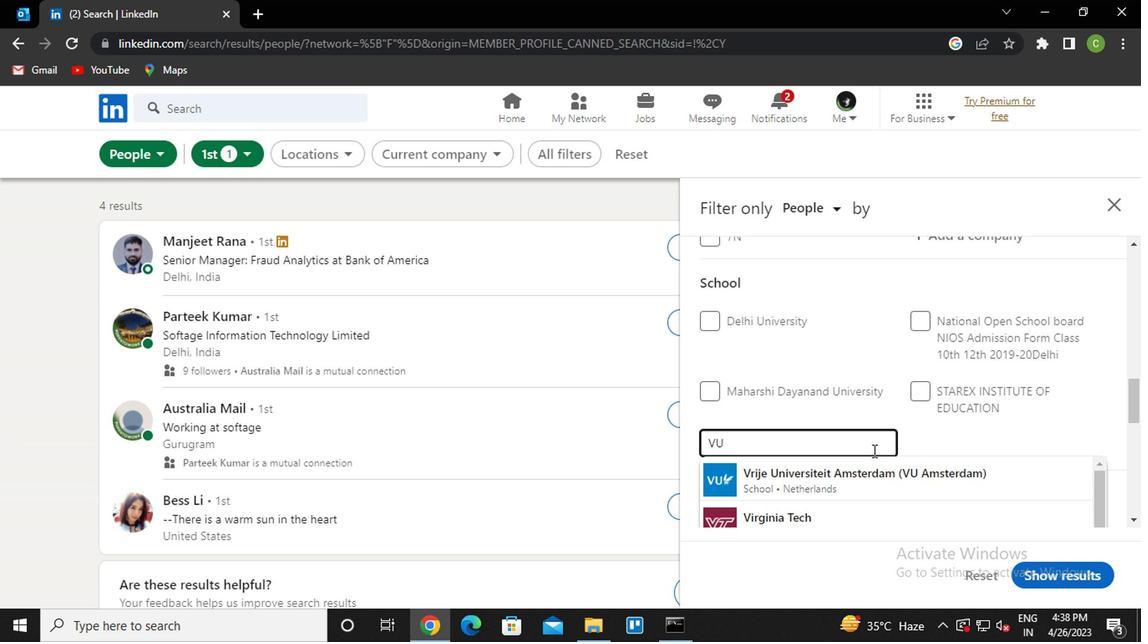 
Action: Mouse scrolled (868, 448) with delta (0, 0)
Screenshot: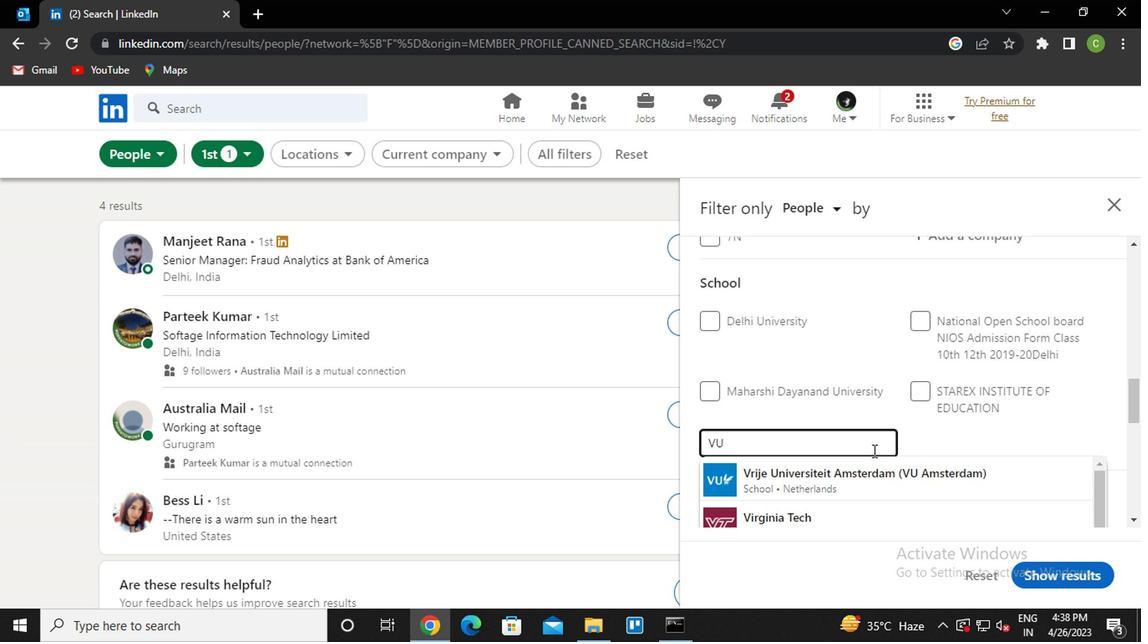 
Action: Mouse moved to (868, 449)
Screenshot: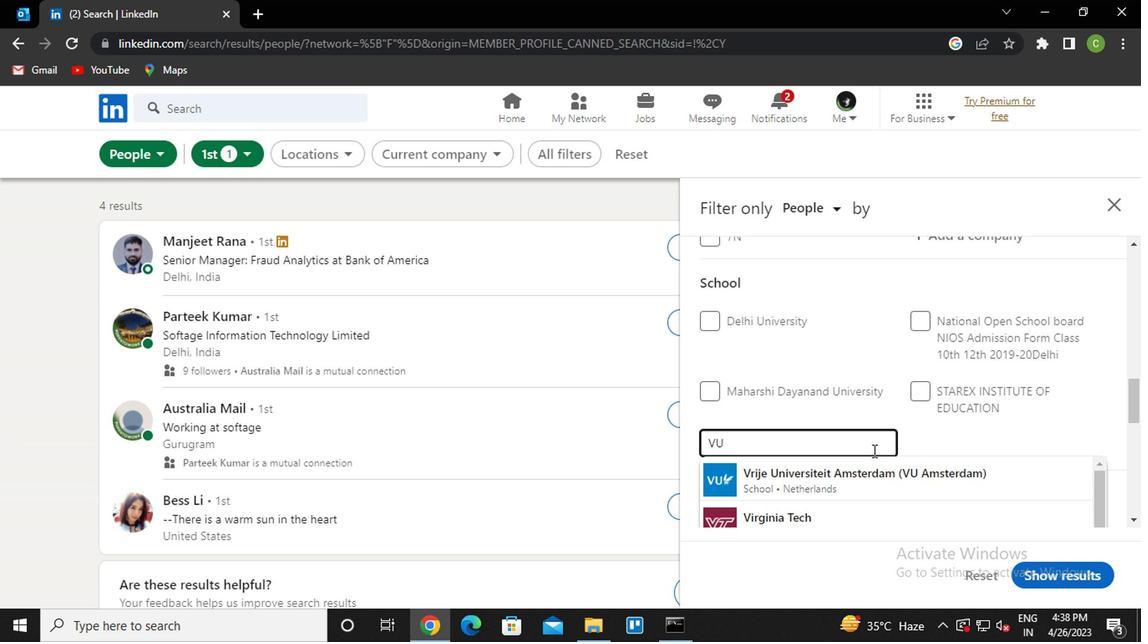 
Action: Mouse scrolled (868, 448) with delta (0, 0)
Screenshot: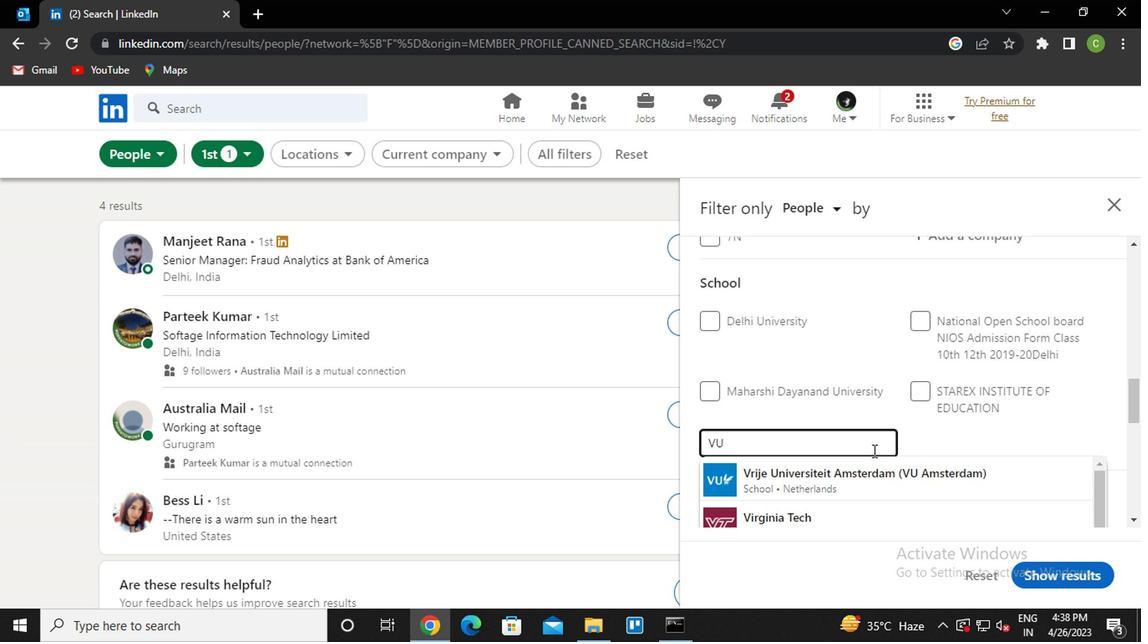 
Action: Mouse scrolled (868, 448) with delta (0, 0)
Screenshot: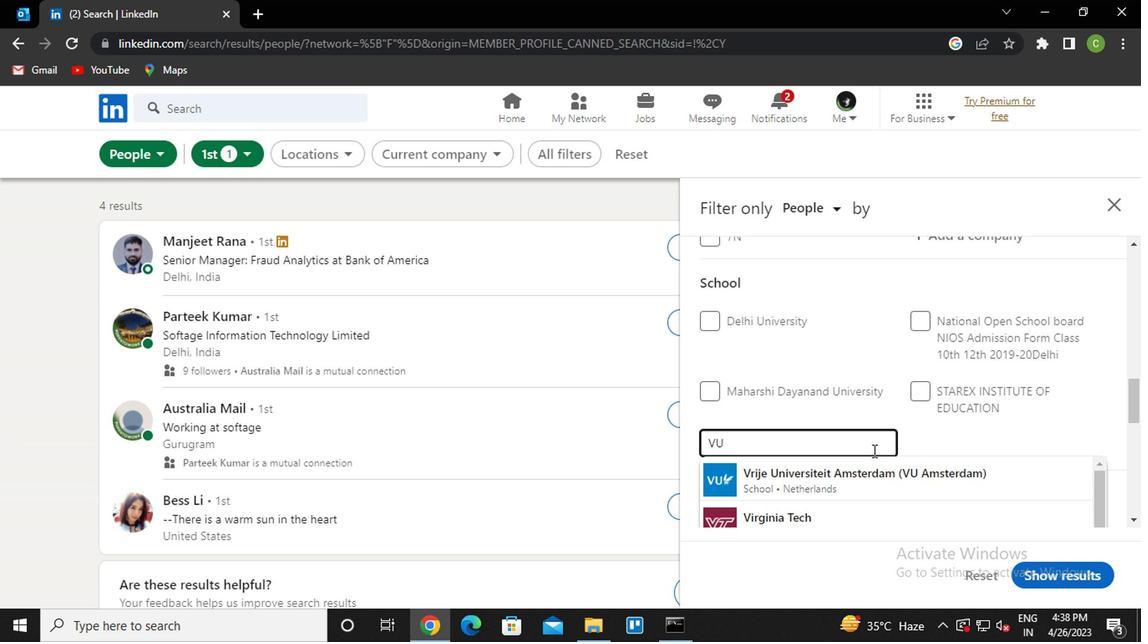 
Action: Mouse moved to (865, 498)
Screenshot: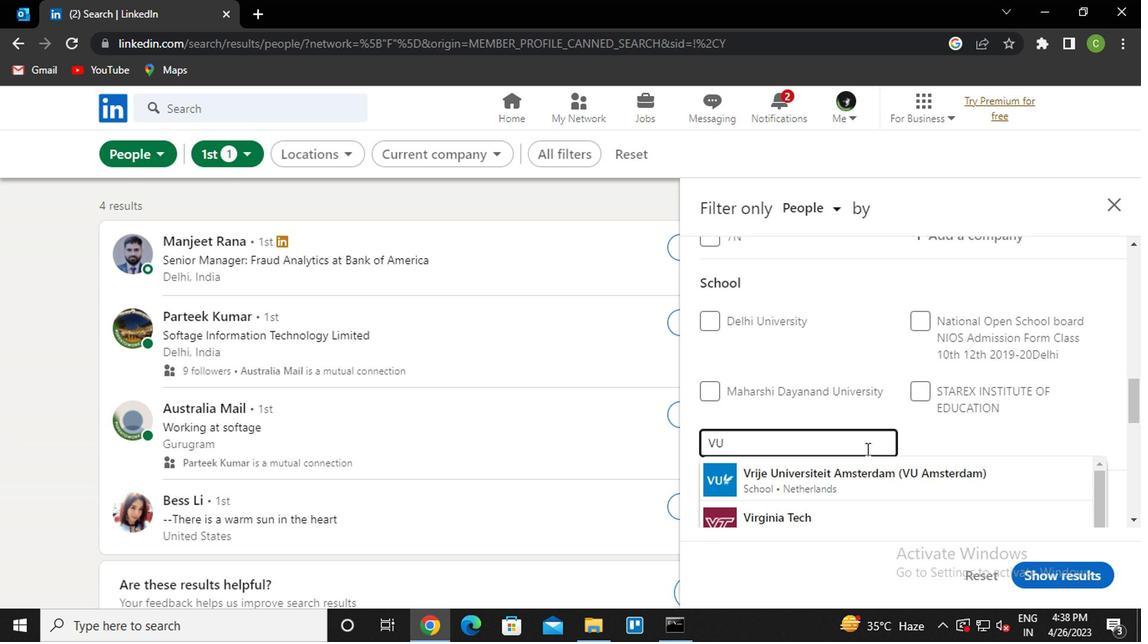 
Action: Mouse scrolled (865, 497) with delta (0, -1)
Screenshot: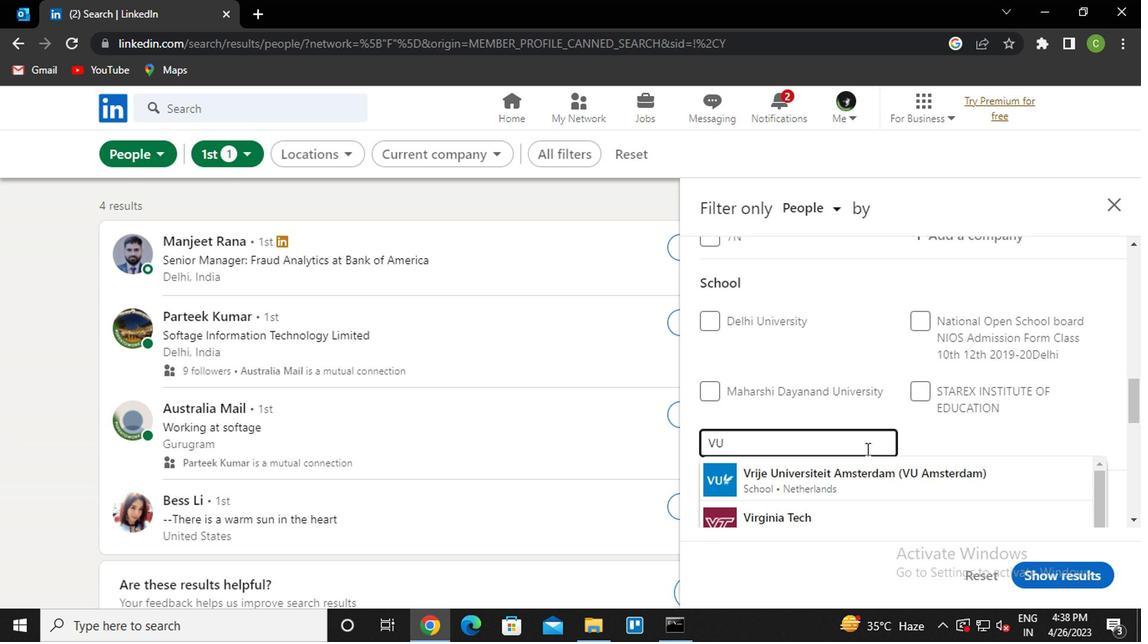 
Action: Mouse moved to (865, 502)
Screenshot: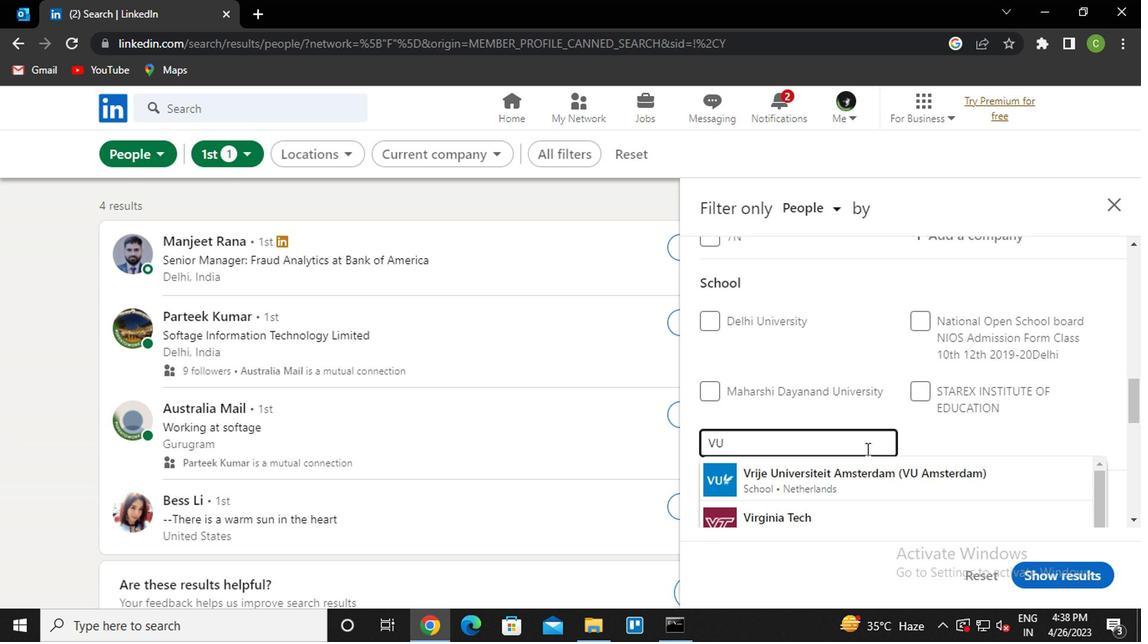 
Action: Mouse scrolled (865, 501) with delta (0, 0)
Screenshot: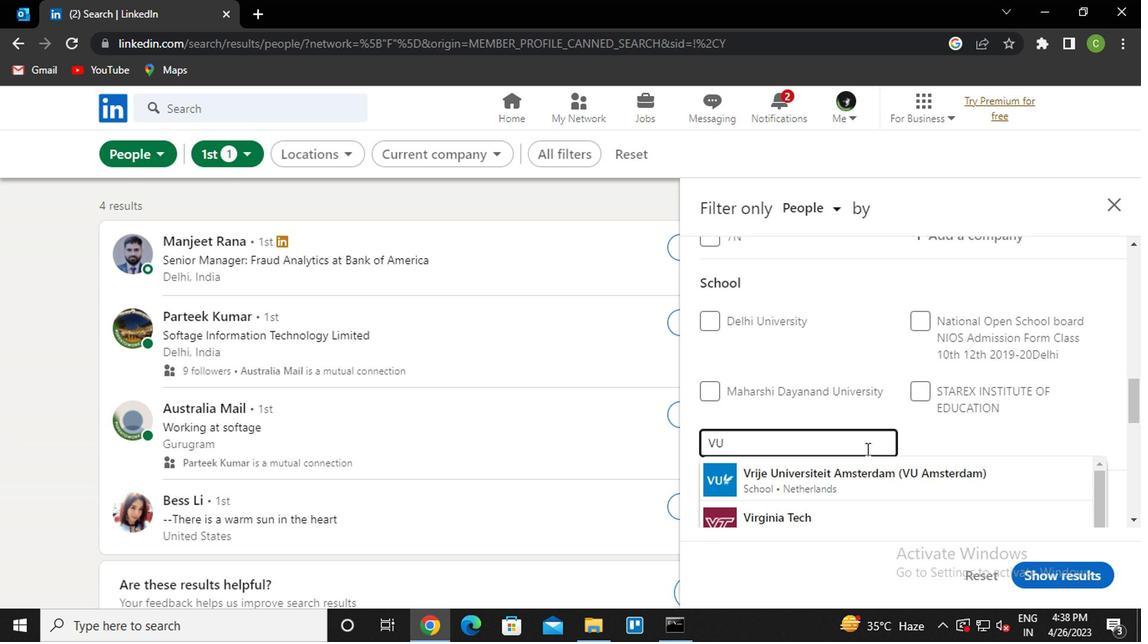 
Action: Mouse scrolled (865, 501) with delta (0, 0)
Screenshot: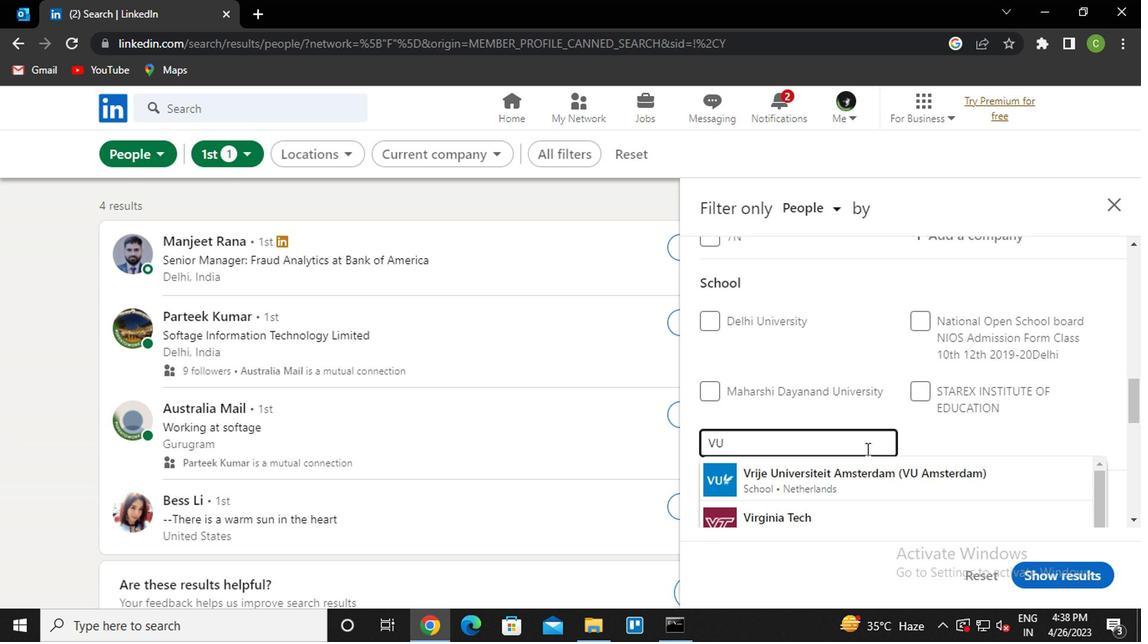 
Action: Mouse scrolled (865, 501) with delta (0, -1)
Screenshot: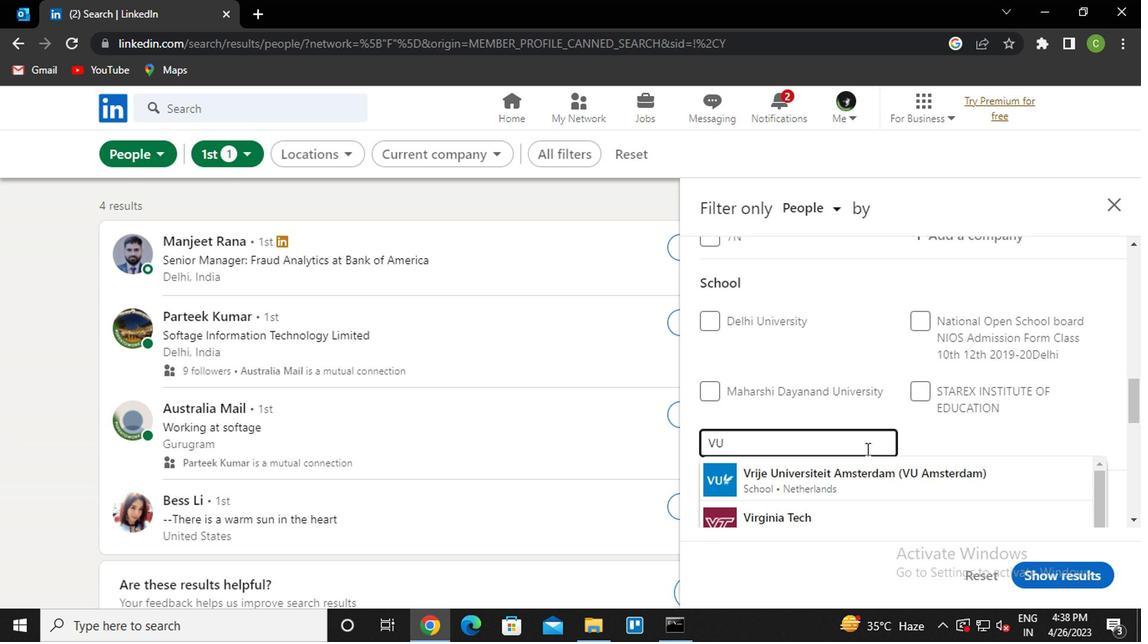 
Action: Mouse moved to (848, 446)
Screenshot: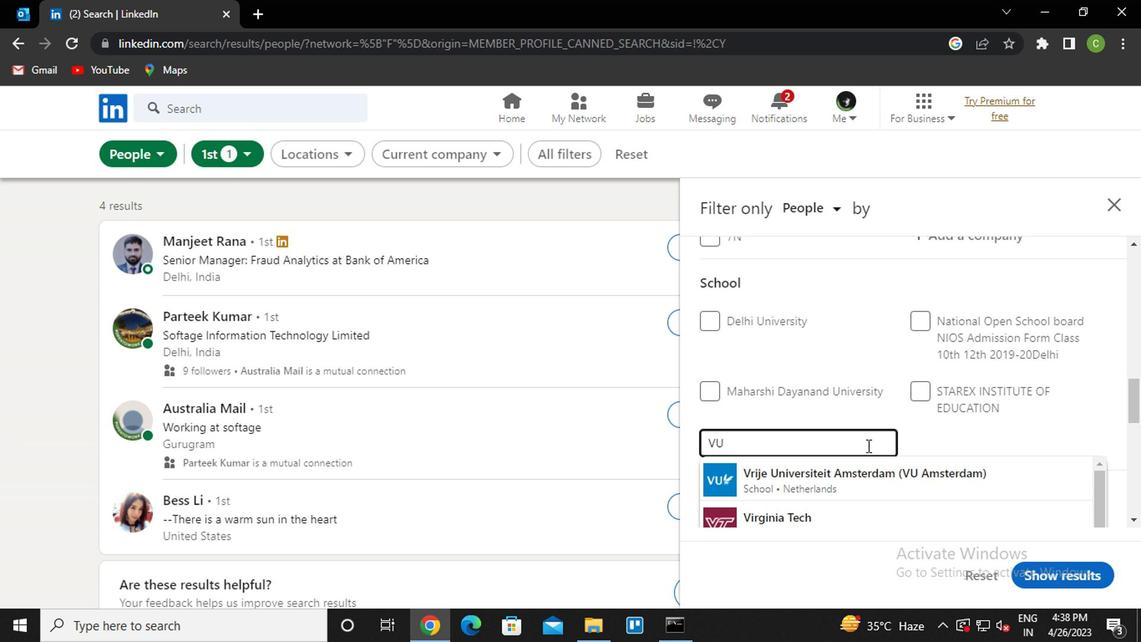 
Action: Mouse scrolled (848, 445) with delta (0, -1)
Screenshot: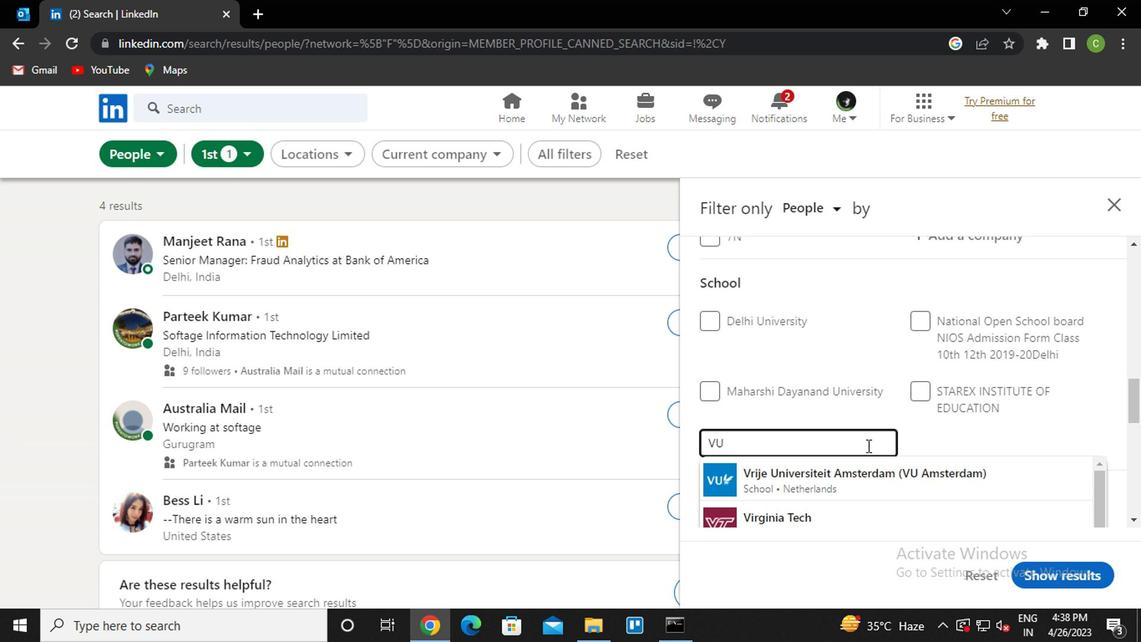
Action: Mouse moved to (848, 445)
Screenshot: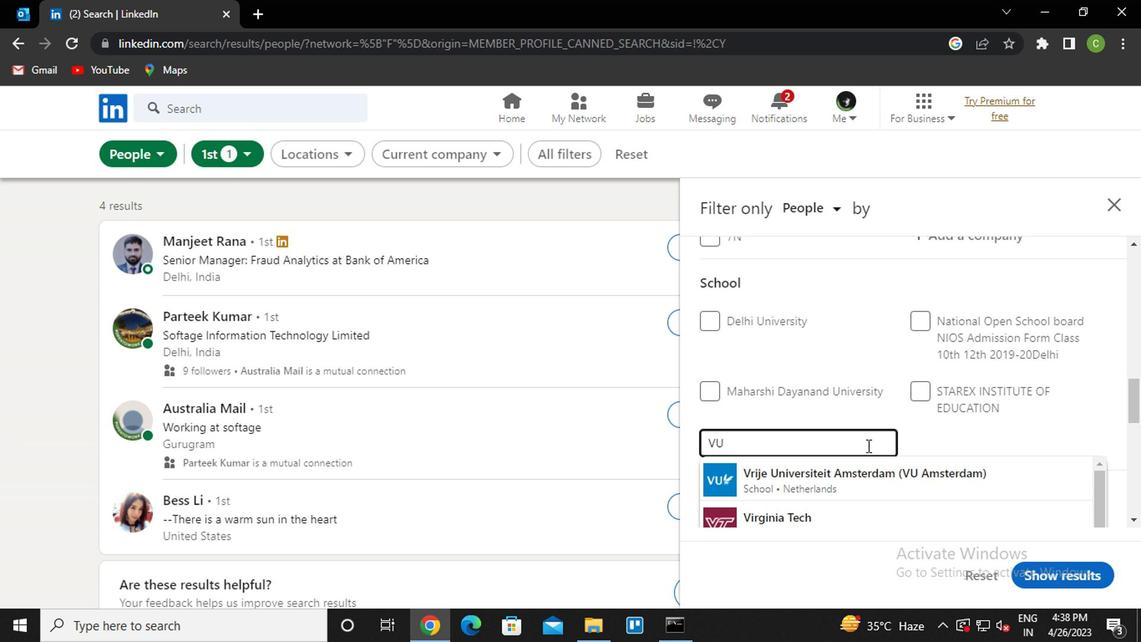 
Action: Mouse scrolled (848, 444) with delta (0, 0)
Screenshot: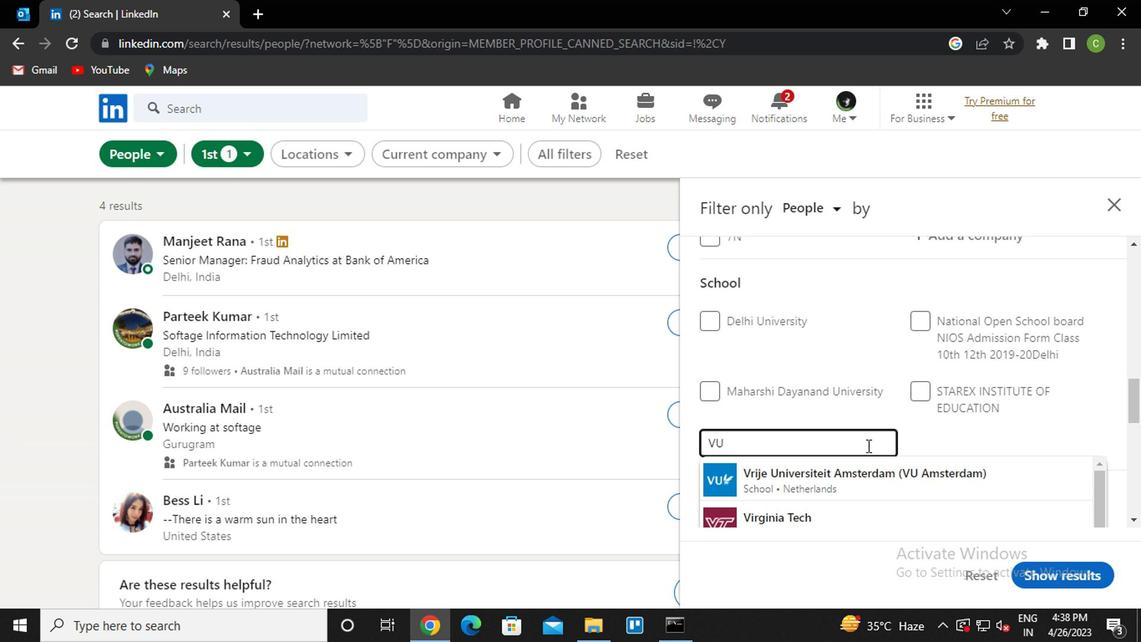 
Action: Mouse moved to (767, 346)
Screenshot: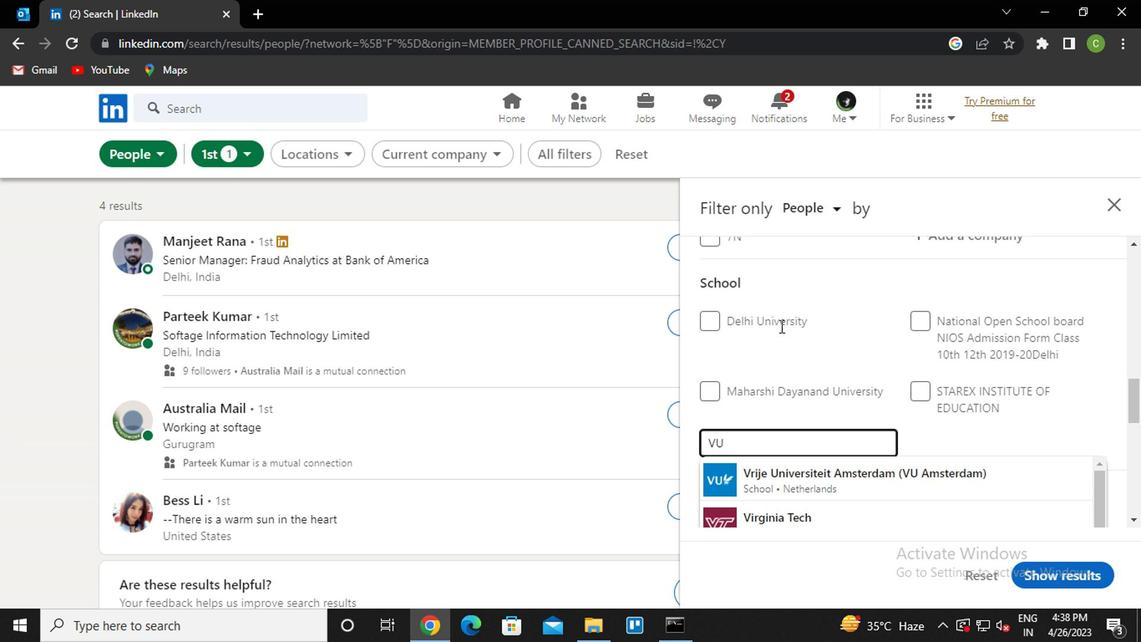 
Action: Mouse scrolled (767, 346) with delta (0, 0)
Screenshot: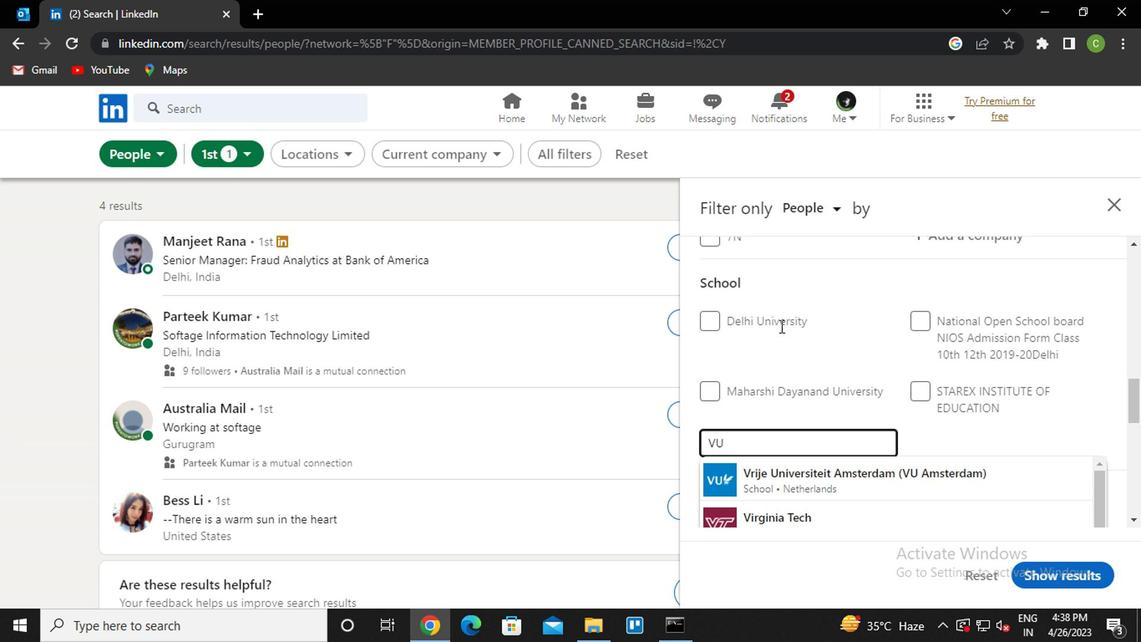 
Action: Mouse moved to (758, 365)
Screenshot: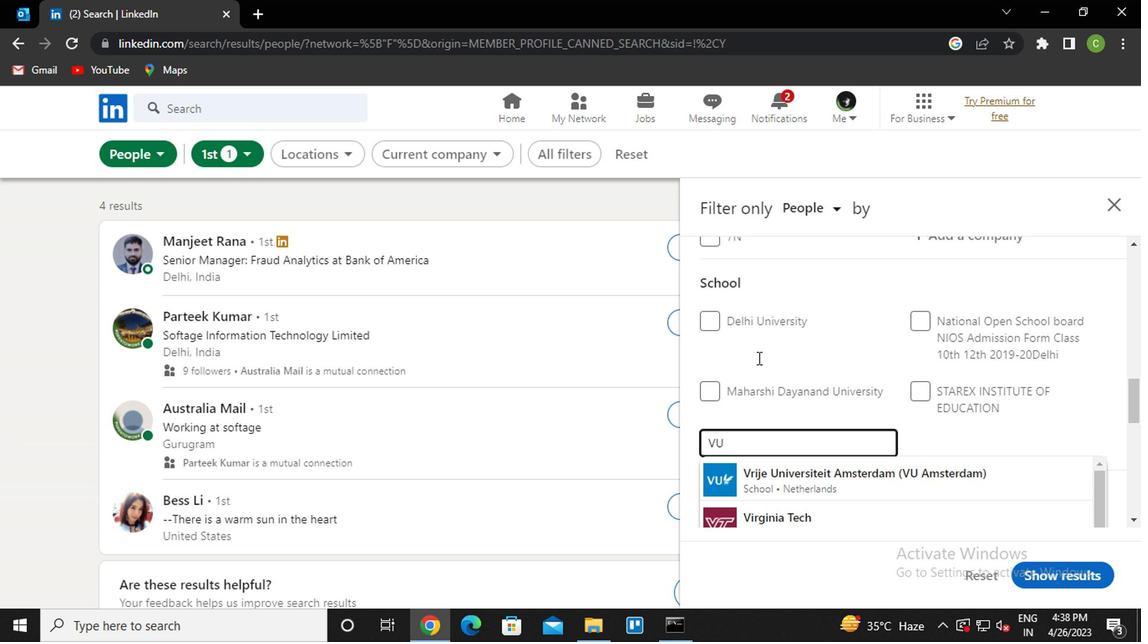 
Action: Mouse scrolled (758, 364) with delta (0, 0)
Screenshot: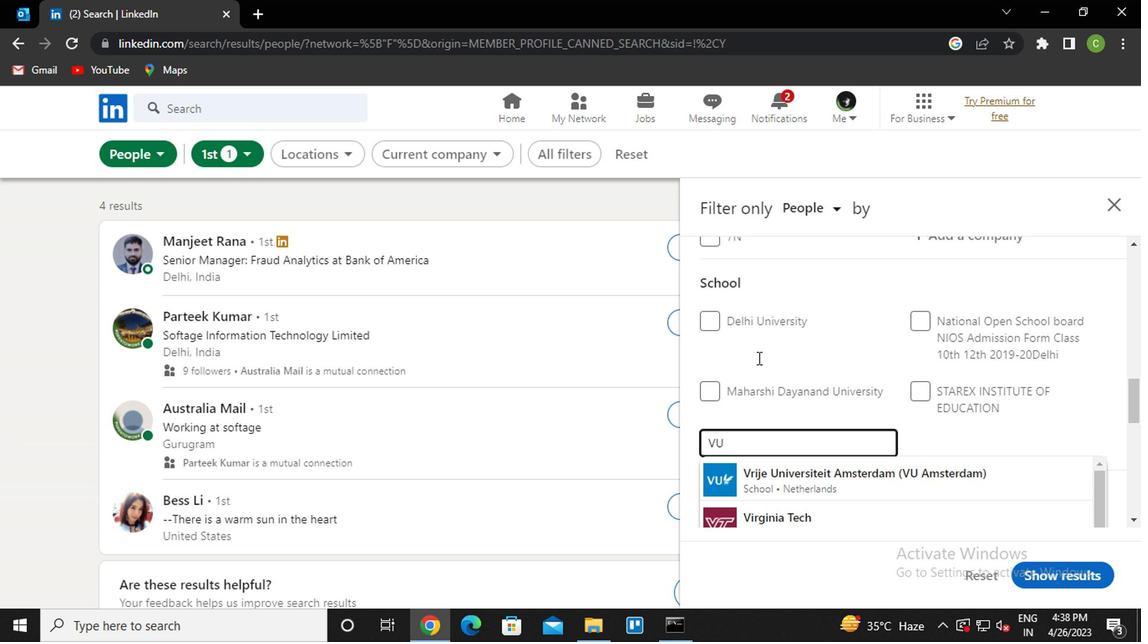
Action: Mouse moved to (851, 369)
Screenshot: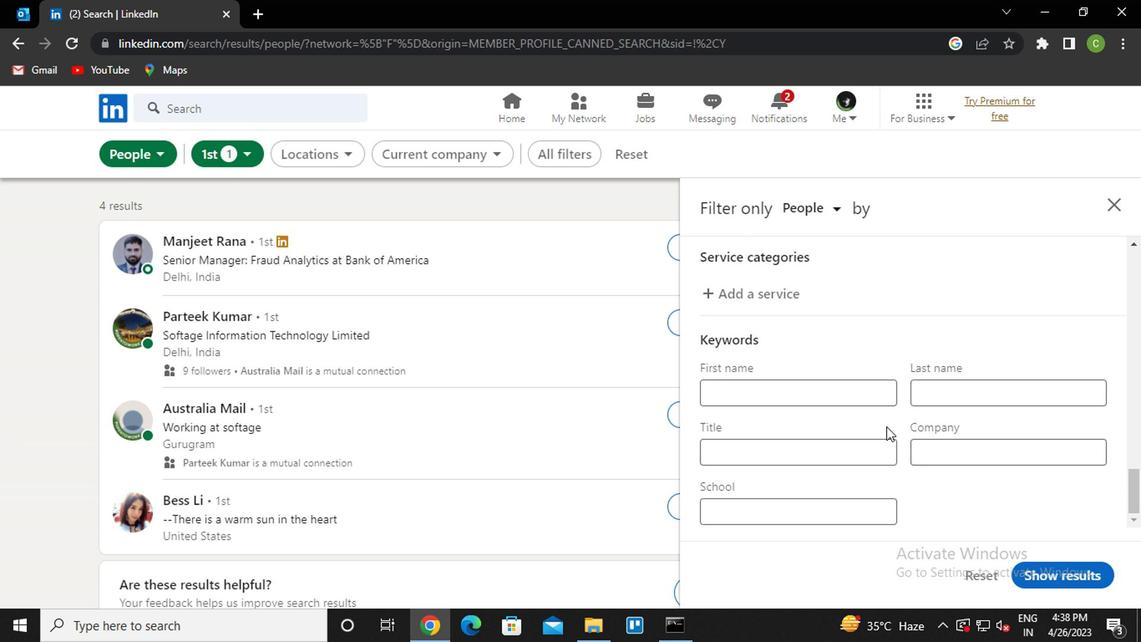 
Action: Mouse scrolled (851, 370) with delta (0, 1)
Screenshot: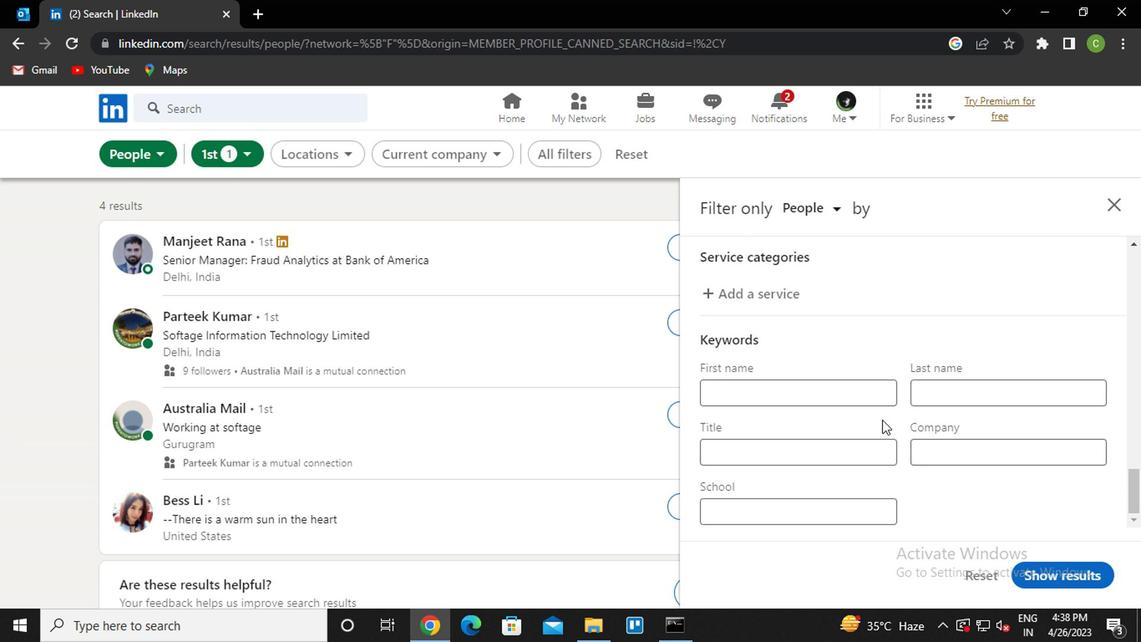 
Action: Mouse scrolled (851, 370) with delta (0, 1)
Screenshot: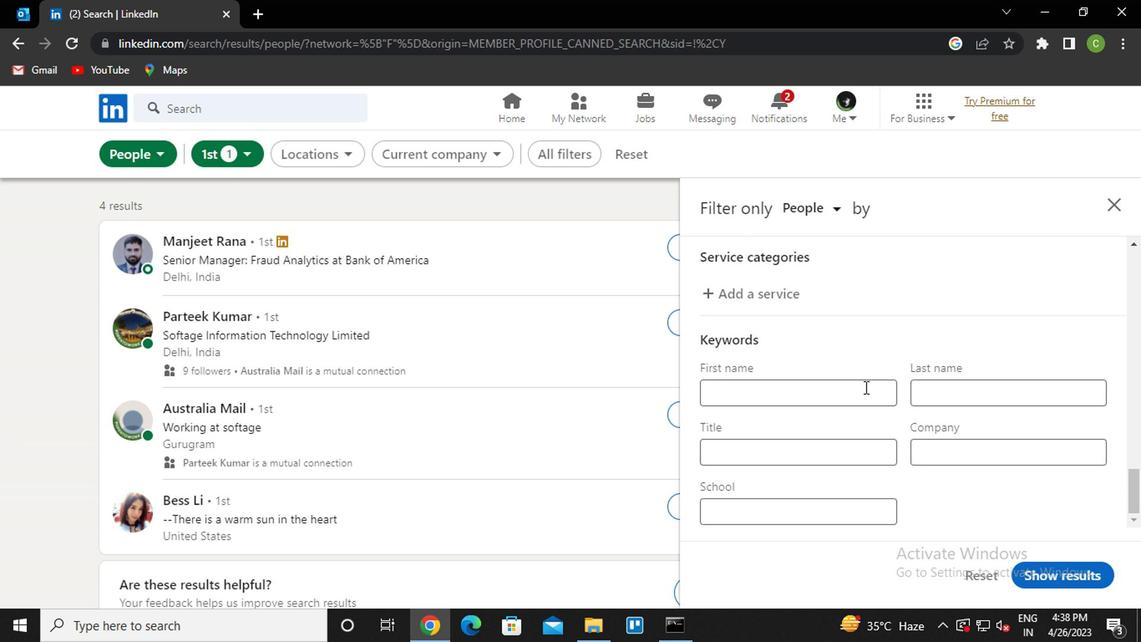 
Action: Mouse scrolled (851, 370) with delta (0, 1)
Screenshot: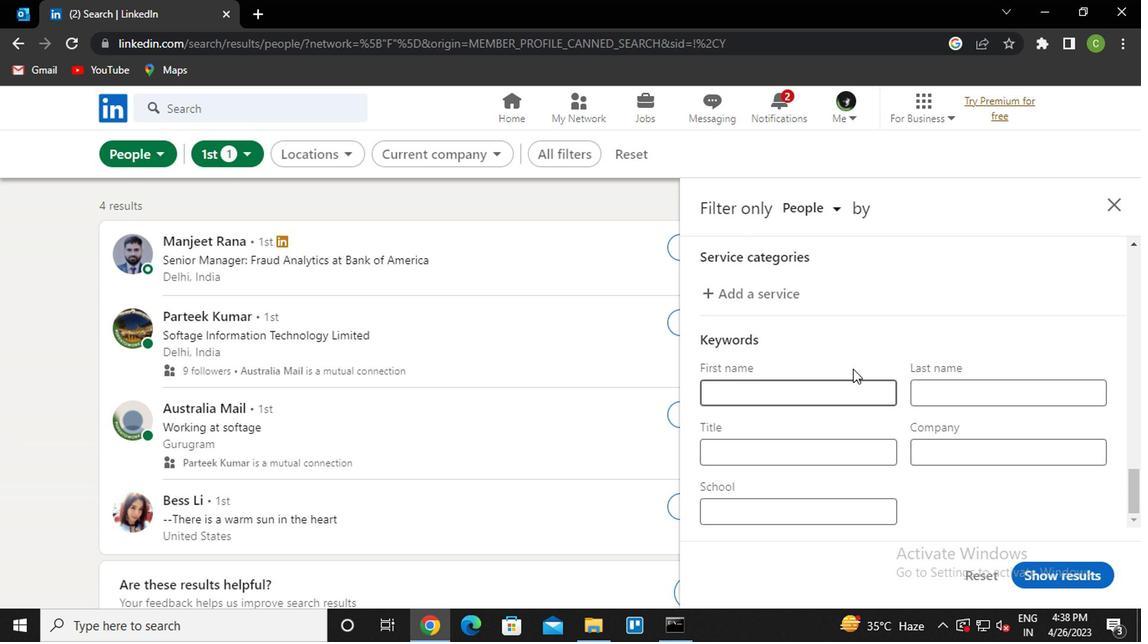 
Action: Mouse moved to (848, 369)
Screenshot: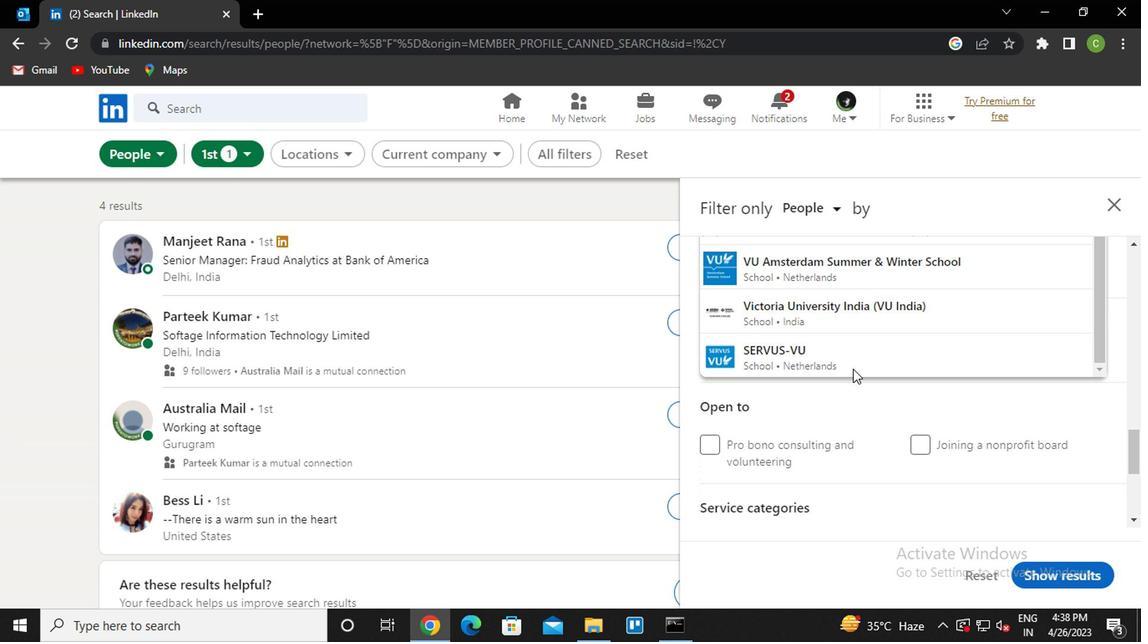 
Action: Mouse scrolled (848, 370) with delta (0, 1)
Screenshot: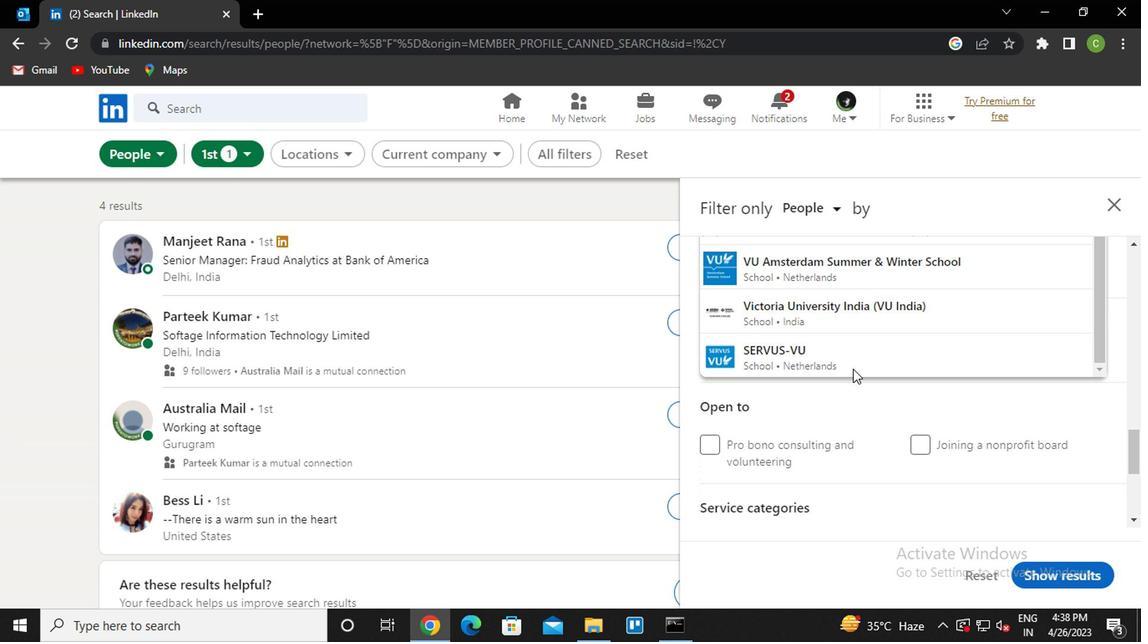
Action: Mouse moved to (843, 370)
Screenshot: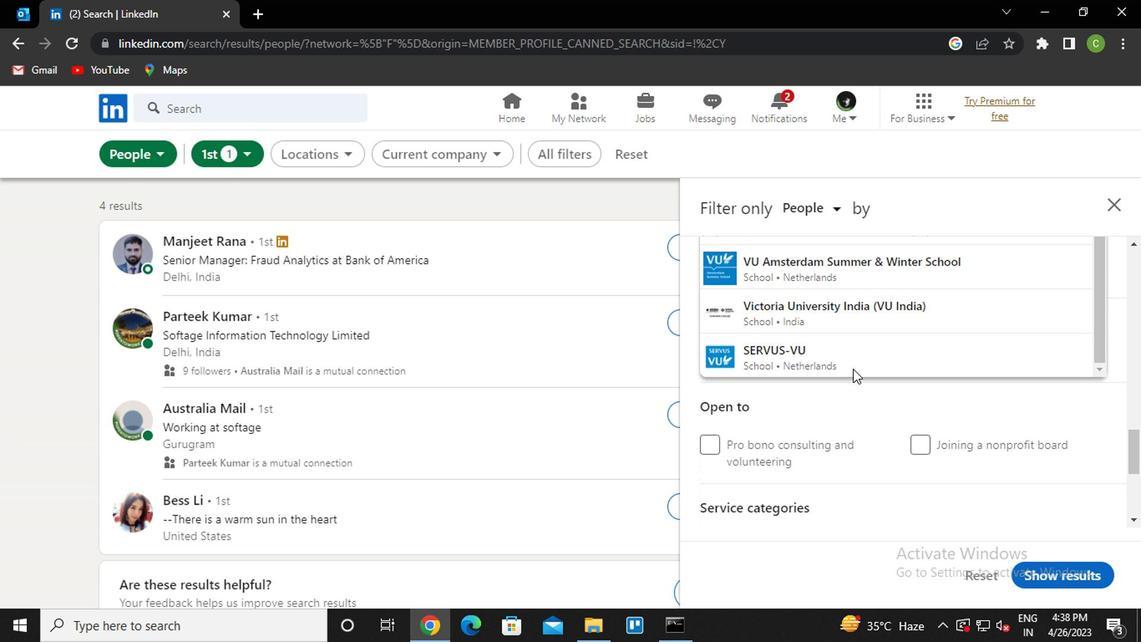 
Action: Mouse scrolled (843, 371) with delta (0, 0)
Screenshot: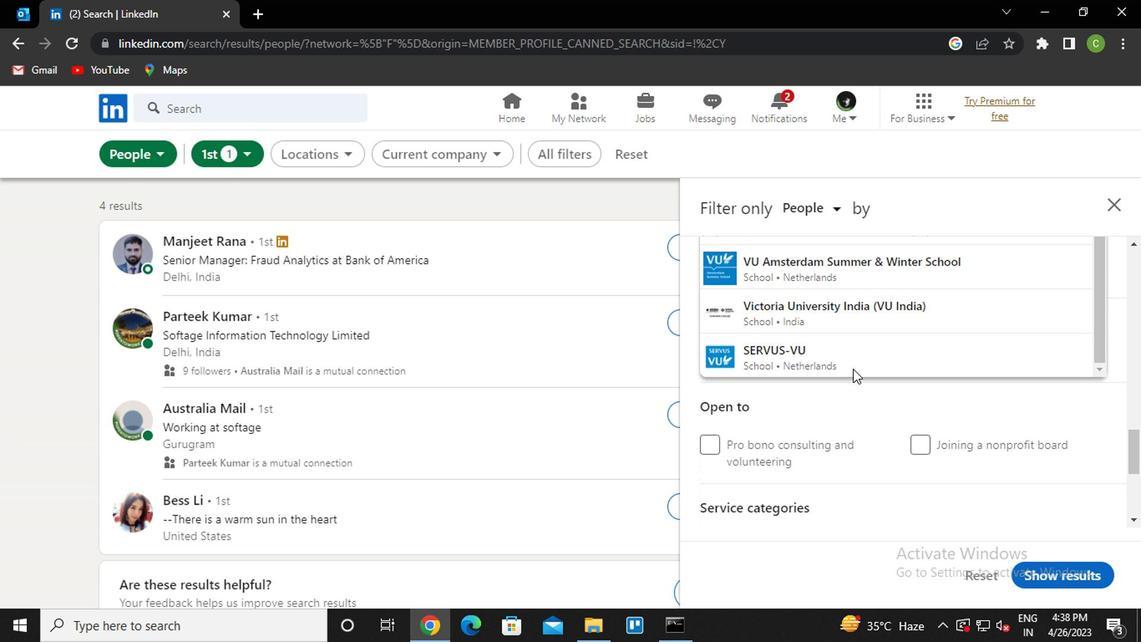 
Action: Mouse moved to (836, 413)
Screenshot: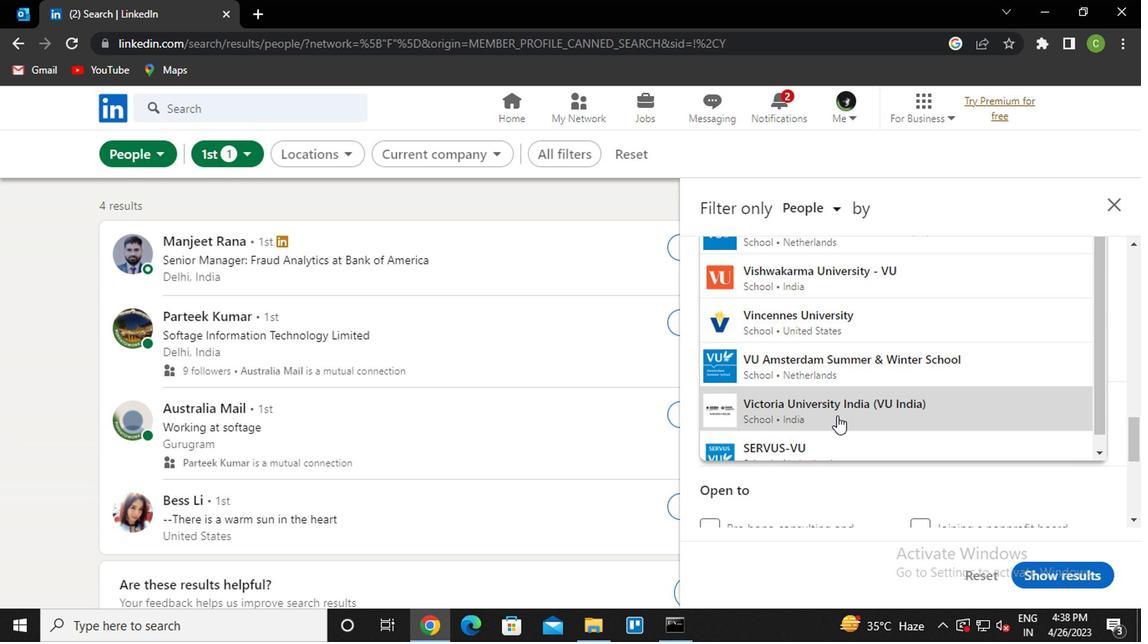 
Action: Mouse scrolled (836, 414) with delta (0, 1)
Screenshot: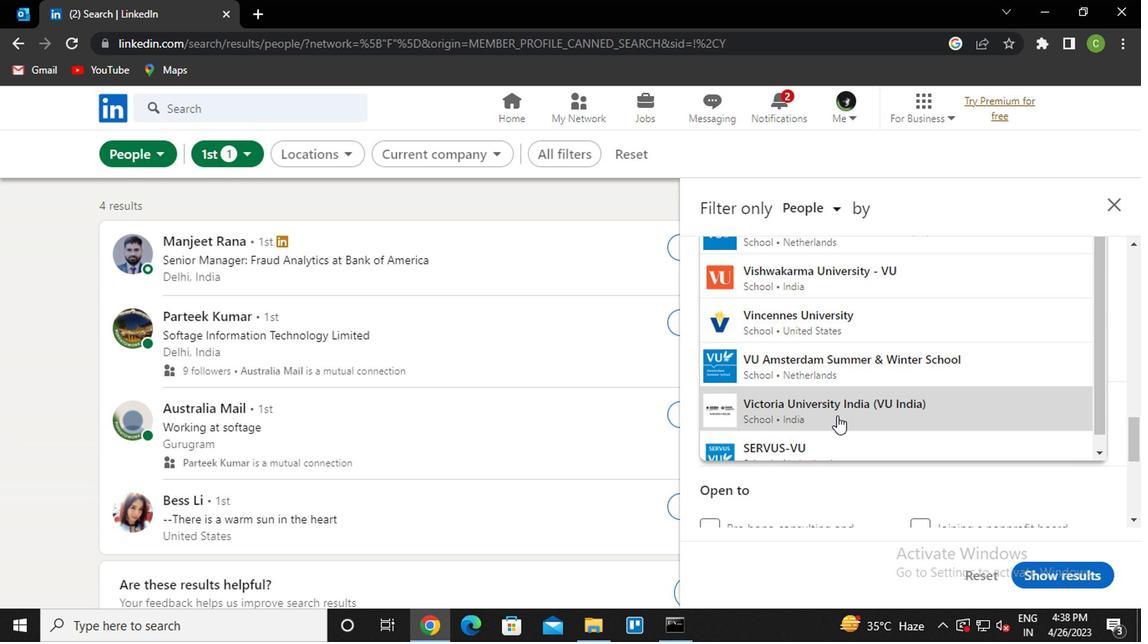 
Action: Mouse moved to (828, 362)
Screenshot: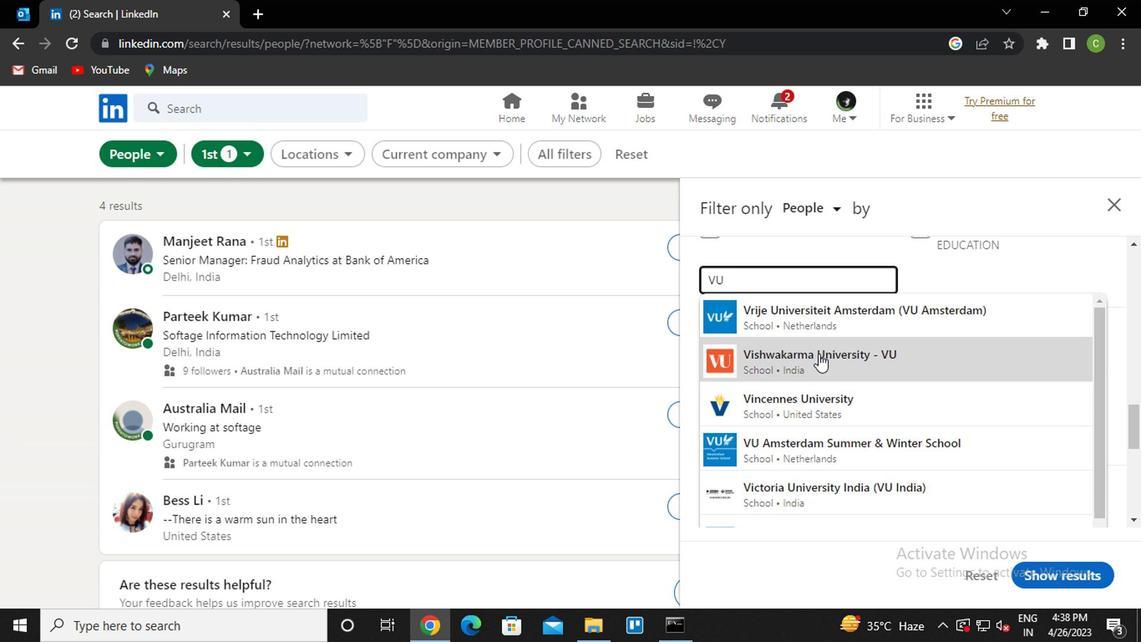 
Action: Mouse pressed left at (828, 362)
Screenshot: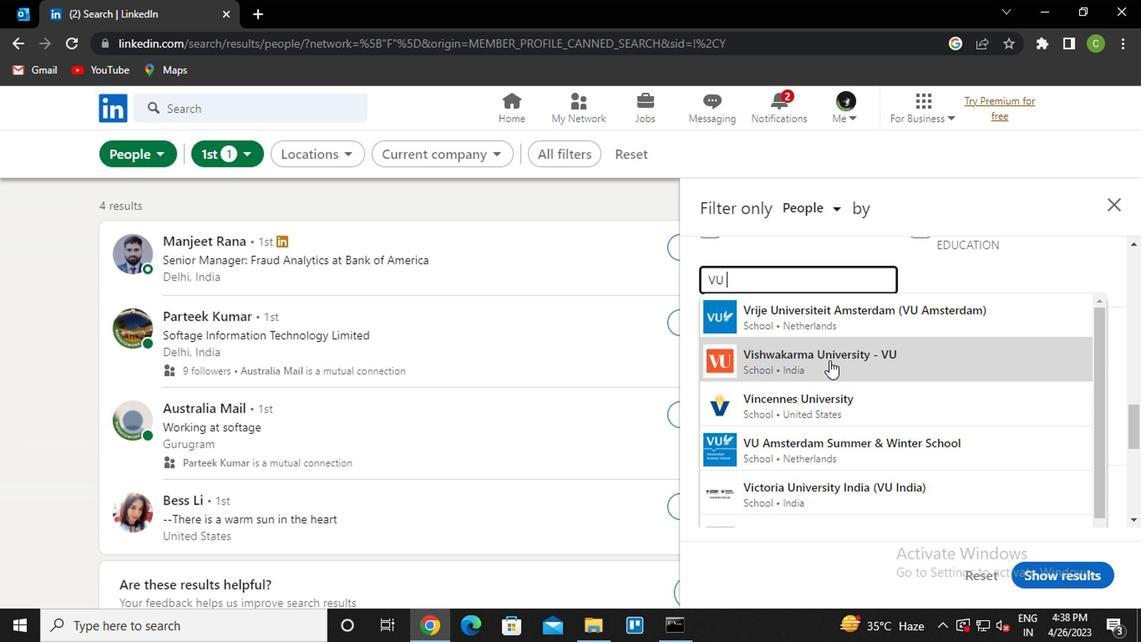 
Action: Mouse moved to (944, 439)
Screenshot: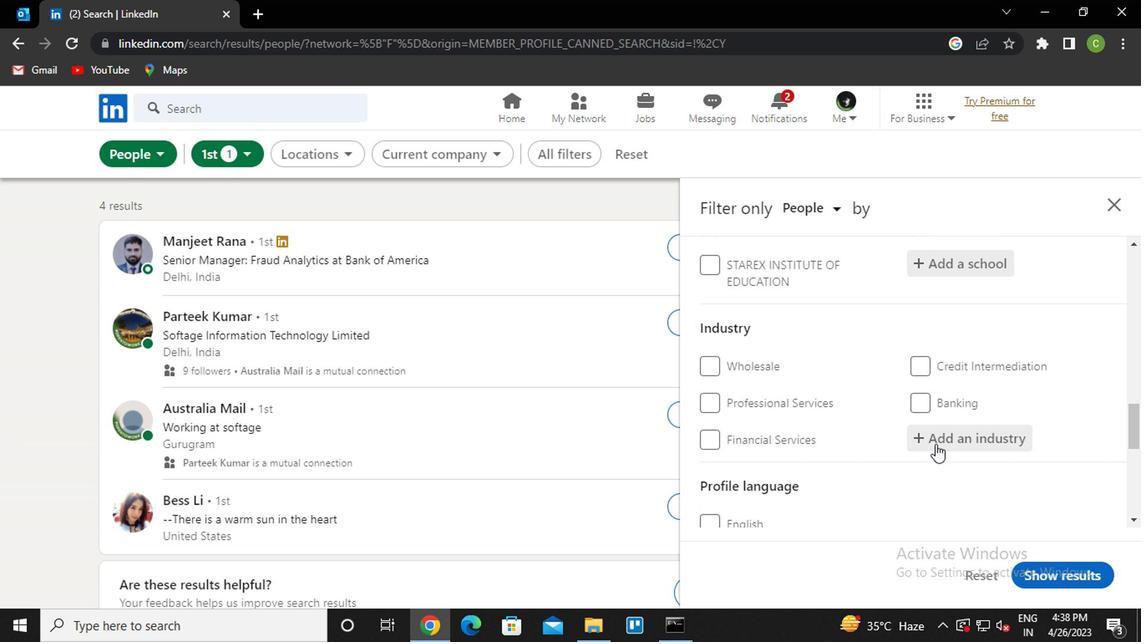 
Action: Mouse pressed left at (944, 439)
Screenshot: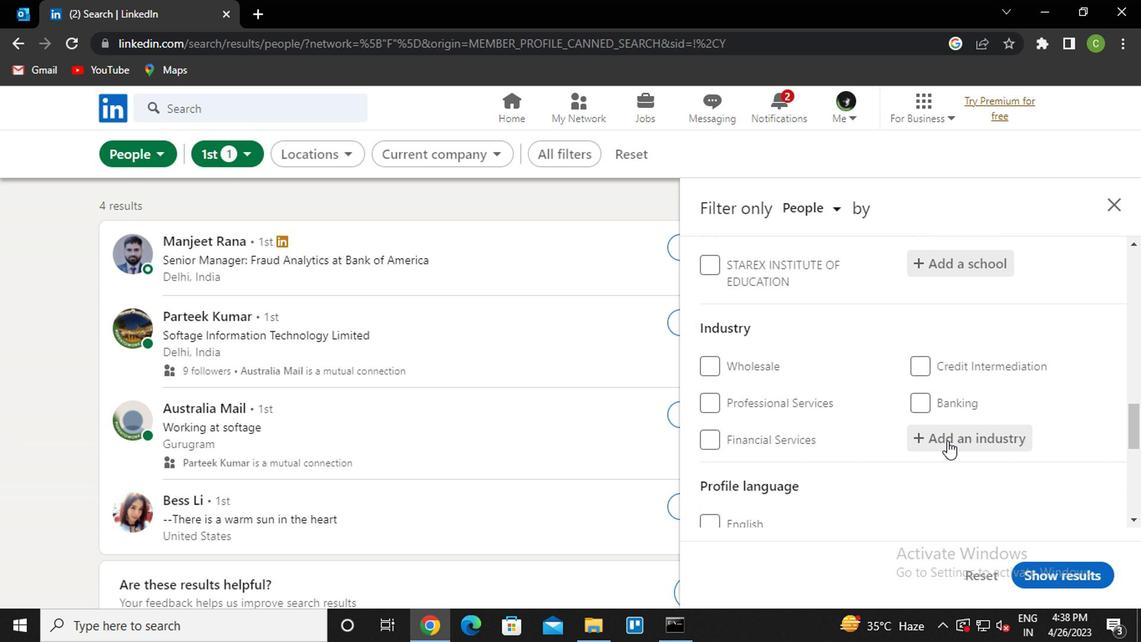 
Action: Key pressed <Key.caps_lock><Key.caps_lock>p<Key.caps_lock>ipe<Key.down><Key.enter>
Screenshot: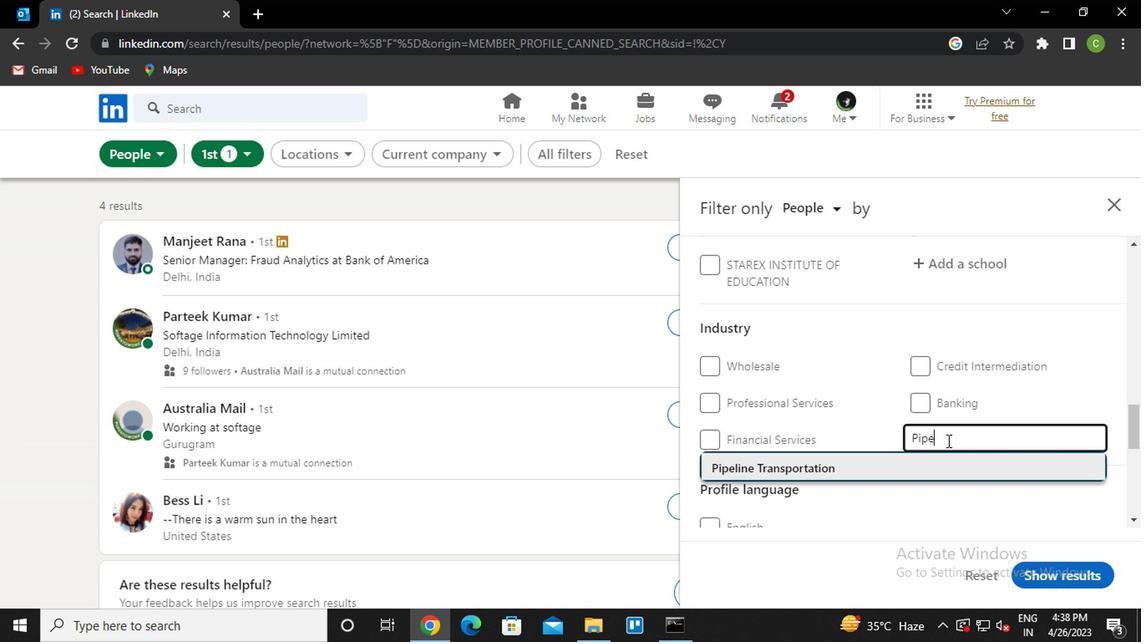 
Action: Mouse scrolled (944, 438) with delta (0, -1)
Screenshot: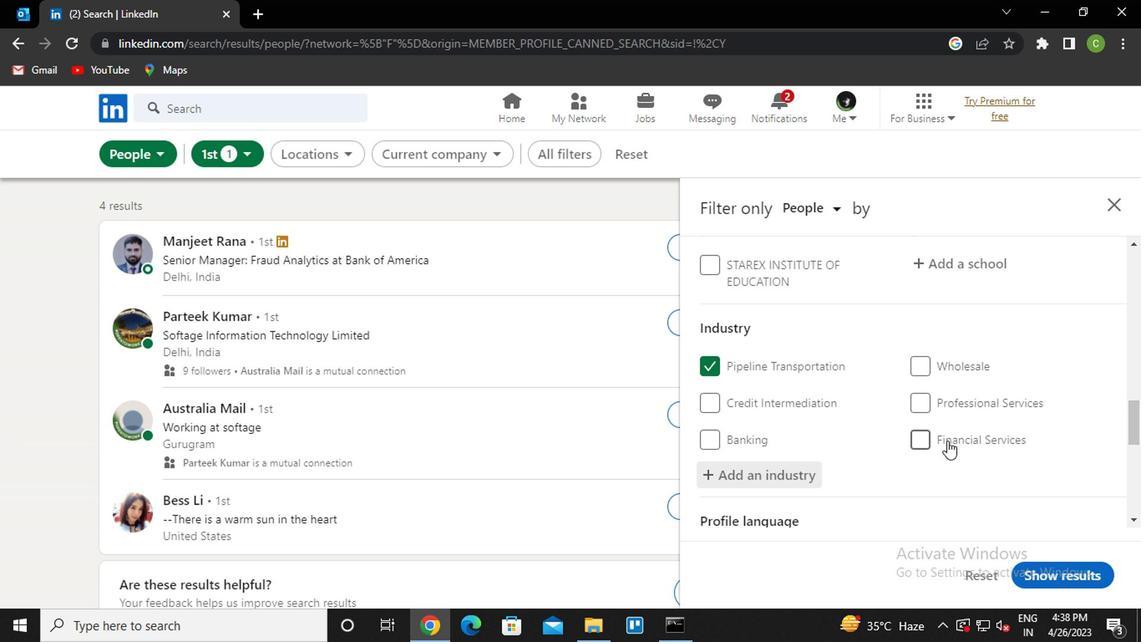 
Action: Mouse scrolled (944, 438) with delta (0, -1)
Screenshot: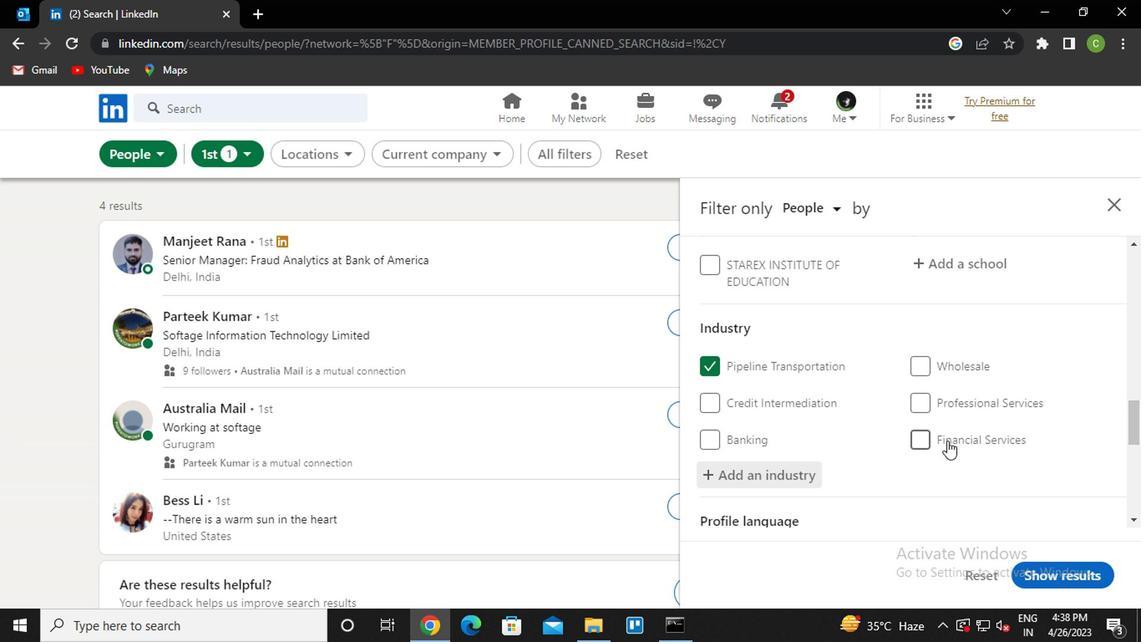 
Action: Mouse scrolled (944, 438) with delta (0, -1)
Screenshot: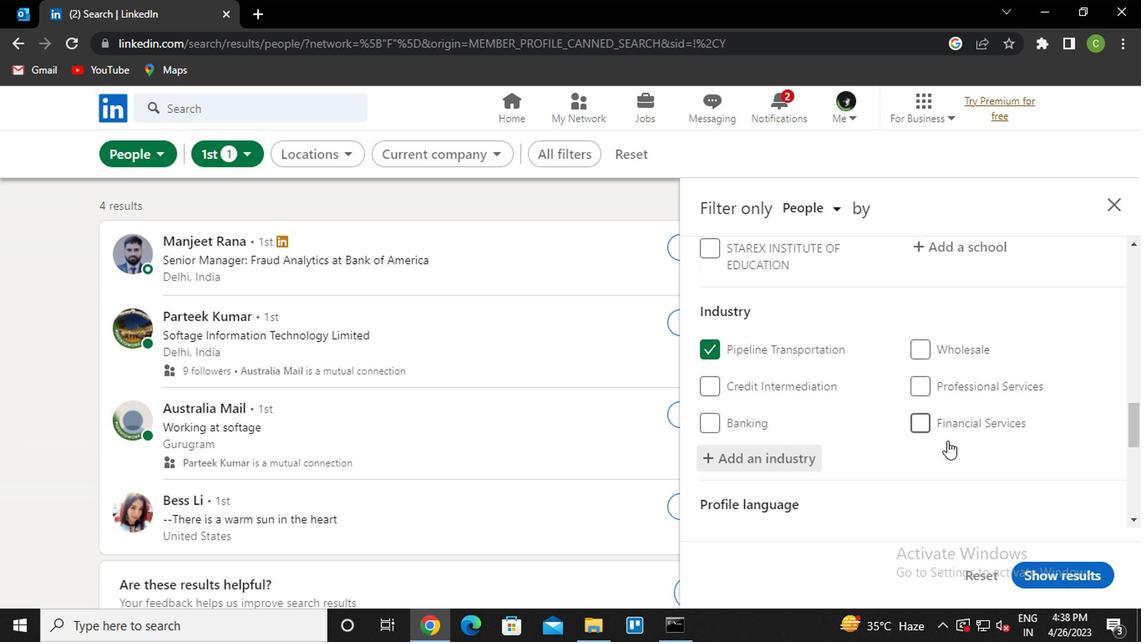 
Action: Mouse moved to (752, 480)
Screenshot: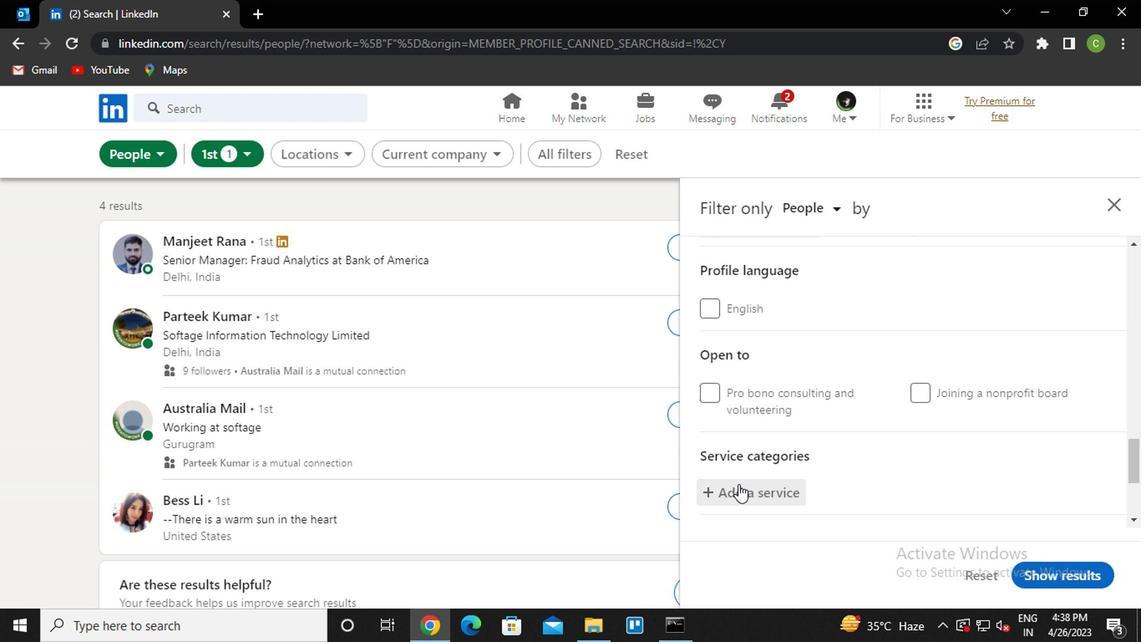 
Action: Mouse scrolled (752, 479) with delta (0, -1)
Screenshot: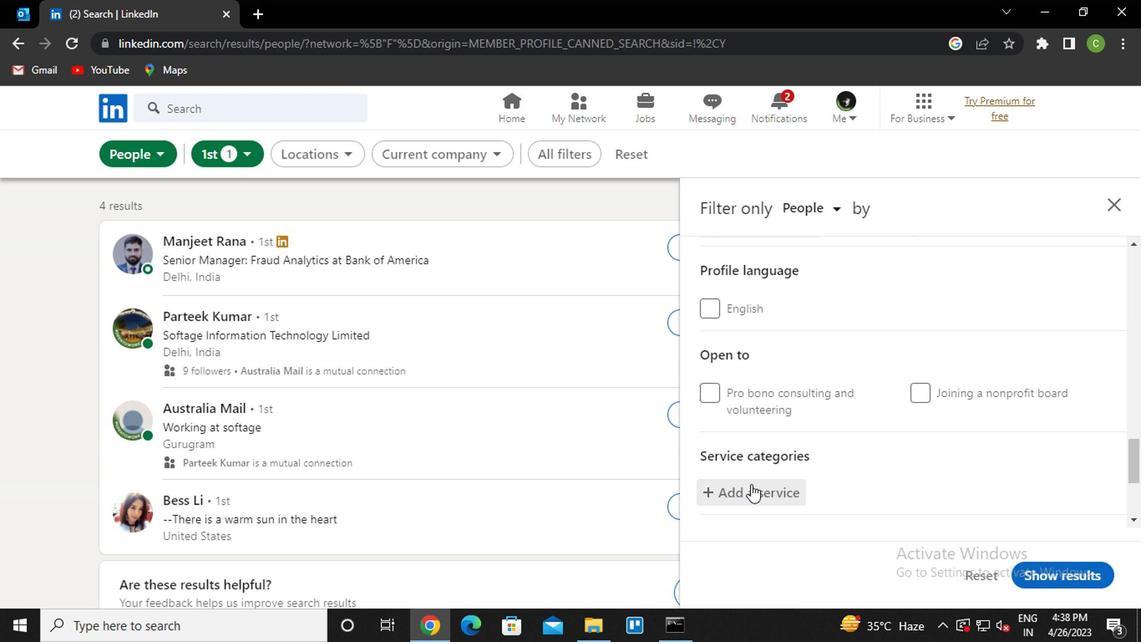 
Action: Mouse moved to (762, 417)
Screenshot: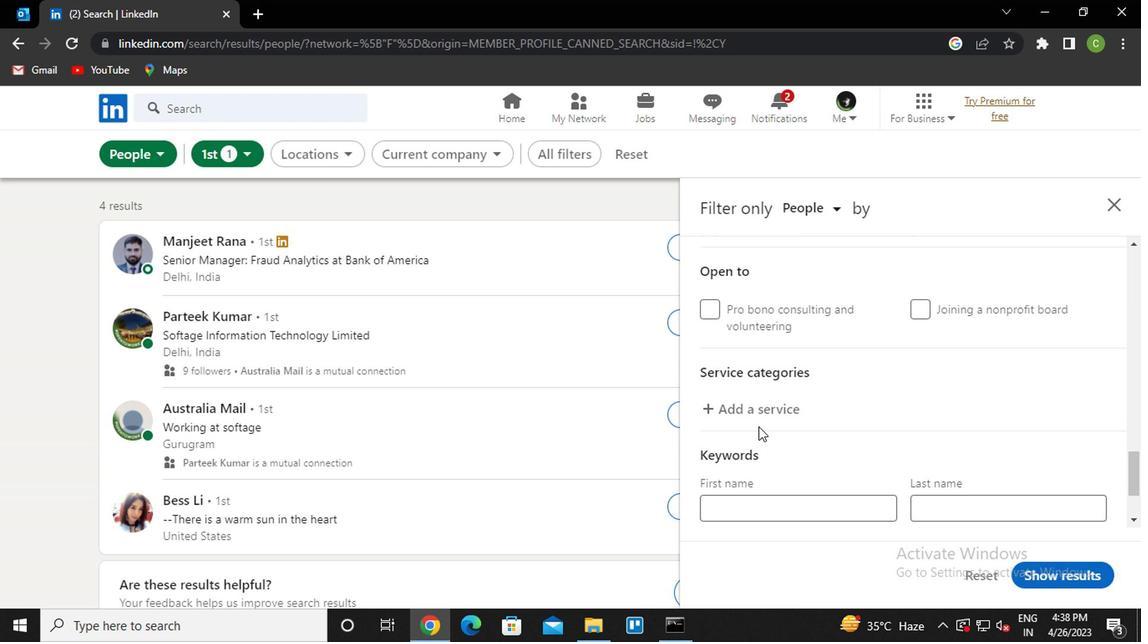 
Action: Mouse pressed left at (762, 417)
Screenshot: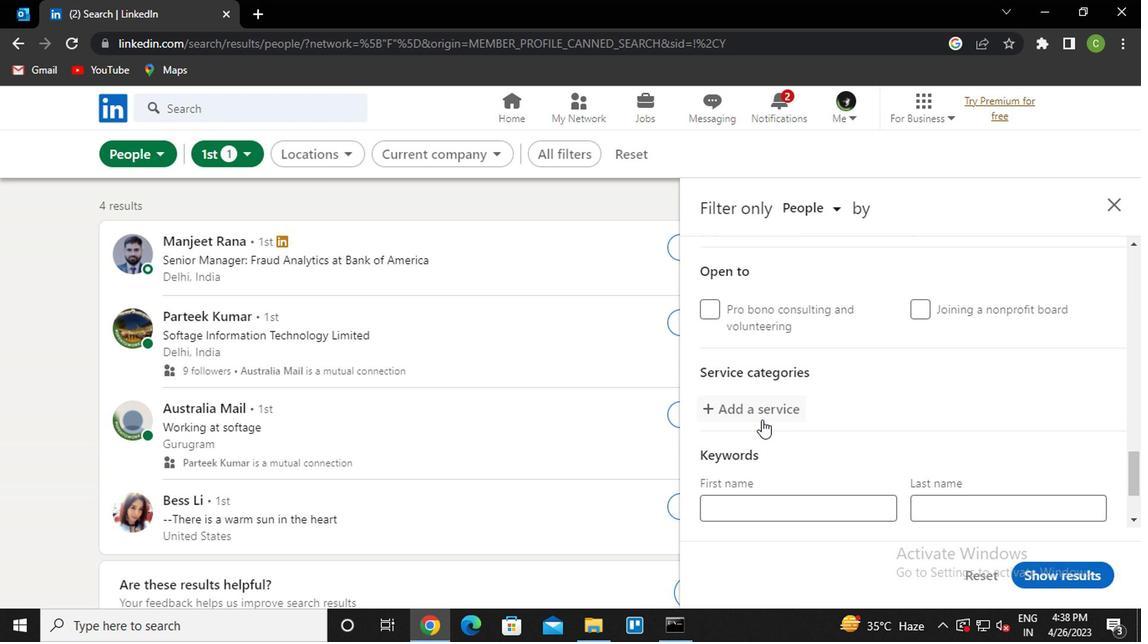 
Action: Key pressed <Key.caps_lock>c<Key.caps_lock>ommercial<Key.down><Key.enter>
Screenshot: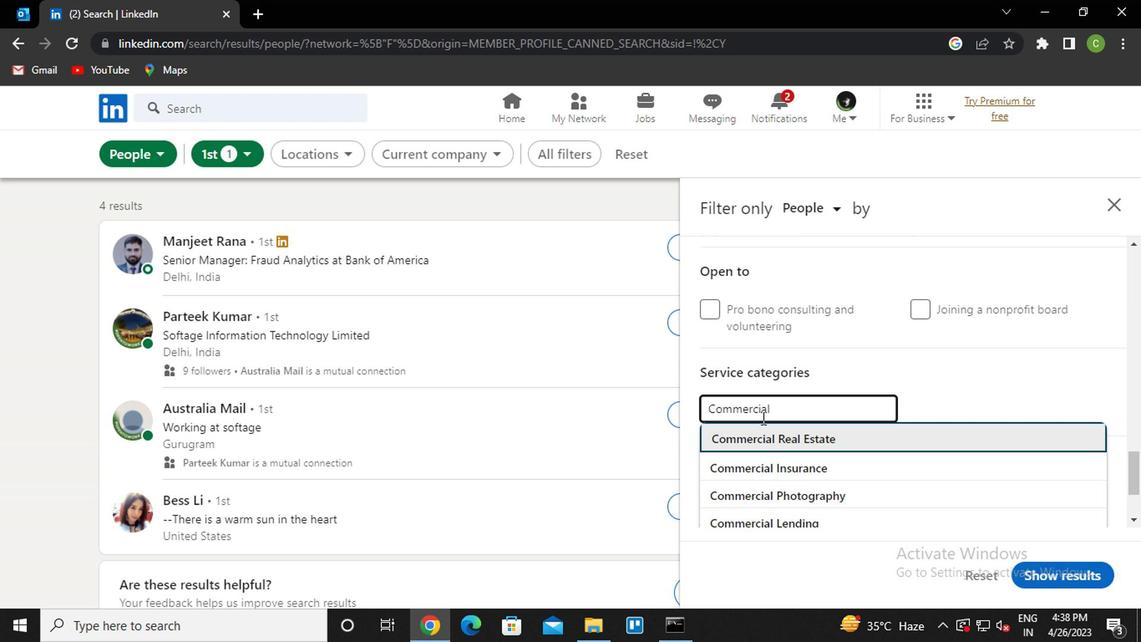 
Action: Mouse moved to (768, 421)
Screenshot: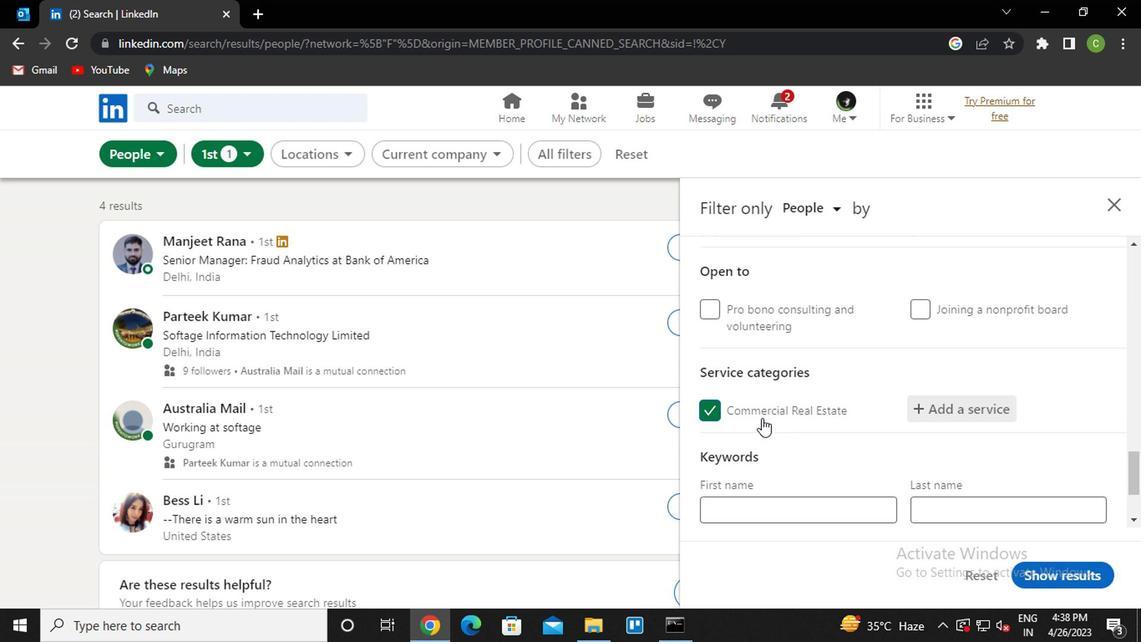 
Action: Mouse scrolled (768, 420) with delta (0, -1)
Screenshot: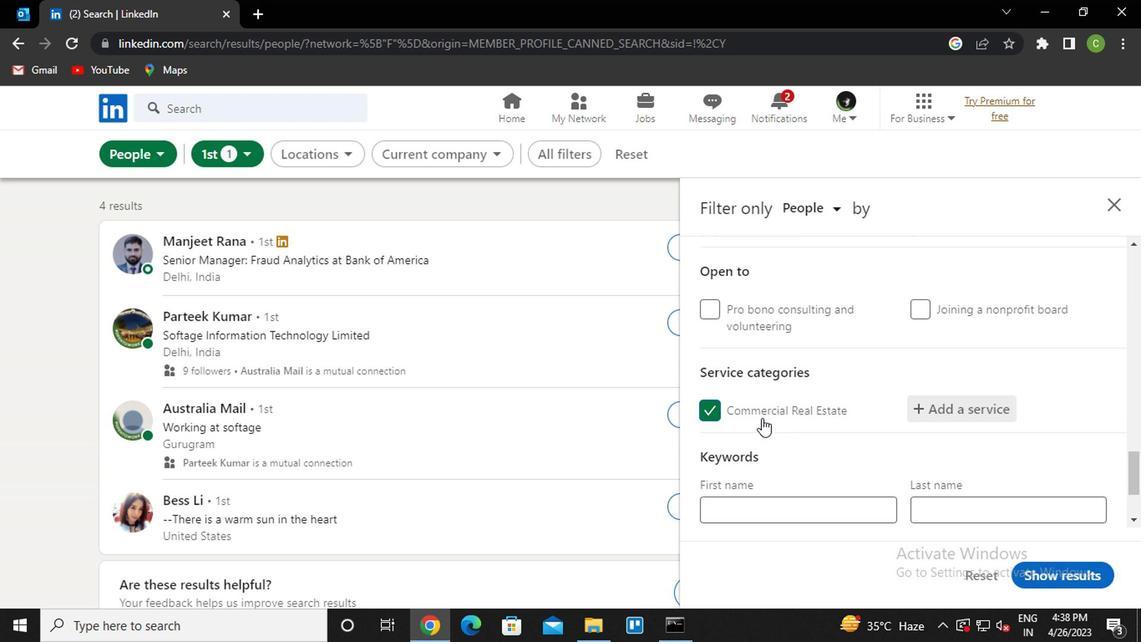 
Action: Mouse moved to (768, 421)
Screenshot: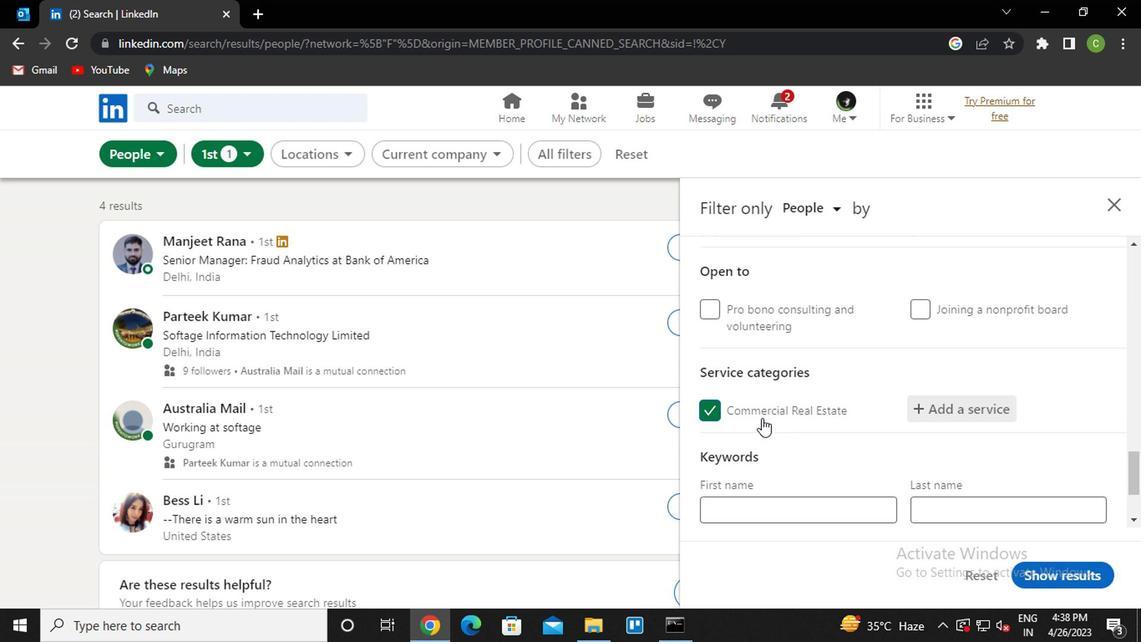 
Action: Mouse scrolled (768, 420) with delta (0, -1)
Screenshot: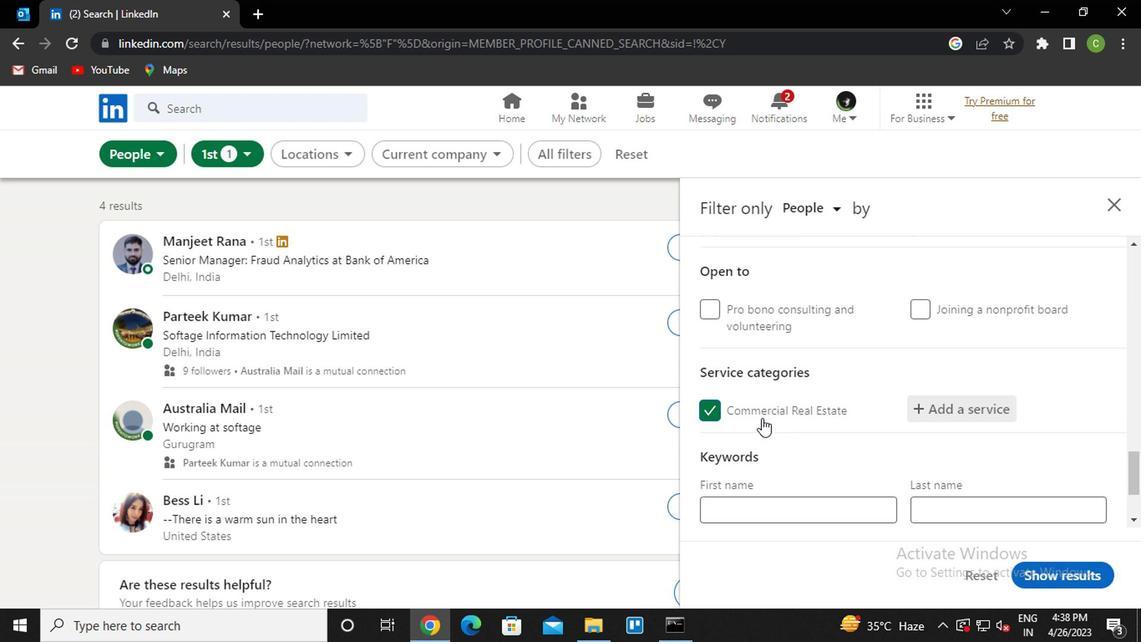 
Action: Mouse moved to (775, 421)
Screenshot: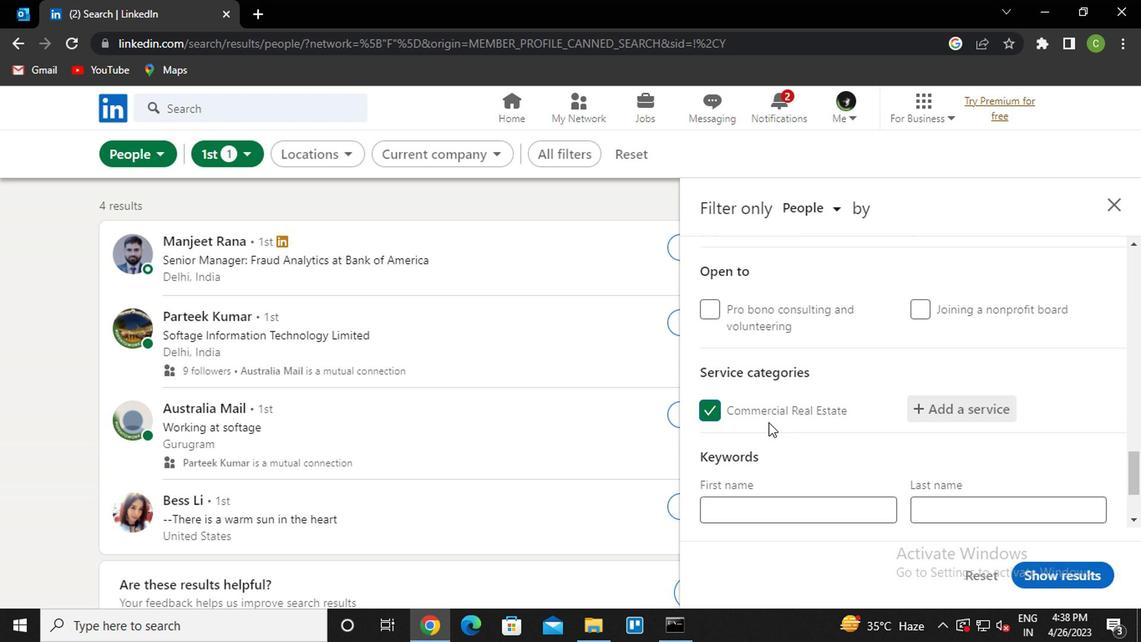 
Action: Mouse scrolled (775, 420) with delta (0, -1)
Screenshot: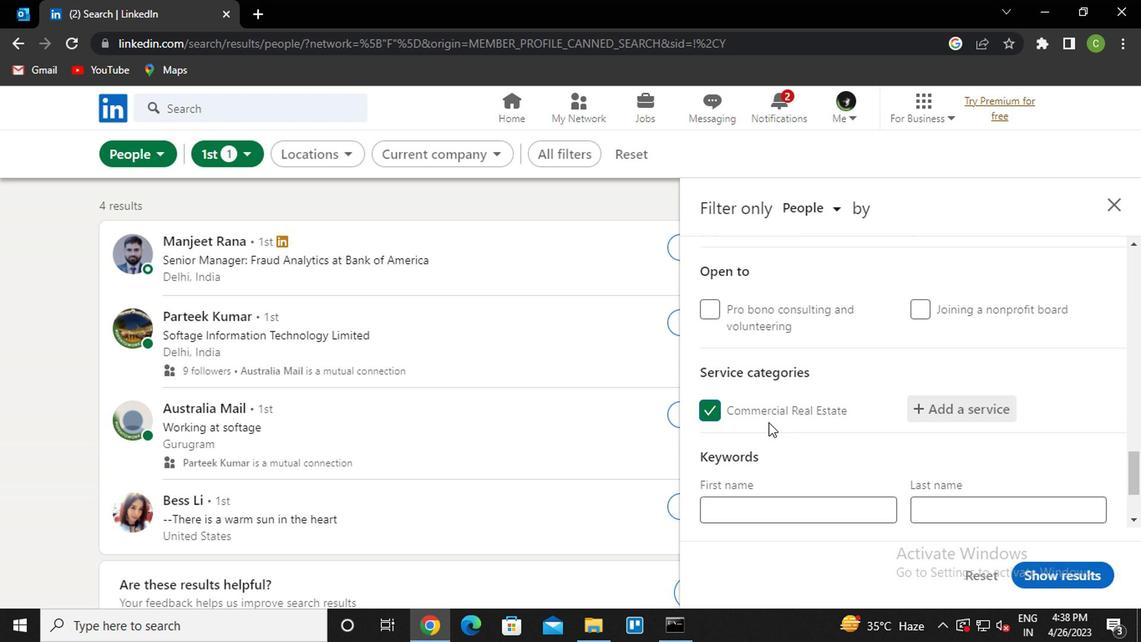 
Action: Mouse moved to (801, 442)
Screenshot: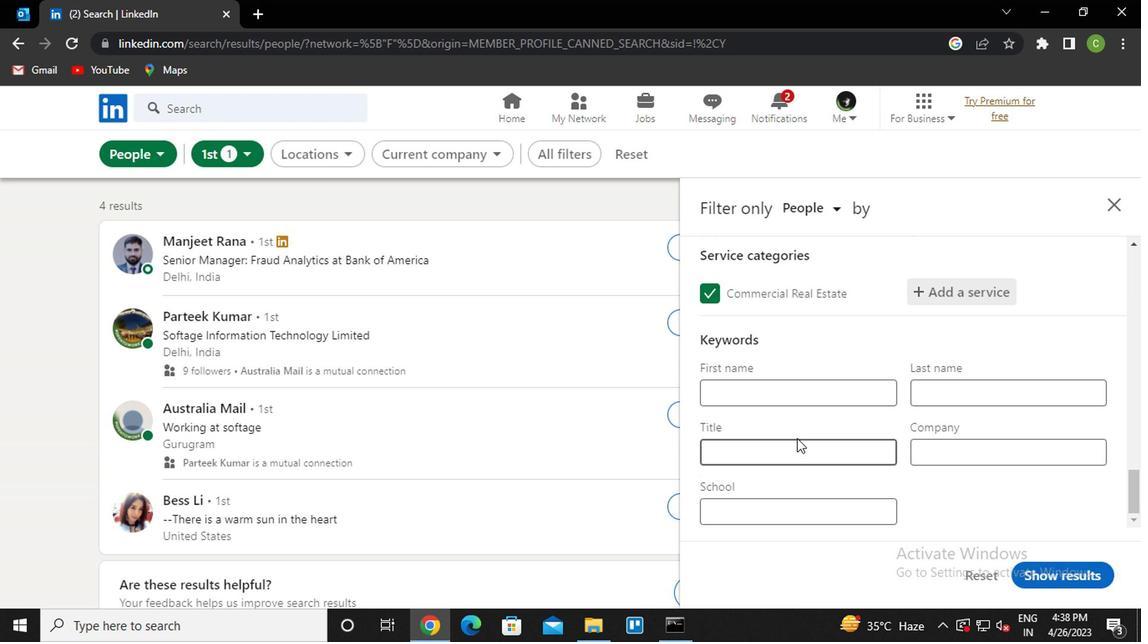 
Action: Mouse pressed left at (801, 442)
Screenshot: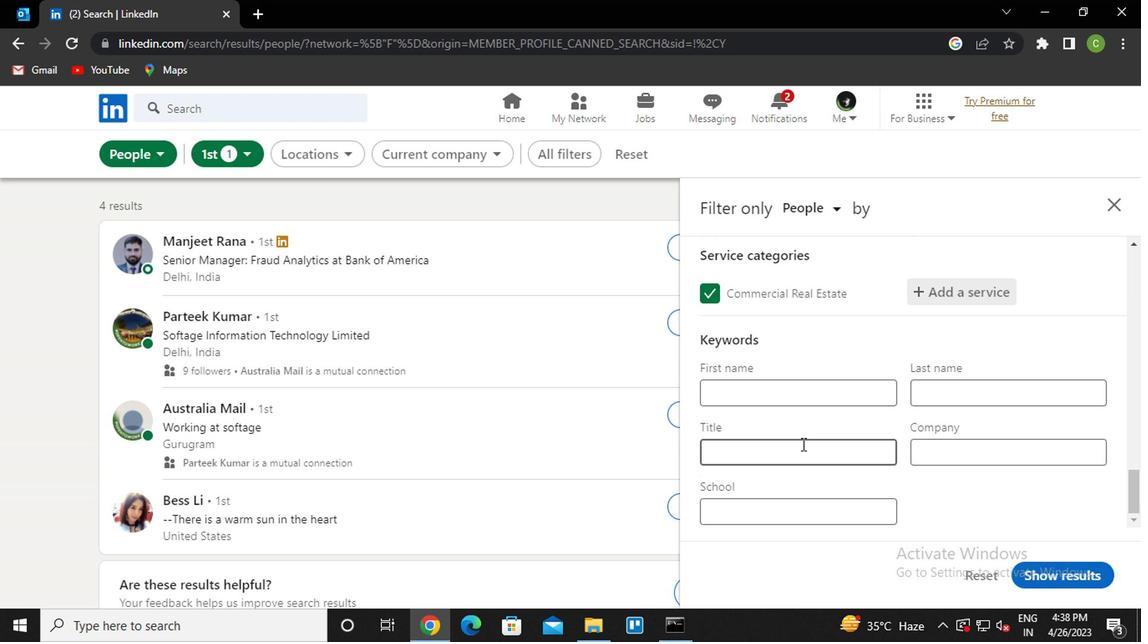 
Action: Key pressed <Key.caps_lock>p<Key.caps_lock>roposal<Key.space>writer
Screenshot: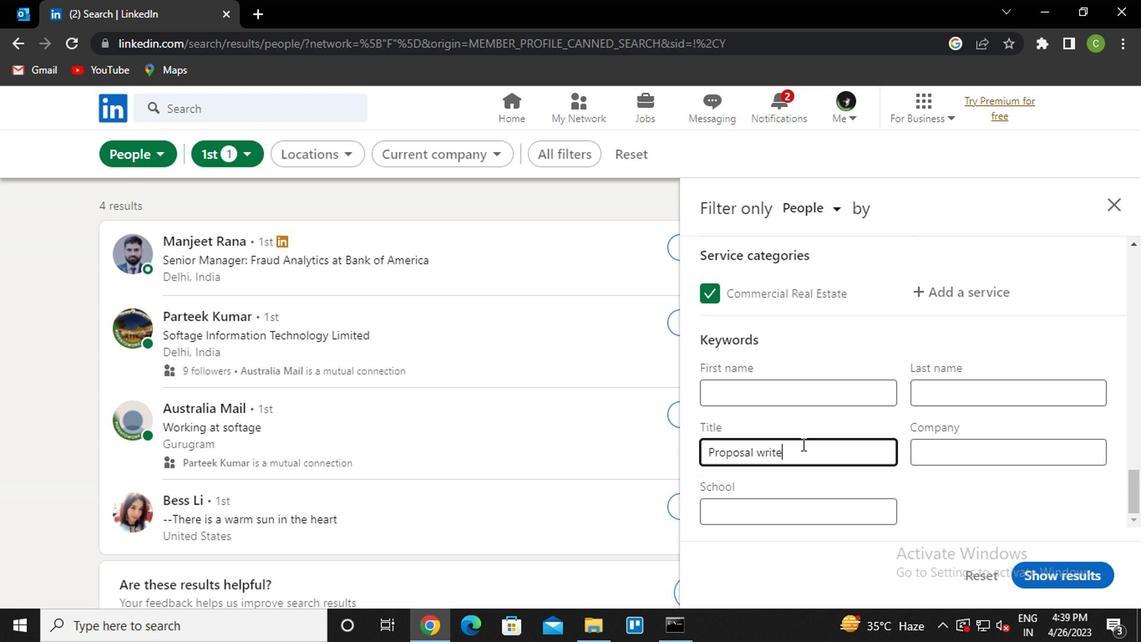 
Action: Mouse moved to (1095, 568)
Screenshot: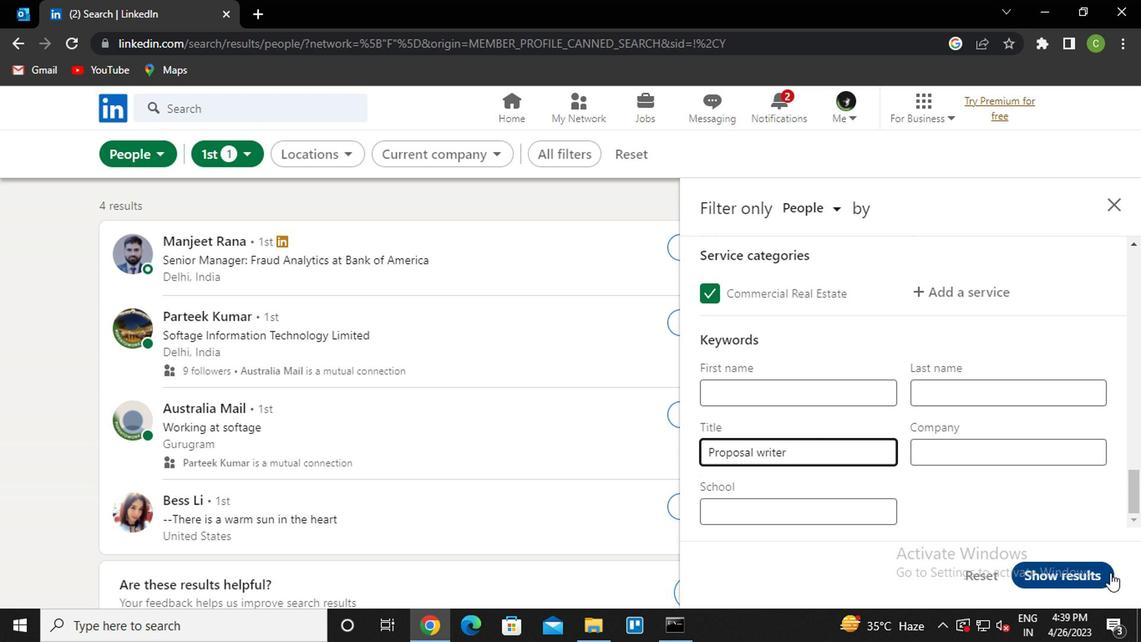 
Action: Mouse pressed left at (1095, 568)
Screenshot: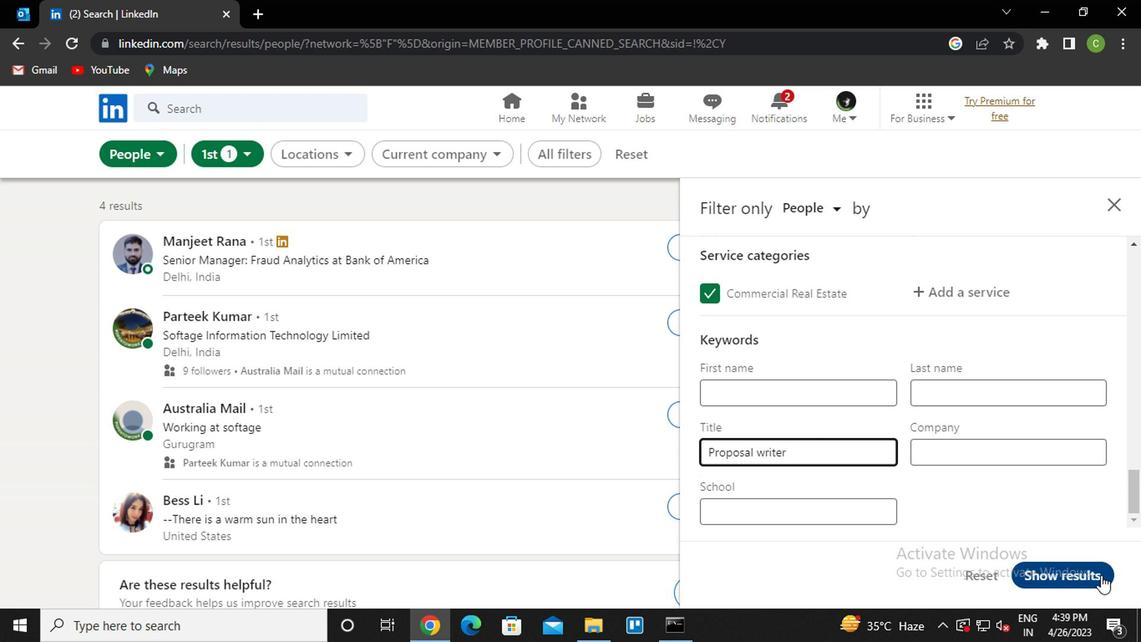 
Action: Mouse moved to (652, 472)
Screenshot: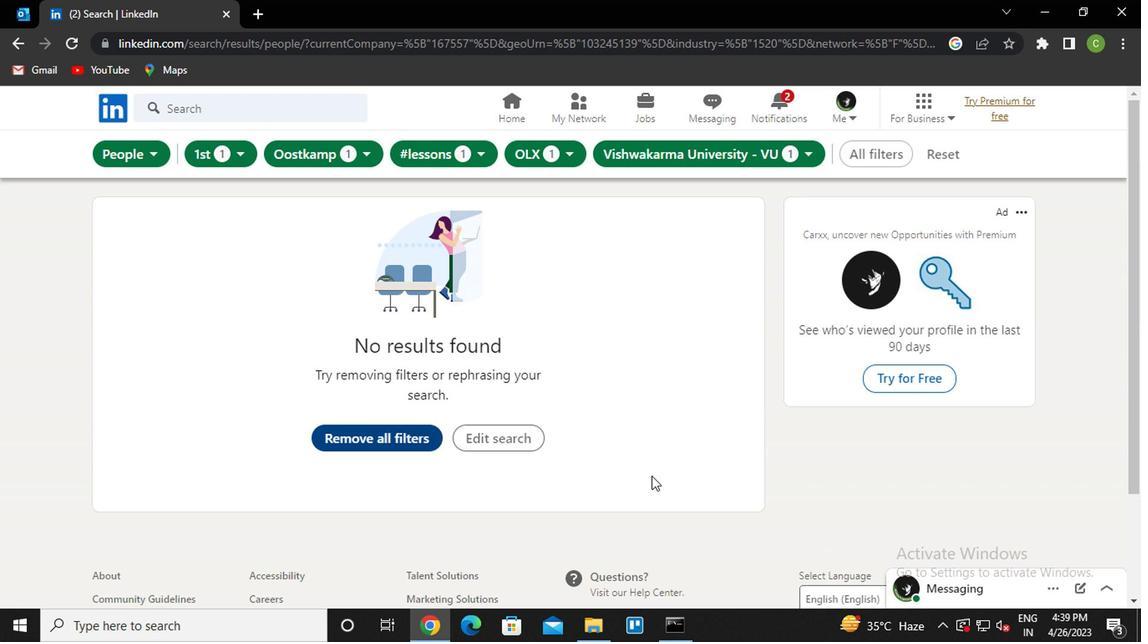 
